 Task: testing Records creation on Orders
Action: Mouse moved to (33, 115)
Screenshot: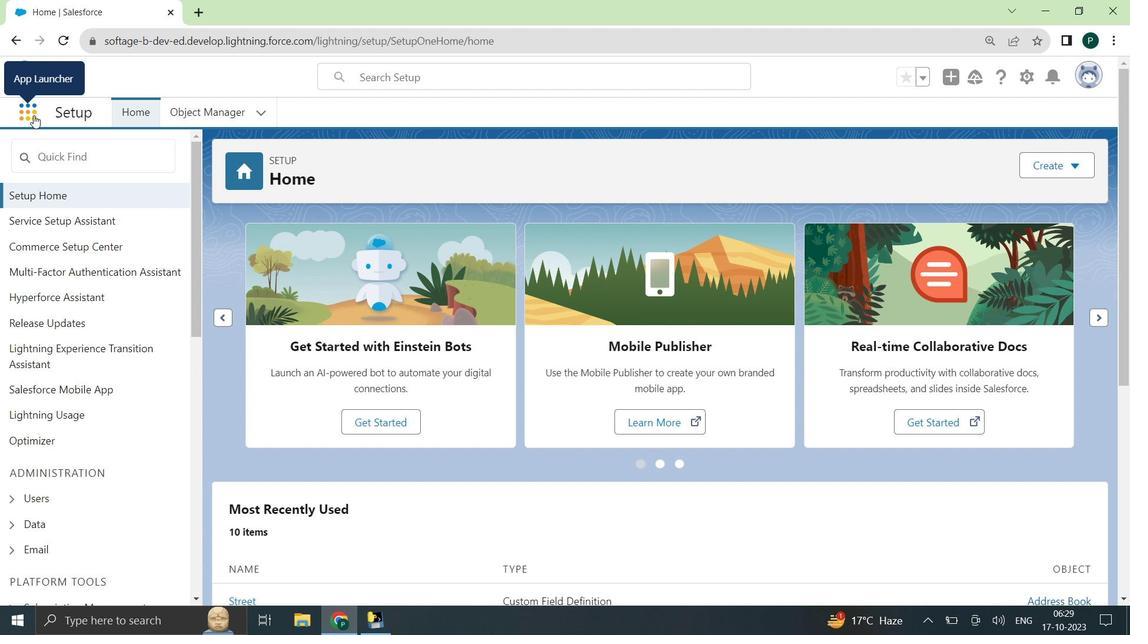 
Action: Mouse pressed left at (33, 115)
Screenshot: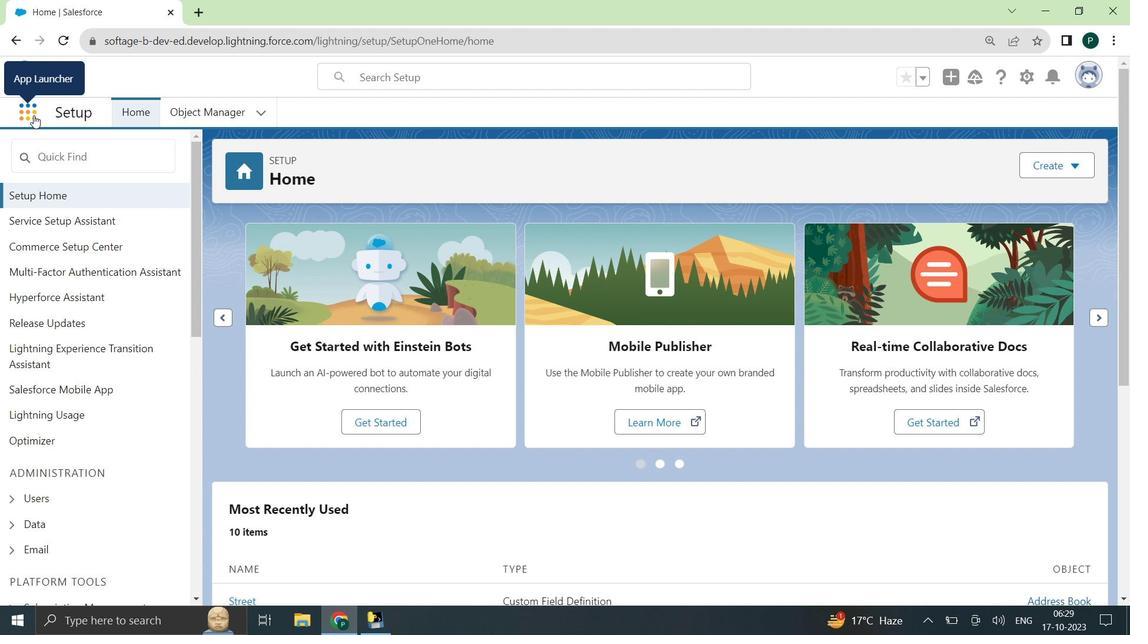
Action: Mouse moved to (48, 393)
Screenshot: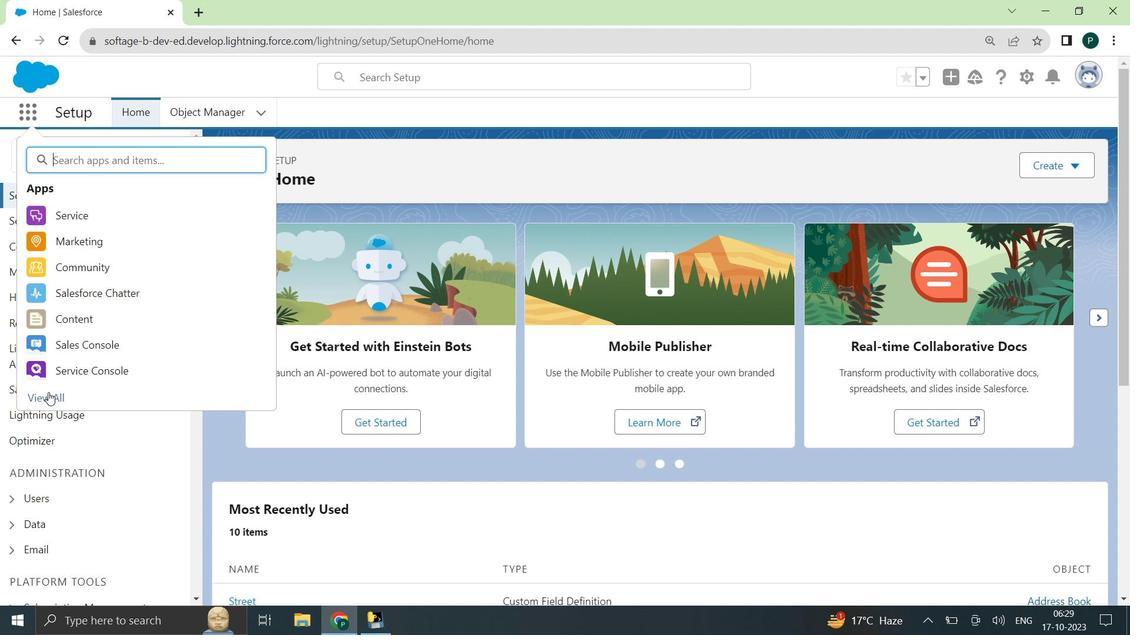 
Action: Mouse pressed left at (48, 393)
Screenshot: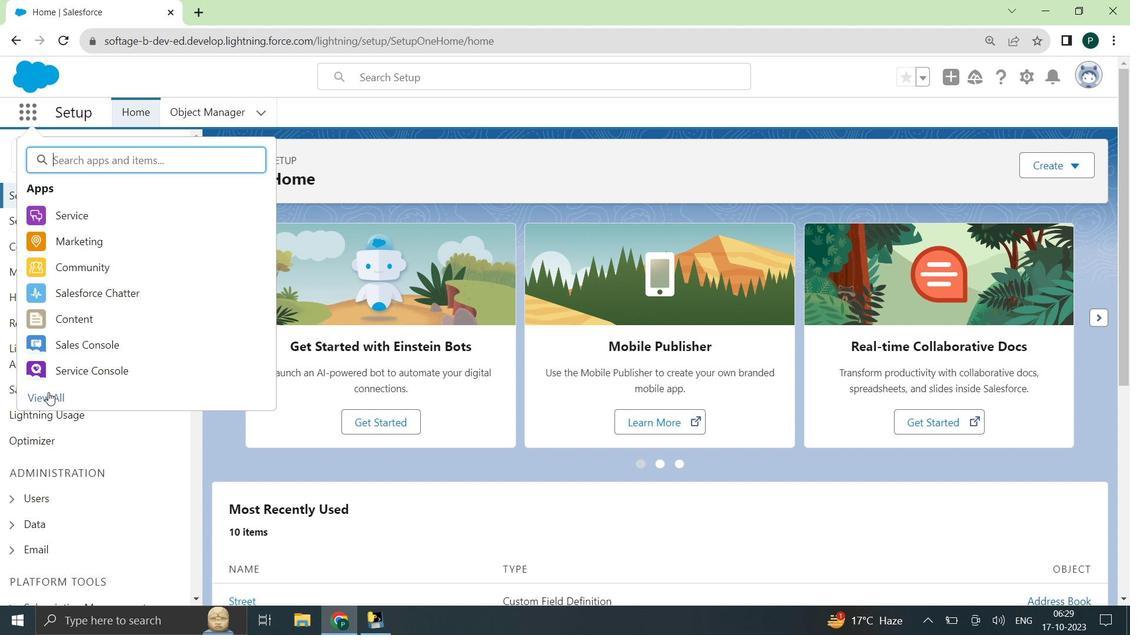 
Action: Mouse moved to (152, 396)
Screenshot: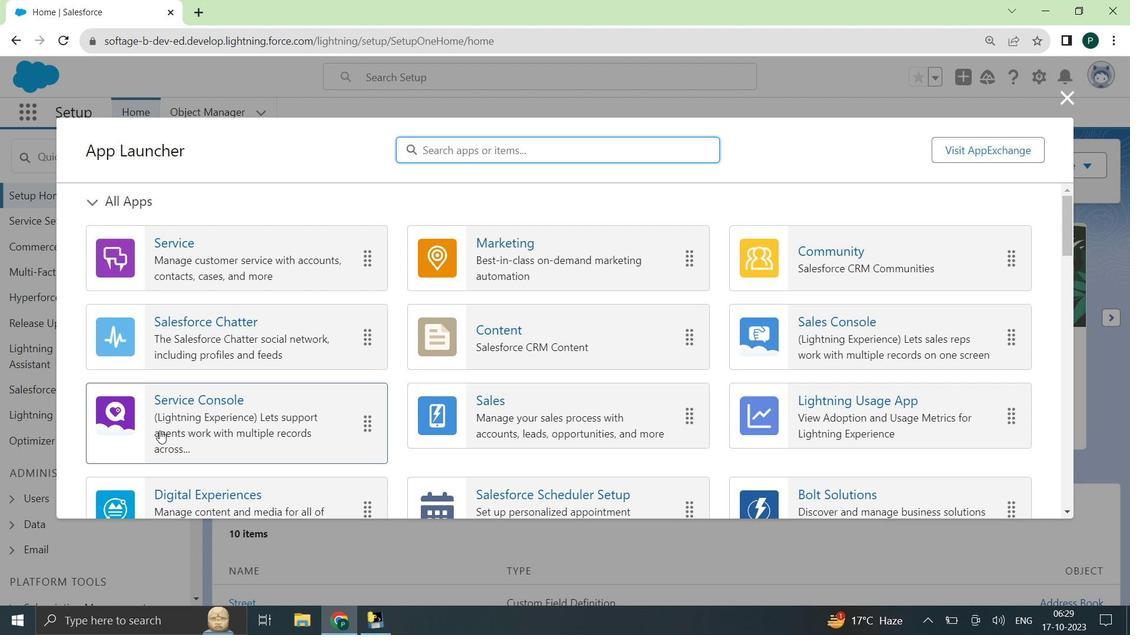 
Action: Mouse scrolled (152, 396) with delta (0, 0)
Screenshot: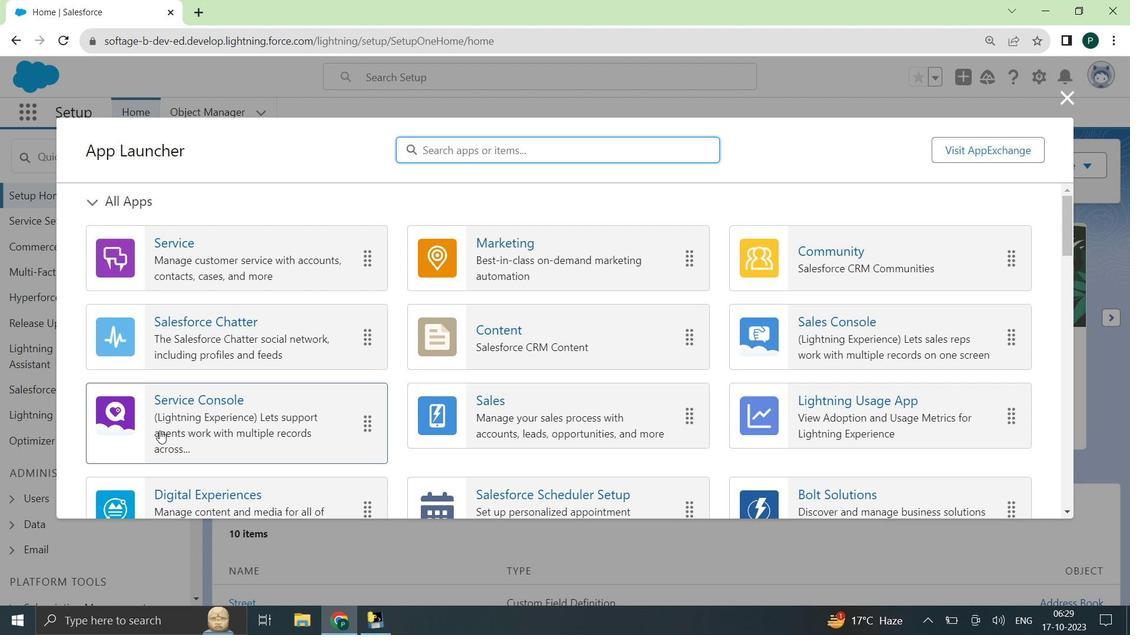 
Action: Mouse moved to (161, 438)
Screenshot: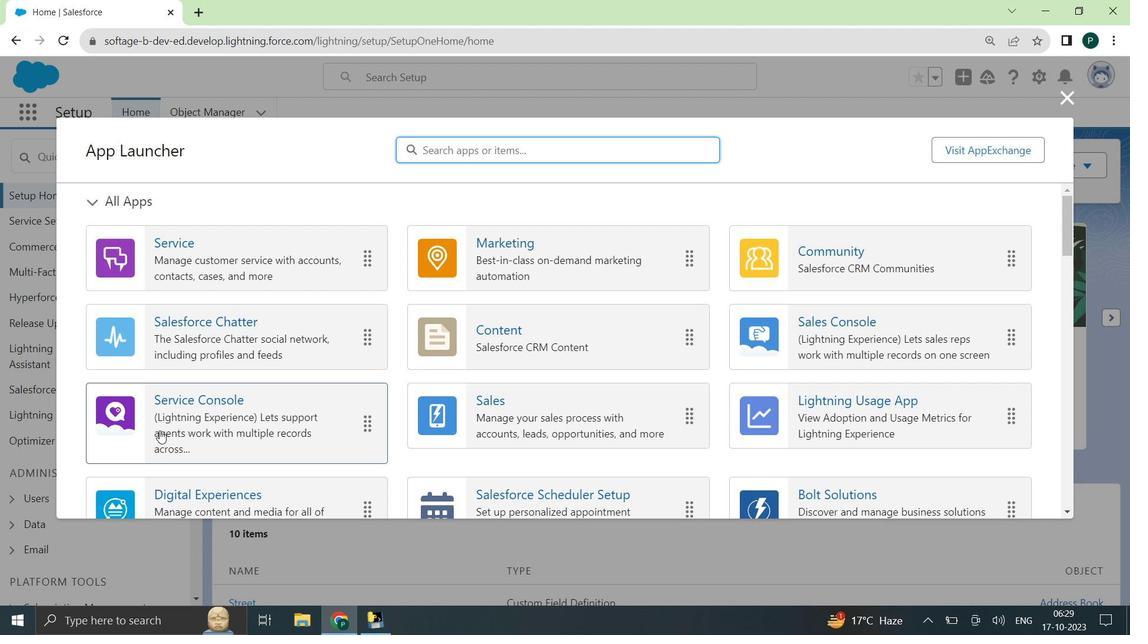 
Action: Mouse scrolled (161, 437) with delta (0, 0)
Screenshot: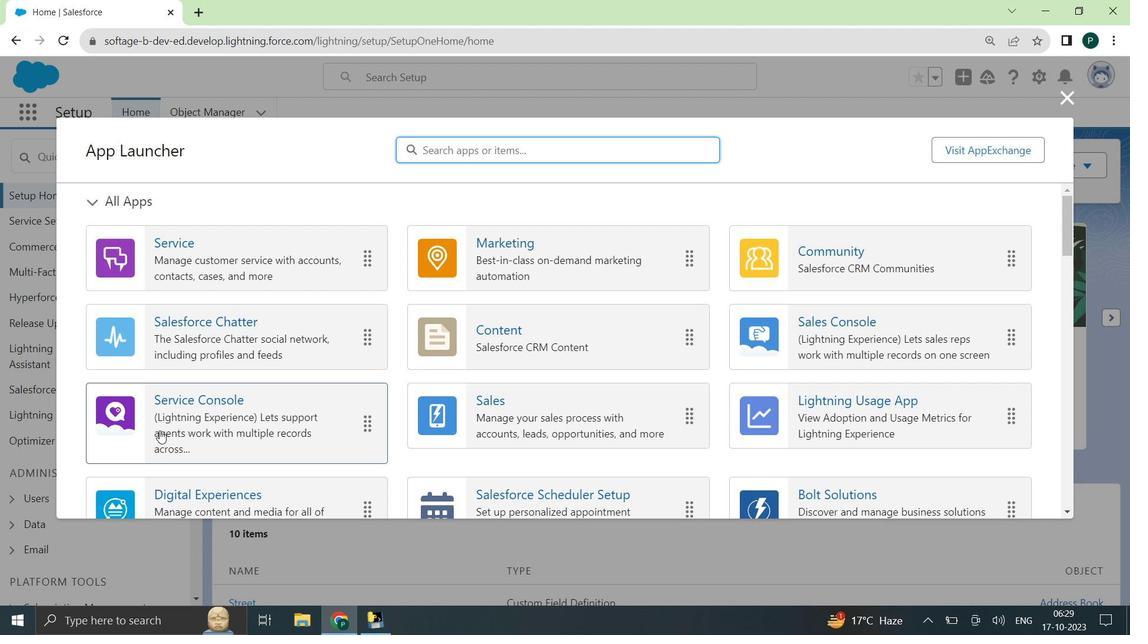 
Action: Mouse moved to (214, 475)
Screenshot: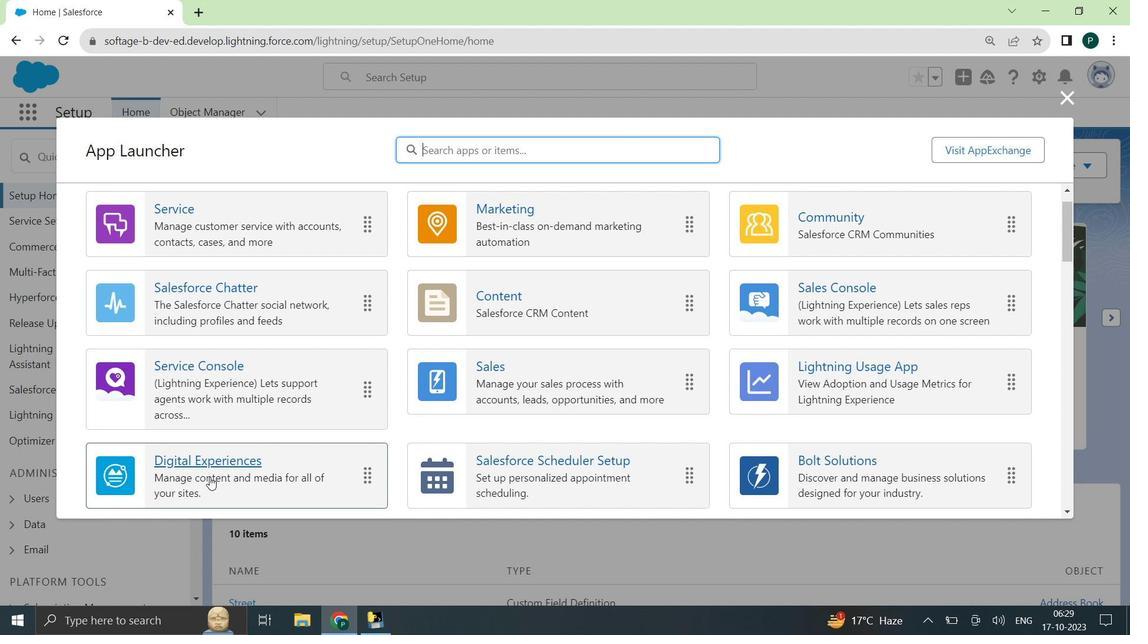
Action: Mouse scrolled (214, 474) with delta (0, 0)
Screenshot: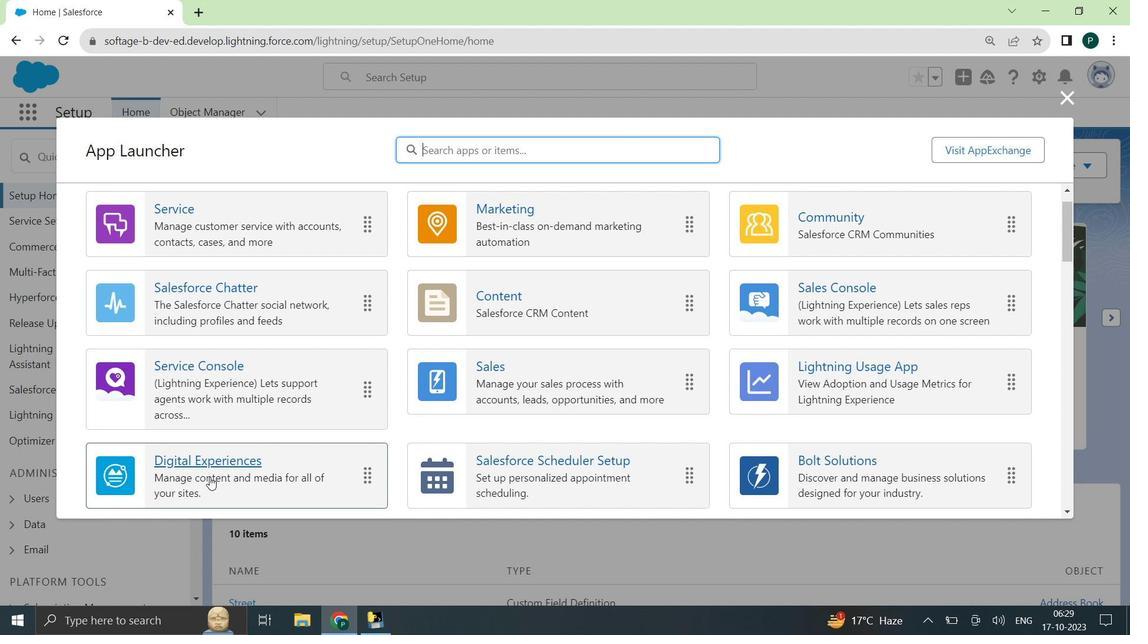 
Action: Mouse moved to (217, 474)
Screenshot: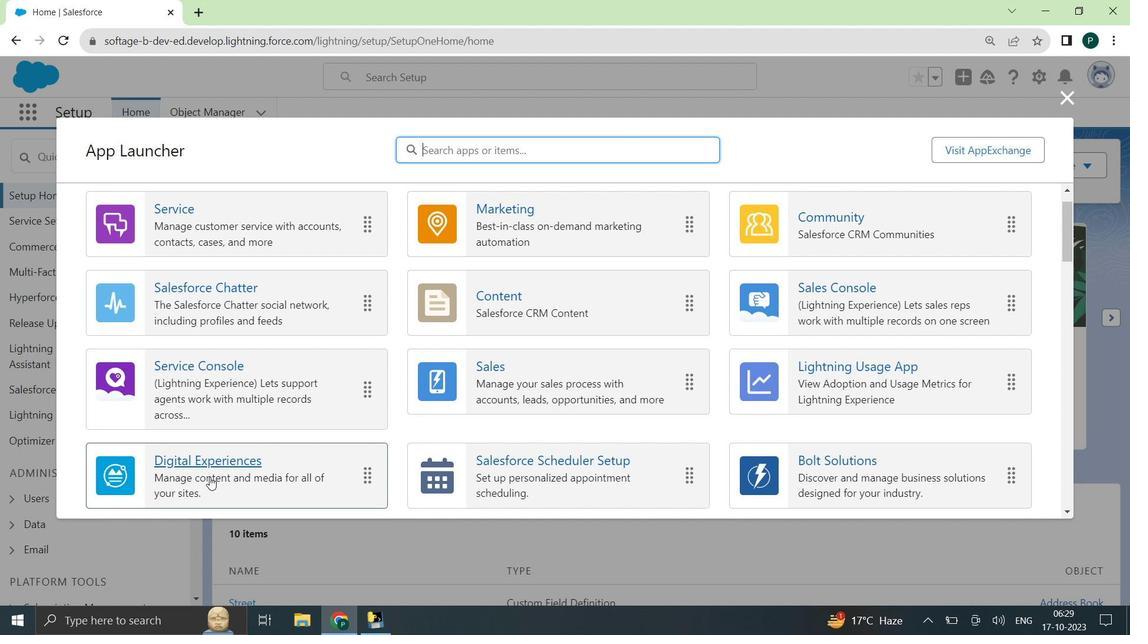 
Action: Mouse scrolled (217, 473) with delta (0, 0)
Screenshot: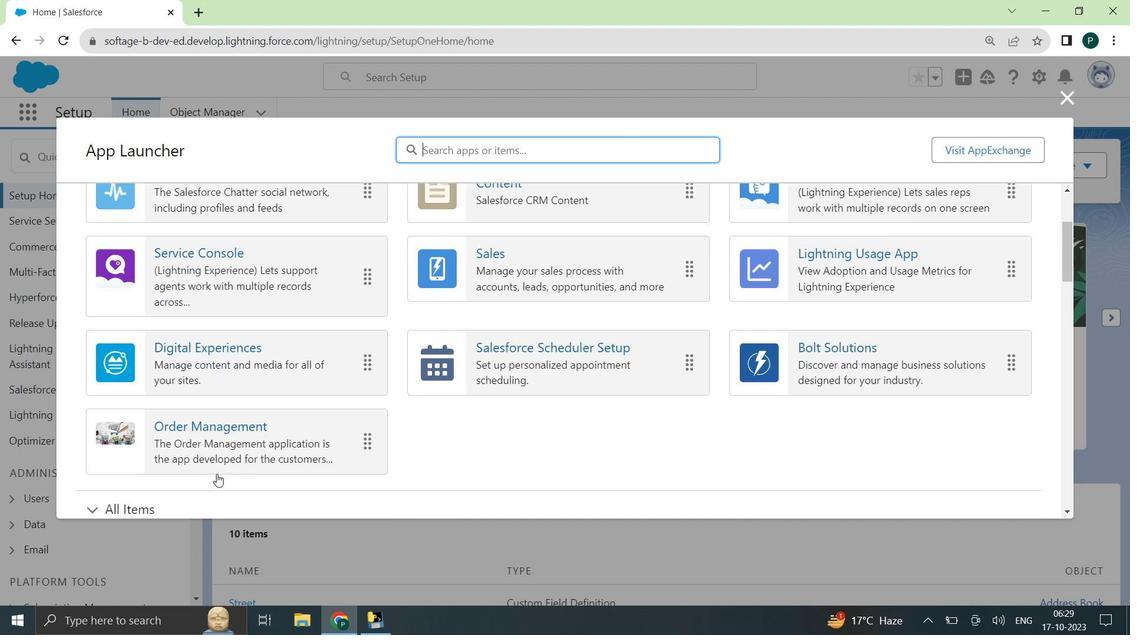 
Action: Mouse moved to (213, 275)
Screenshot: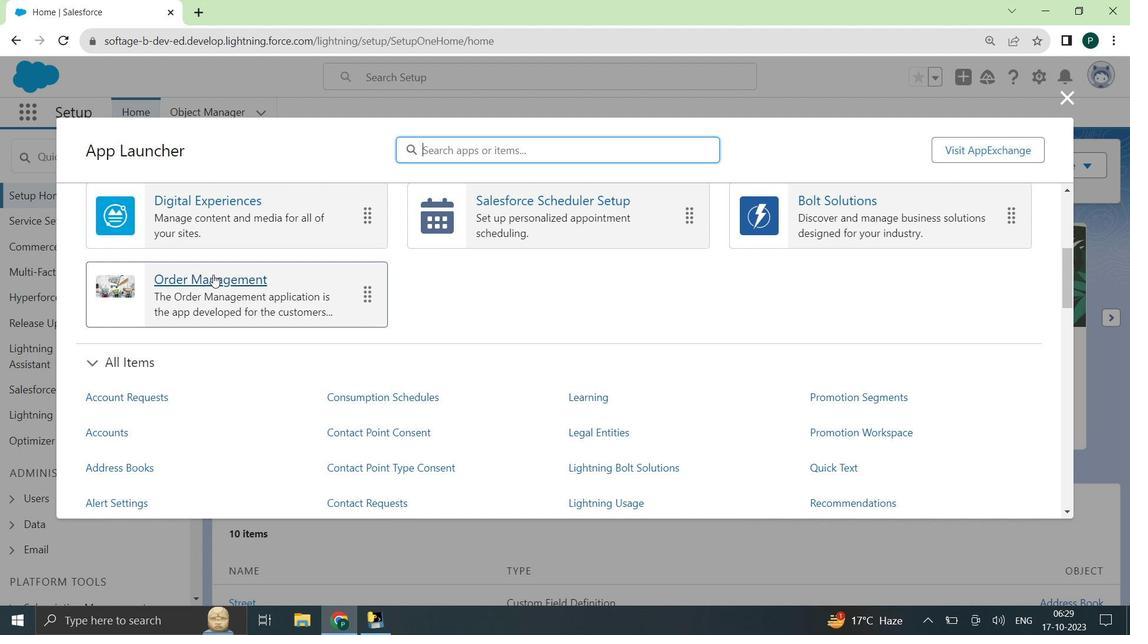 
Action: Mouse pressed left at (213, 275)
Screenshot: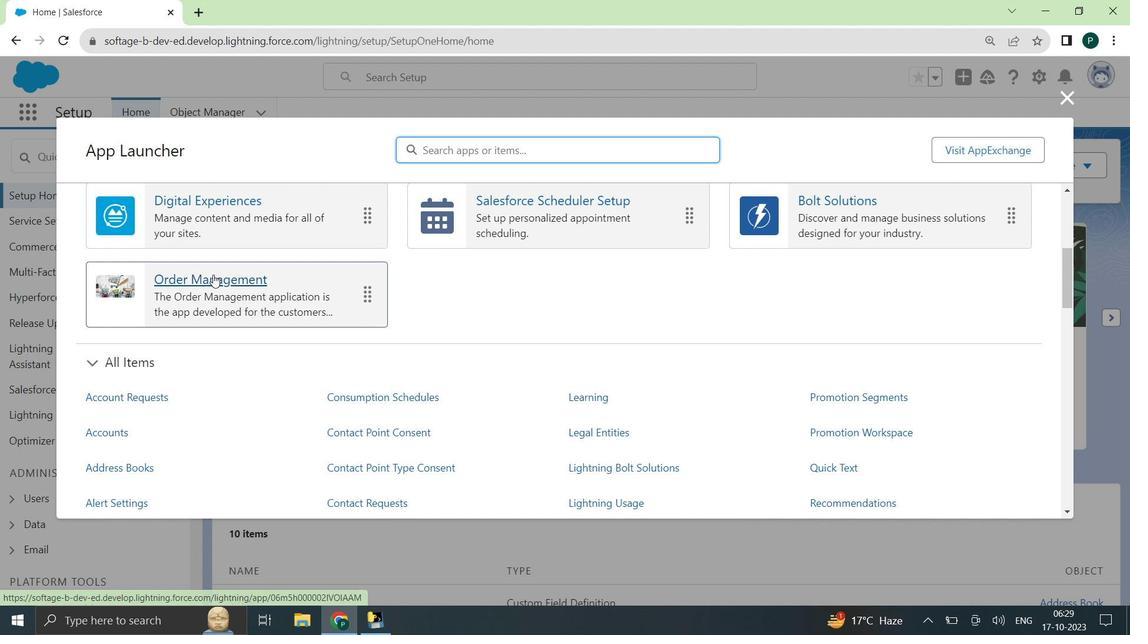 
Action: Mouse moved to (517, 108)
Screenshot: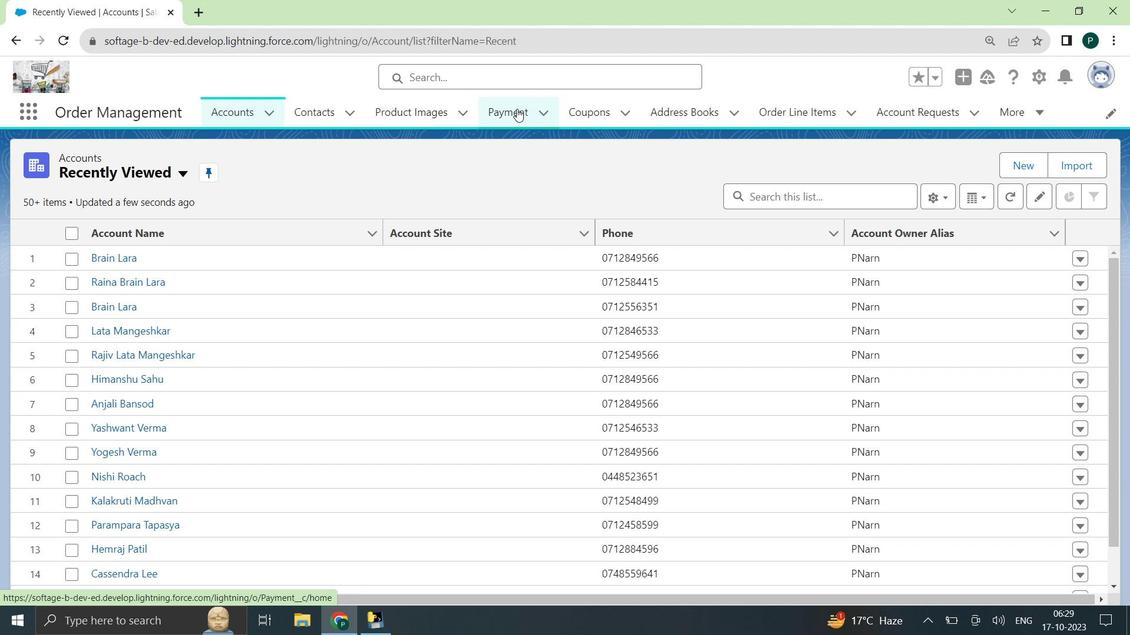 
Action: Mouse pressed left at (517, 108)
Screenshot: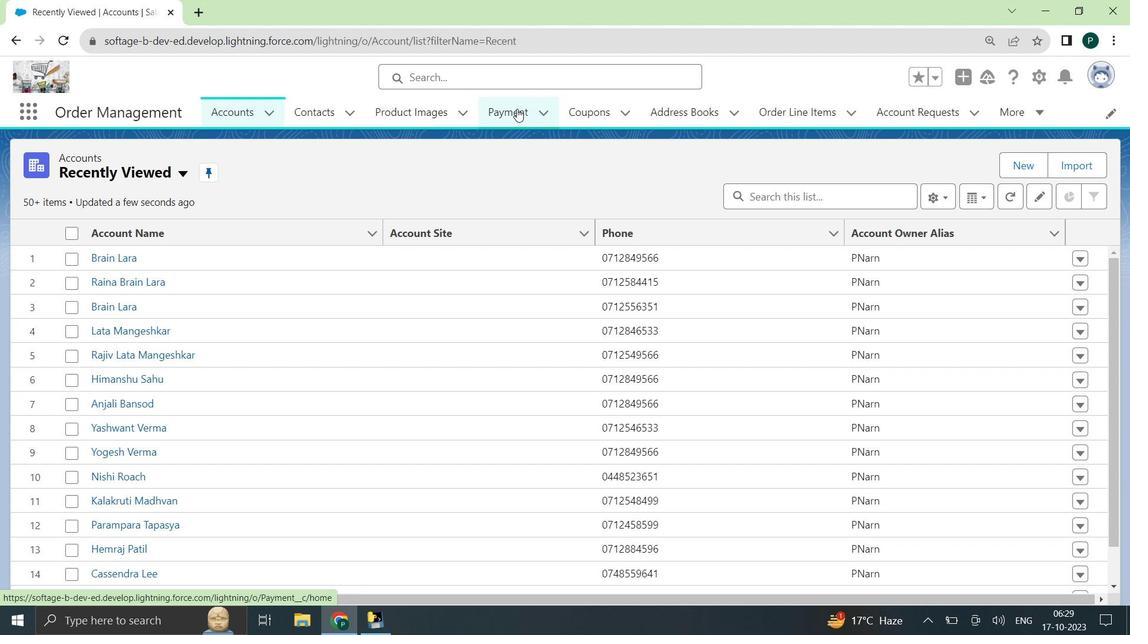 
Action: Mouse moved to (1003, 164)
Screenshot: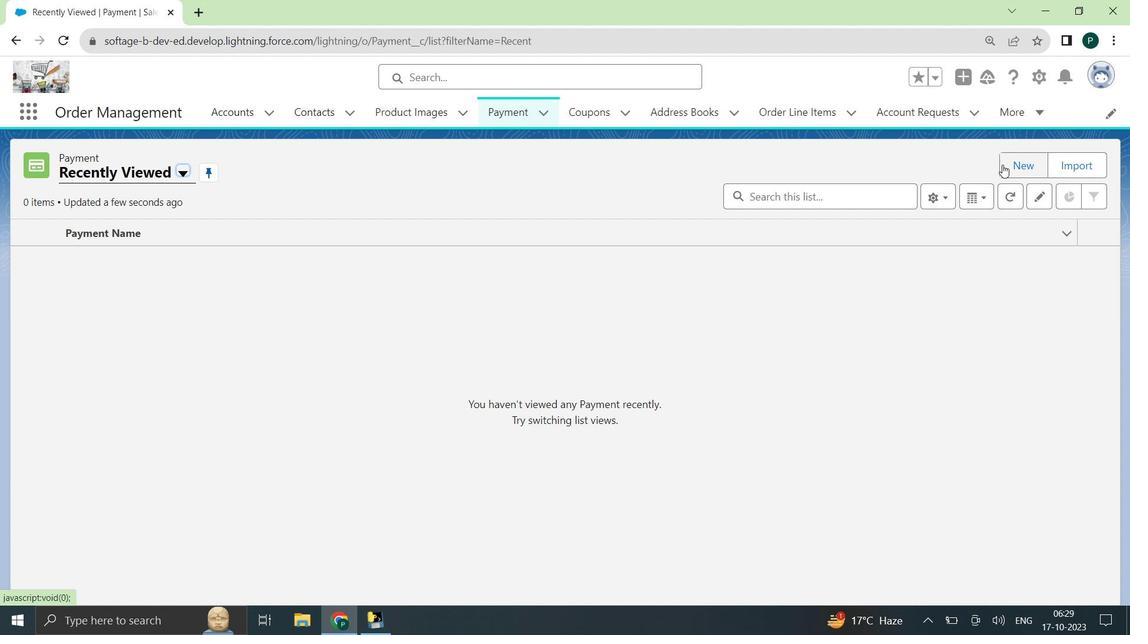 
Action: Mouse pressed left at (1003, 164)
Screenshot: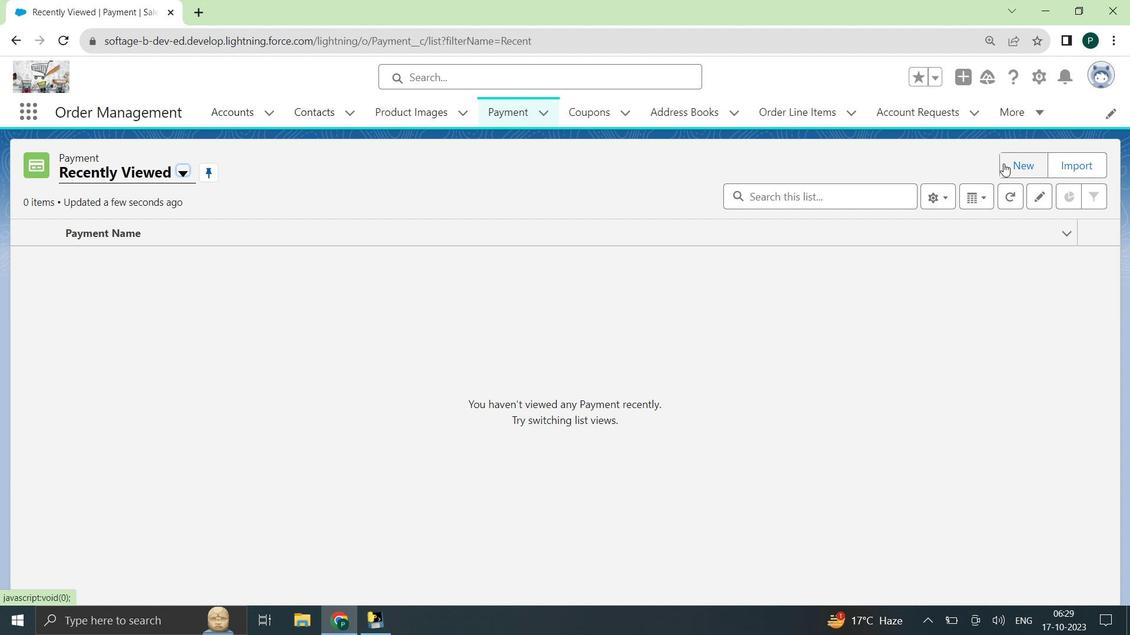 
Action: Mouse moved to (701, 483)
Screenshot: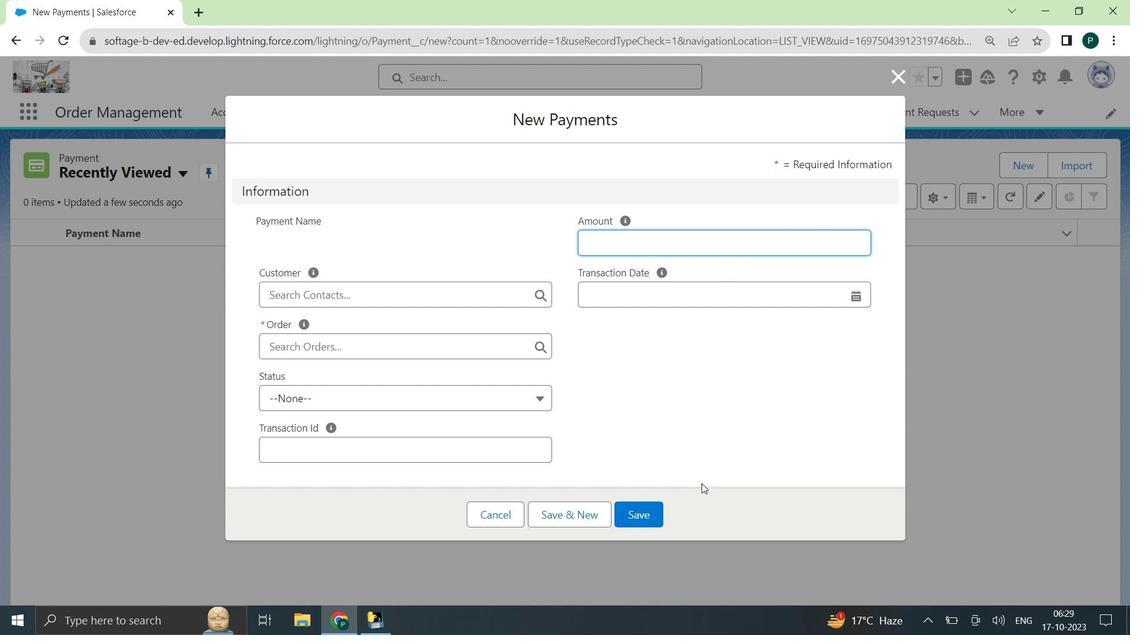 
Action: Mouse scrolled (701, 483) with delta (0, 0)
Screenshot: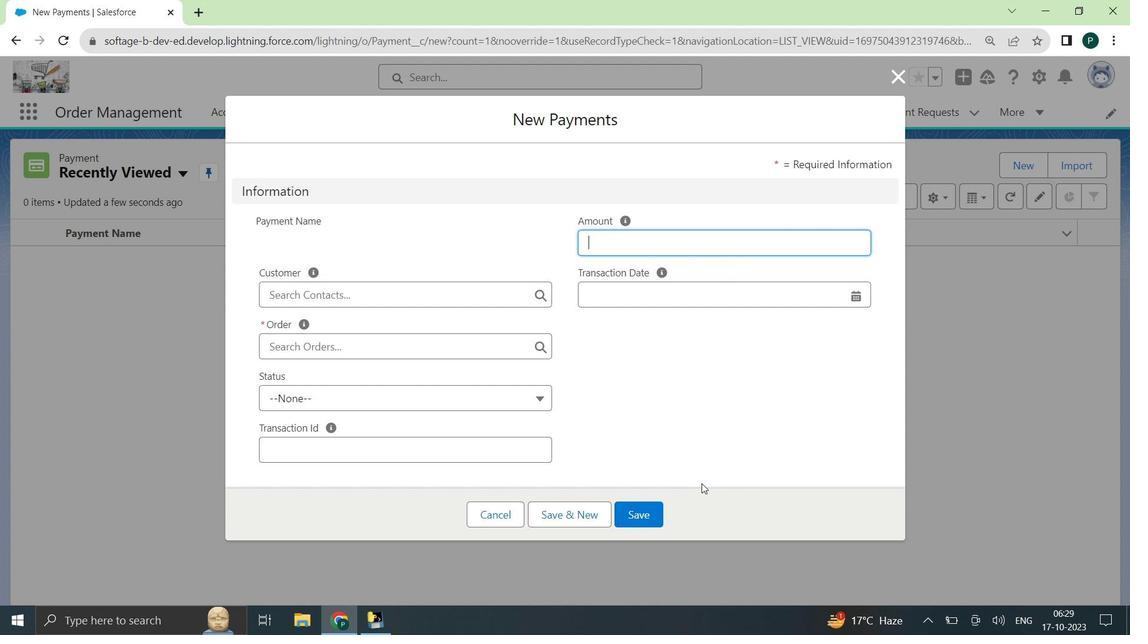 
Action: Mouse scrolled (701, 483) with delta (0, 0)
Screenshot: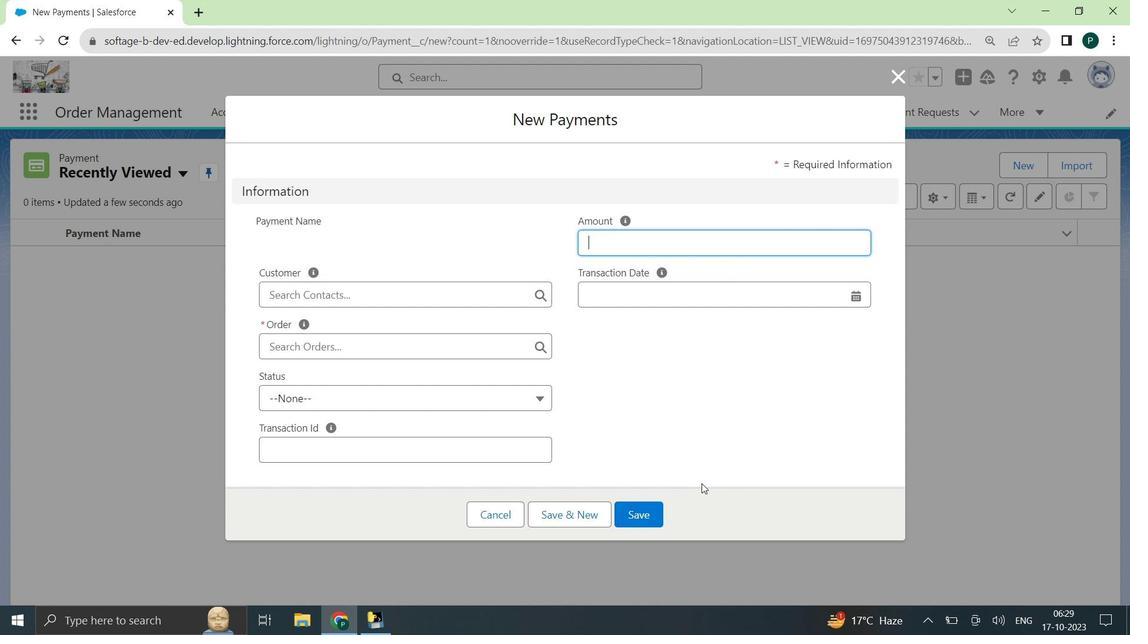 
Action: Mouse moved to (699, 474)
Screenshot: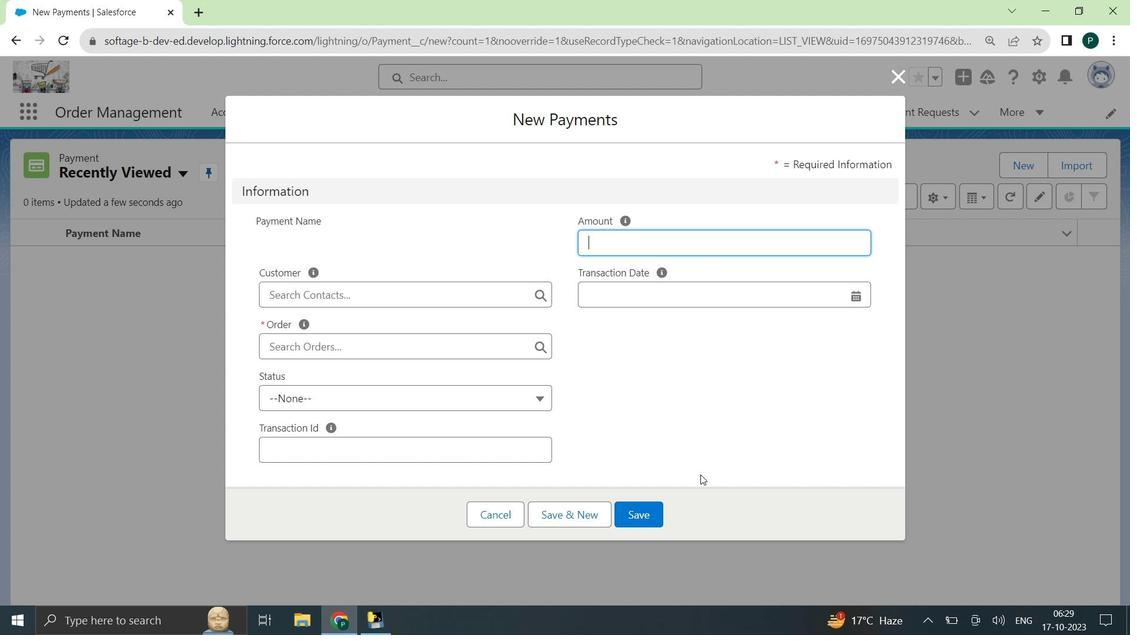 
Action: Mouse scrolled (699, 474) with delta (0, 0)
Screenshot: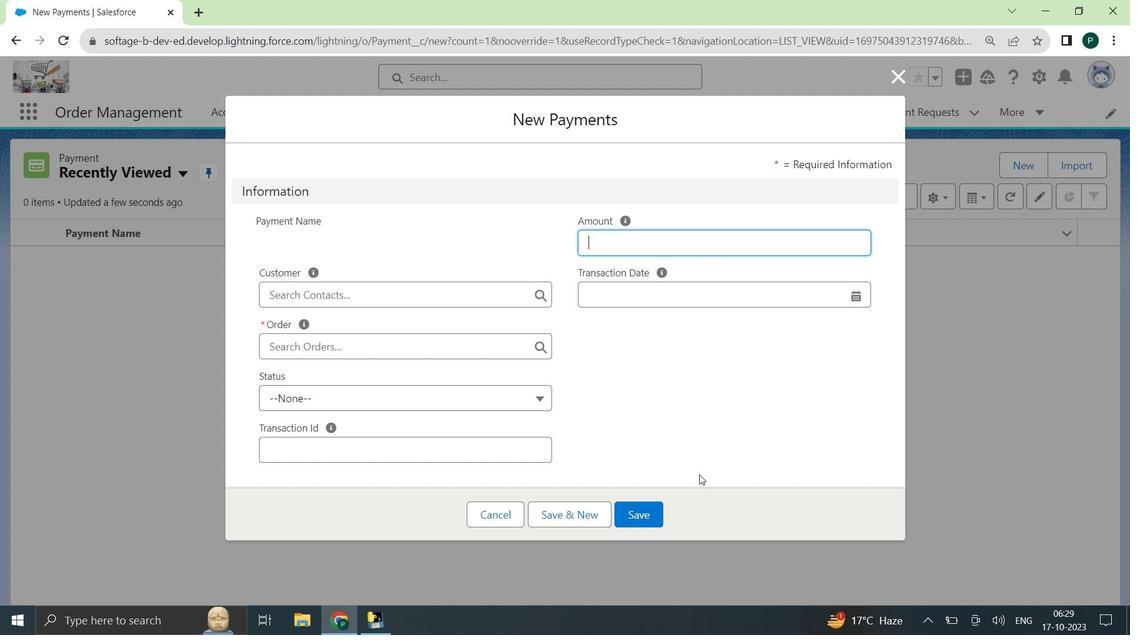 
Action: Mouse scrolled (699, 474) with delta (0, 0)
Screenshot: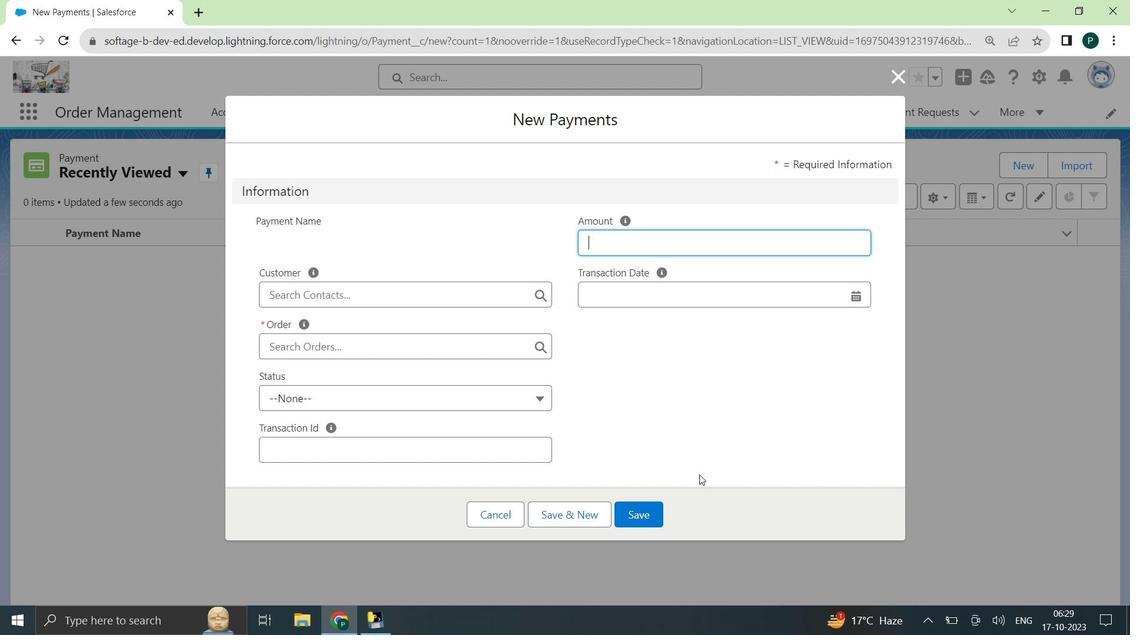 
Action: Mouse scrolled (699, 474) with delta (0, 0)
Screenshot: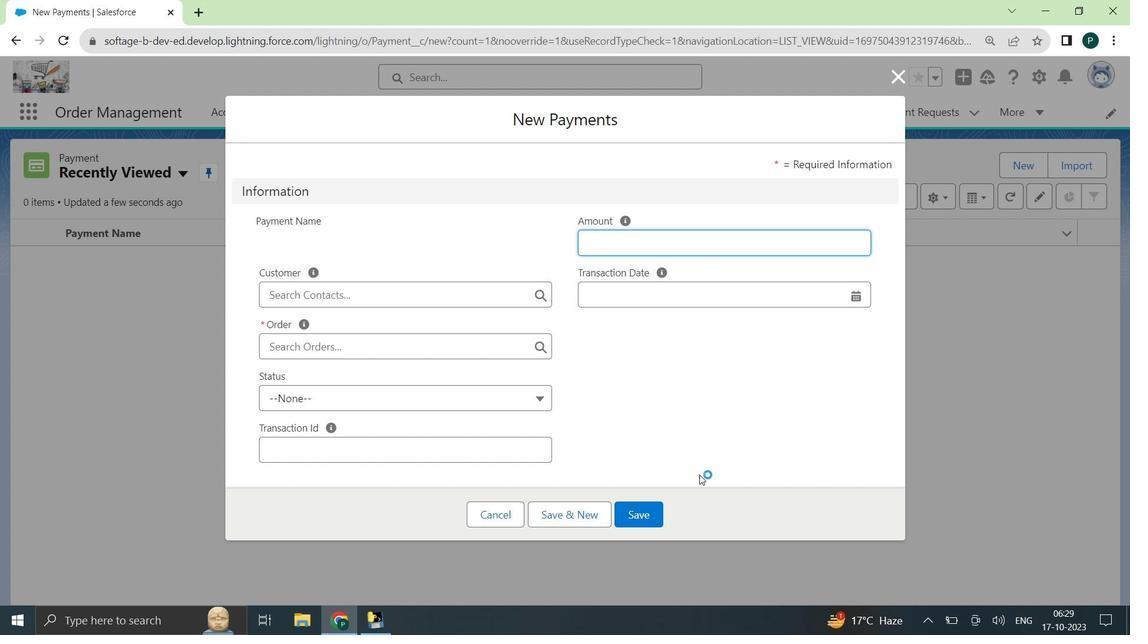 
Action: Mouse scrolled (699, 474) with delta (0, 0)
Screenshot: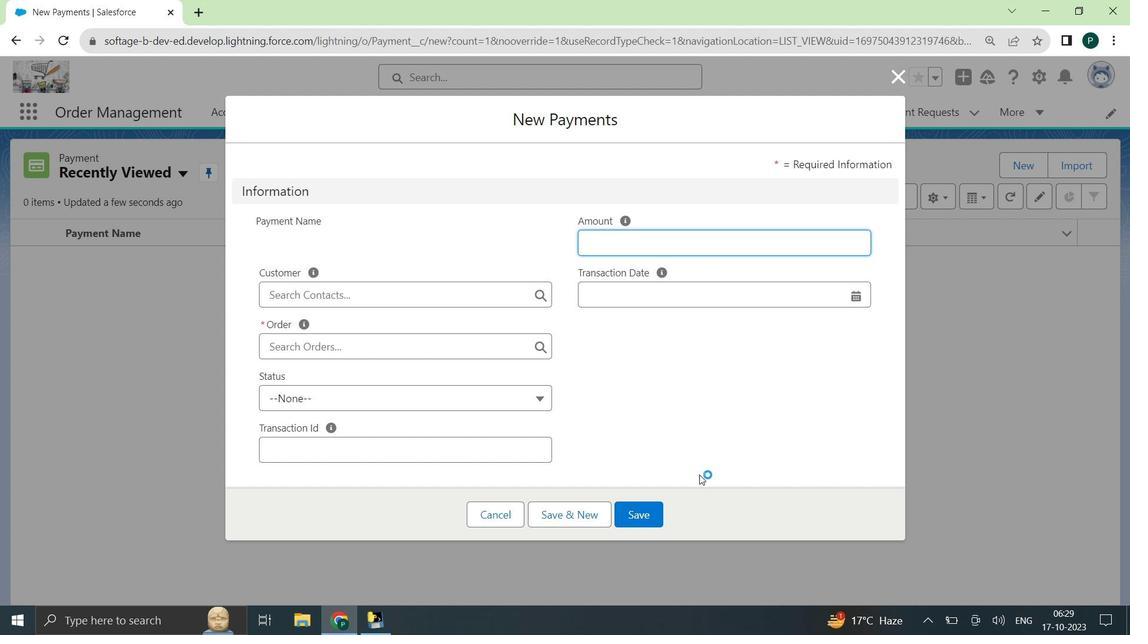 
Action: Mouse scrolled (699, 474) with delta (0, 0)
Screenshot: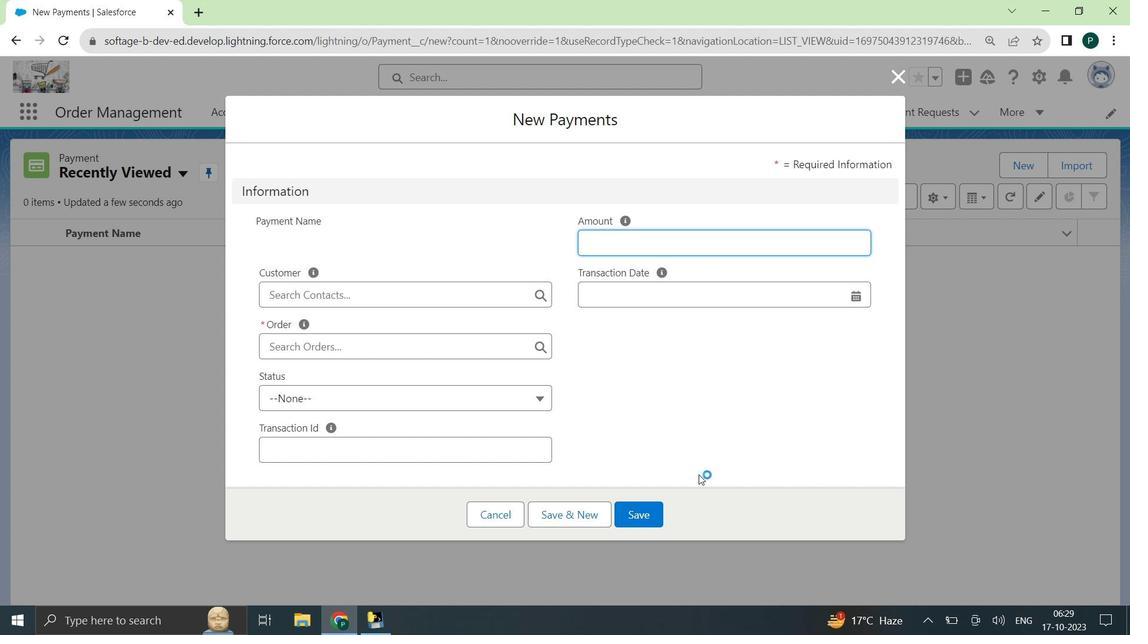 
Action: Mouse moved to (638, 525)
Screenshot: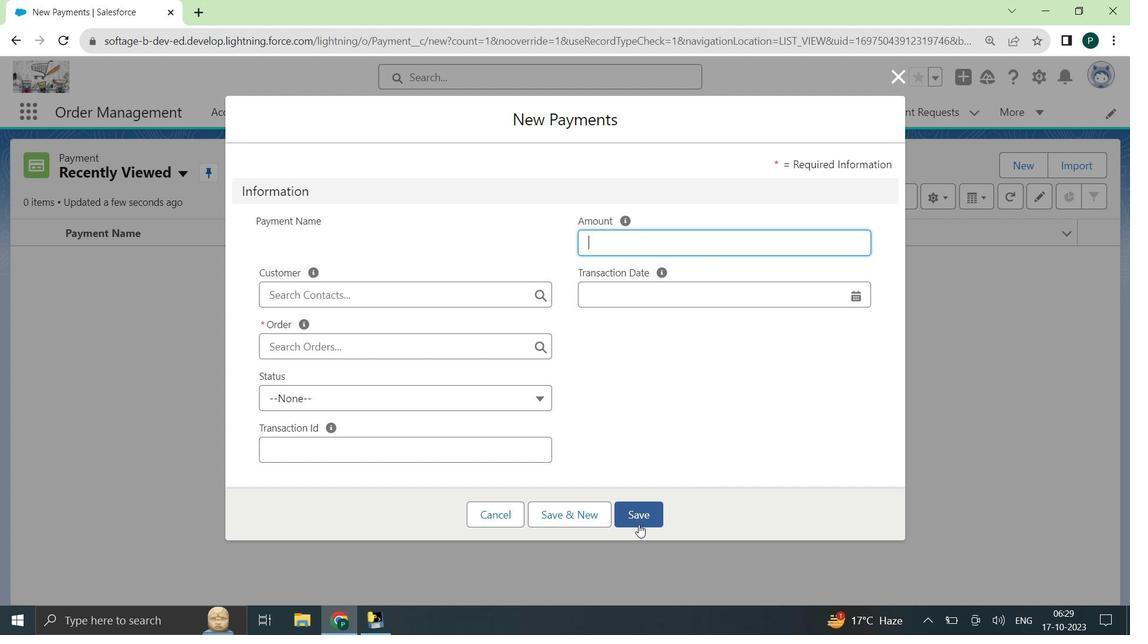 
Action: Mouse pressed left at (638, 525)
Screenshot: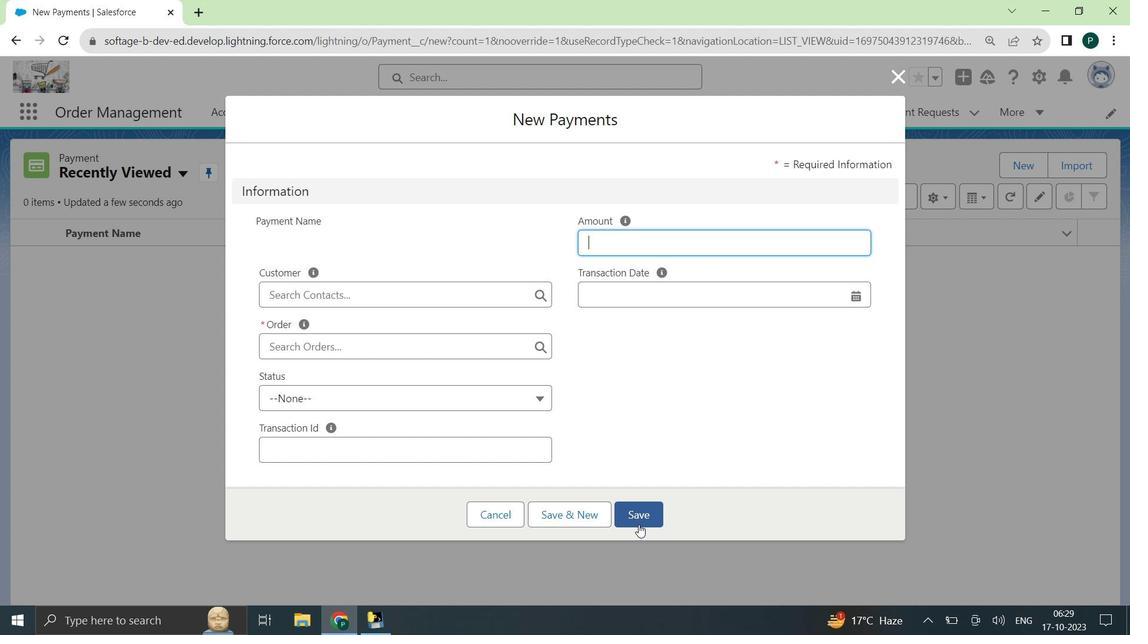 
Action: Mouse moved to (580, 426)
Screenshot: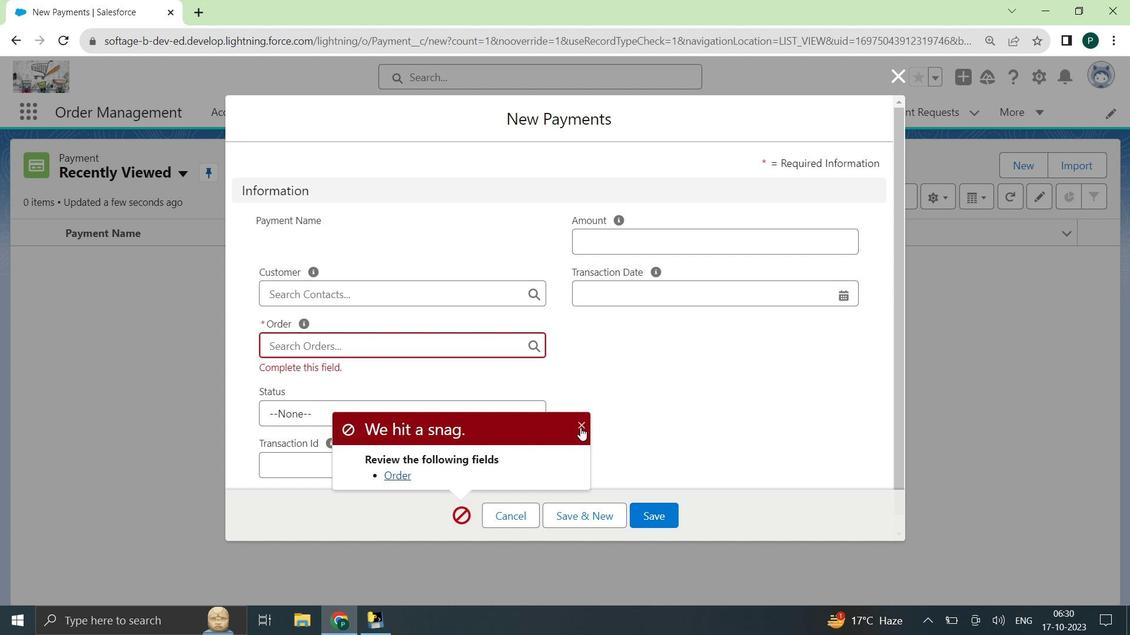 
Action: Mouse pressed left at (580, 426)
Screenshot: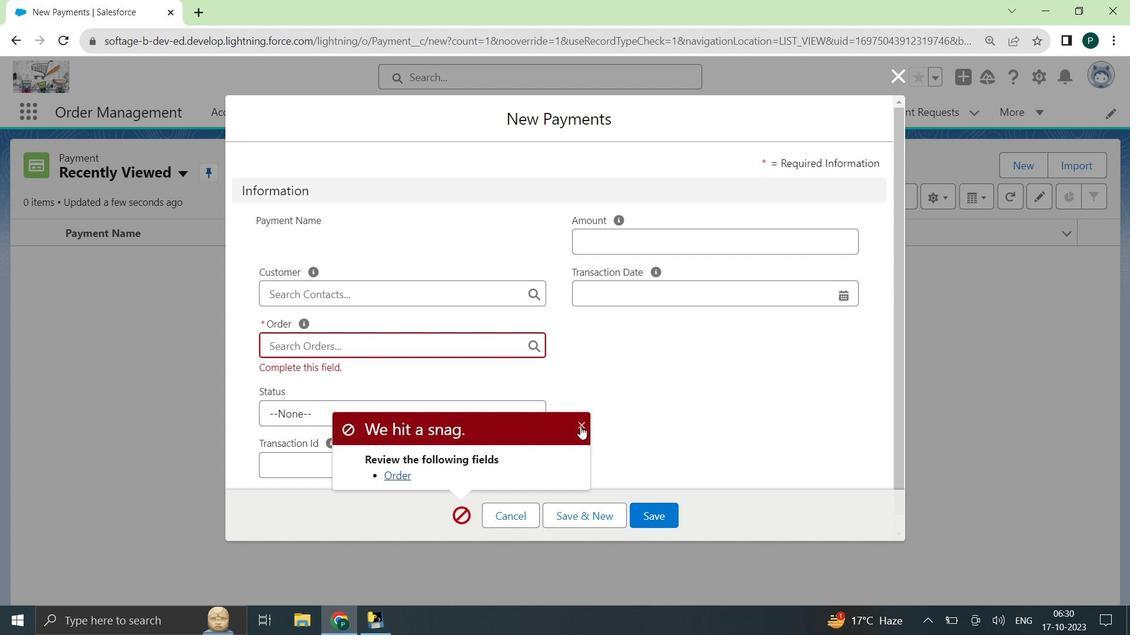 
Action: Mouse moved to (417, 288)
Screenshot: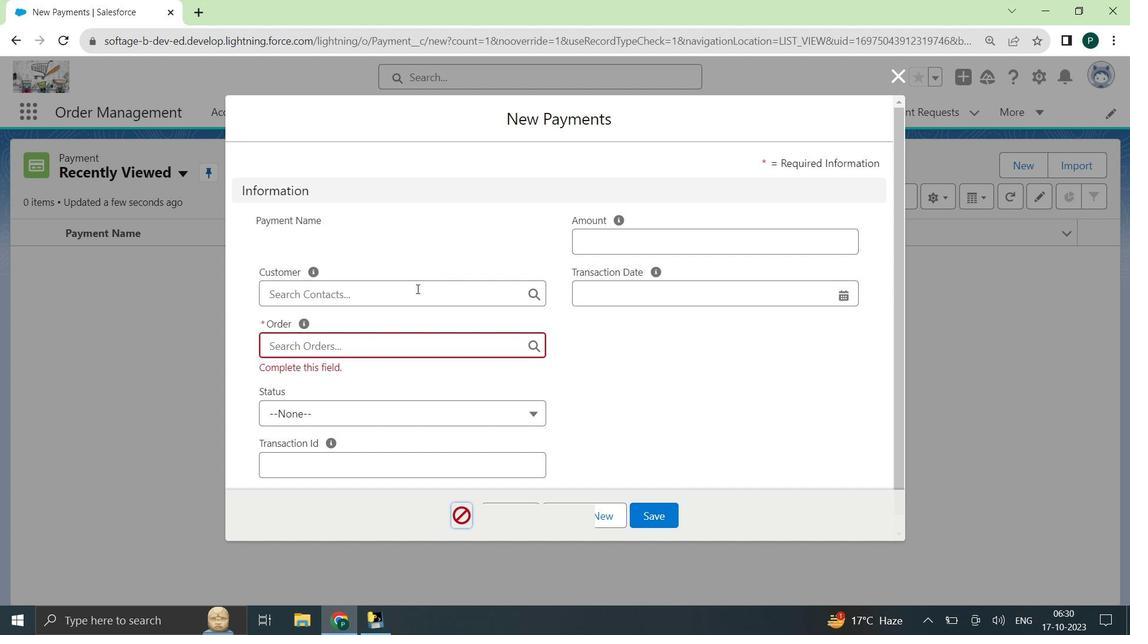 
Action: Mouse pressed left at (417, 288)
Screenshot: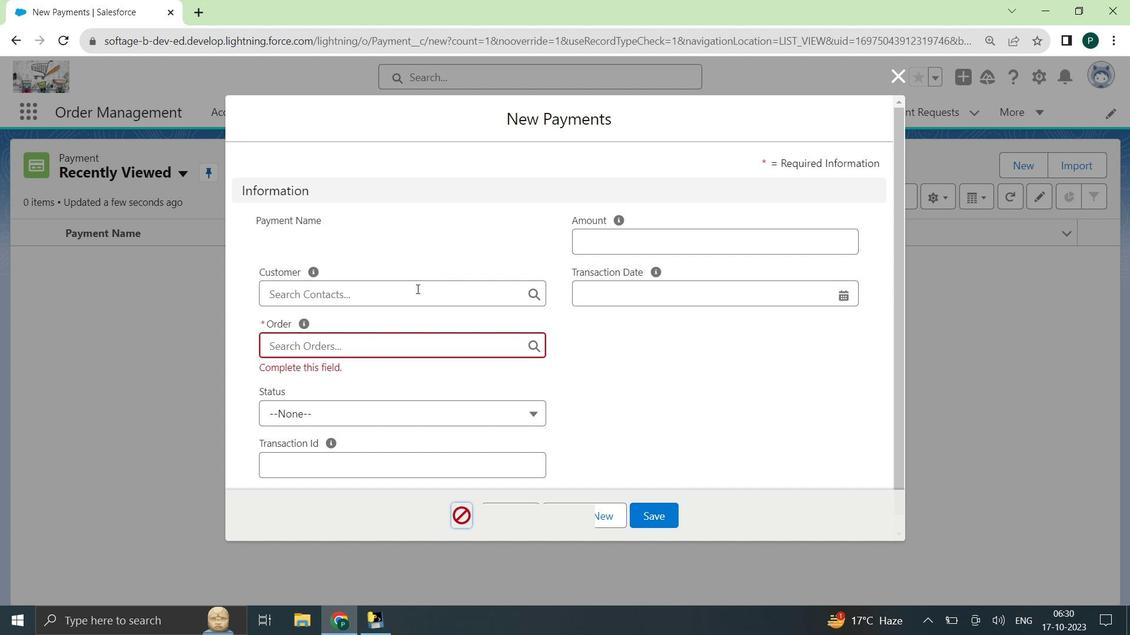 
Action: Mouse moved to (377, 352)
Screenshot: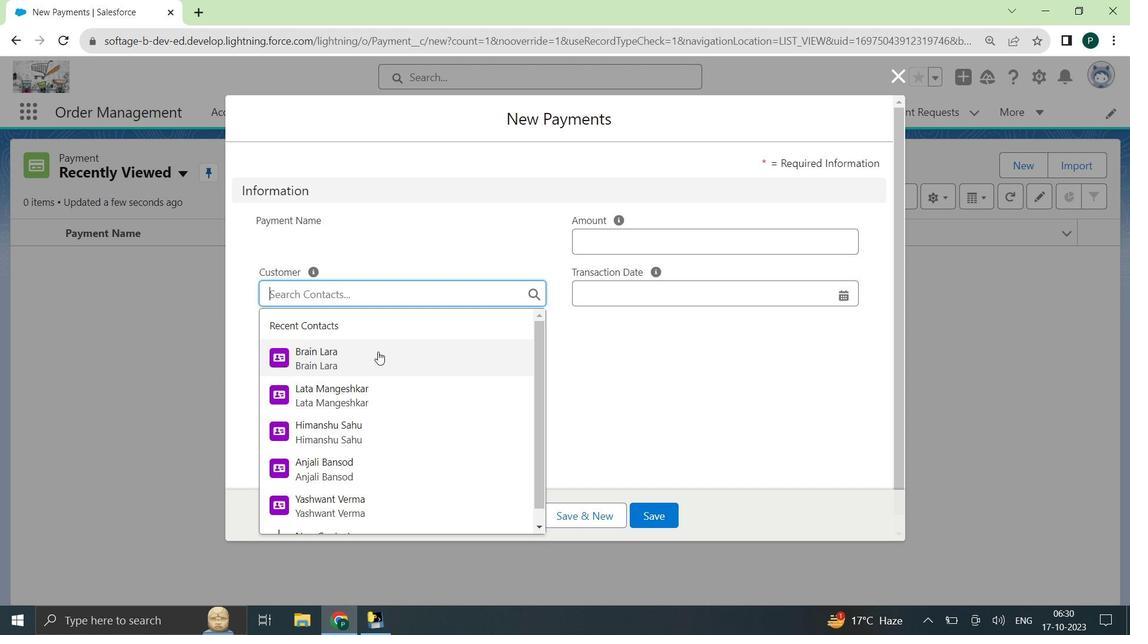 
Action: Mouse scrolled (377, 351) with delta (0, 0)
Screenshot: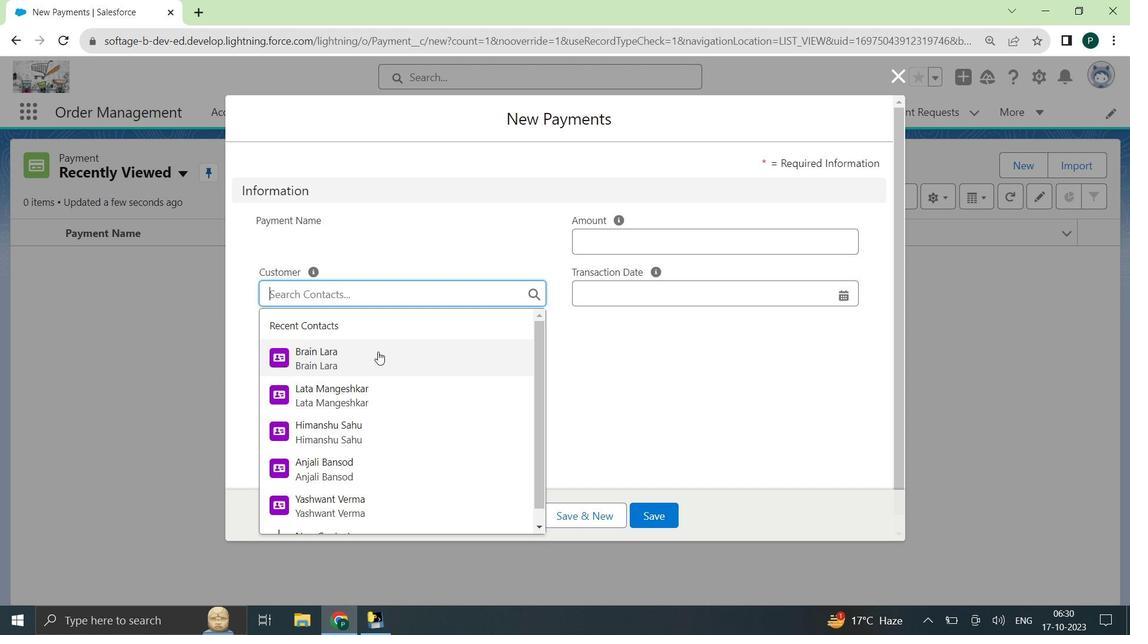 
Action: Mouse moved to (377, 357)
Screenshot: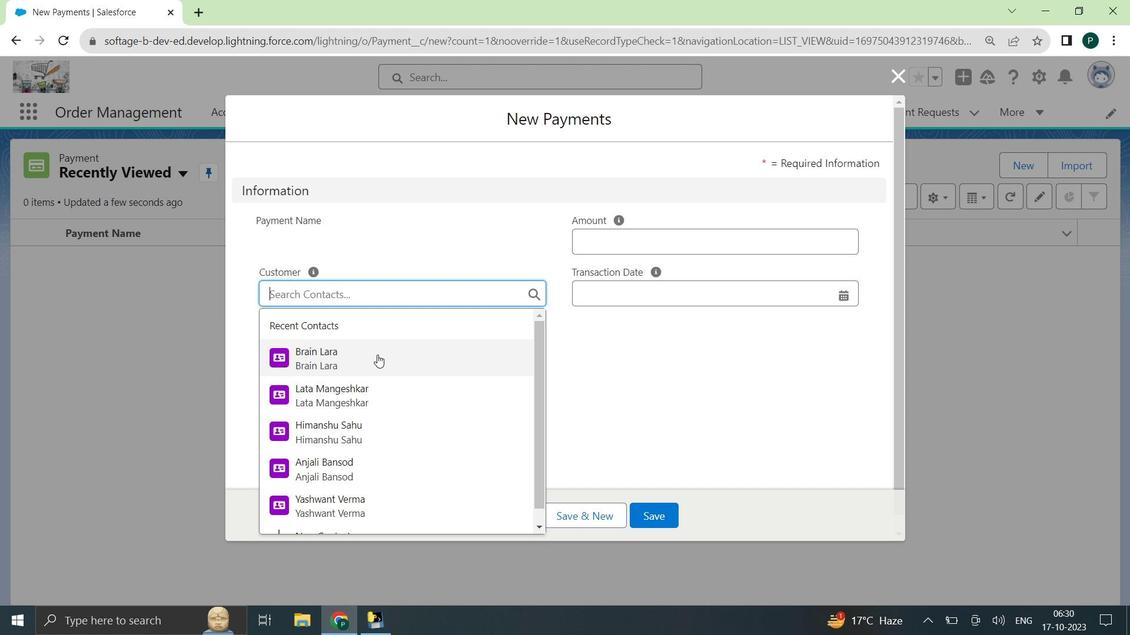 
Action: Mouse scrolled (377, 356) with delta (0, 0)
Screenshot: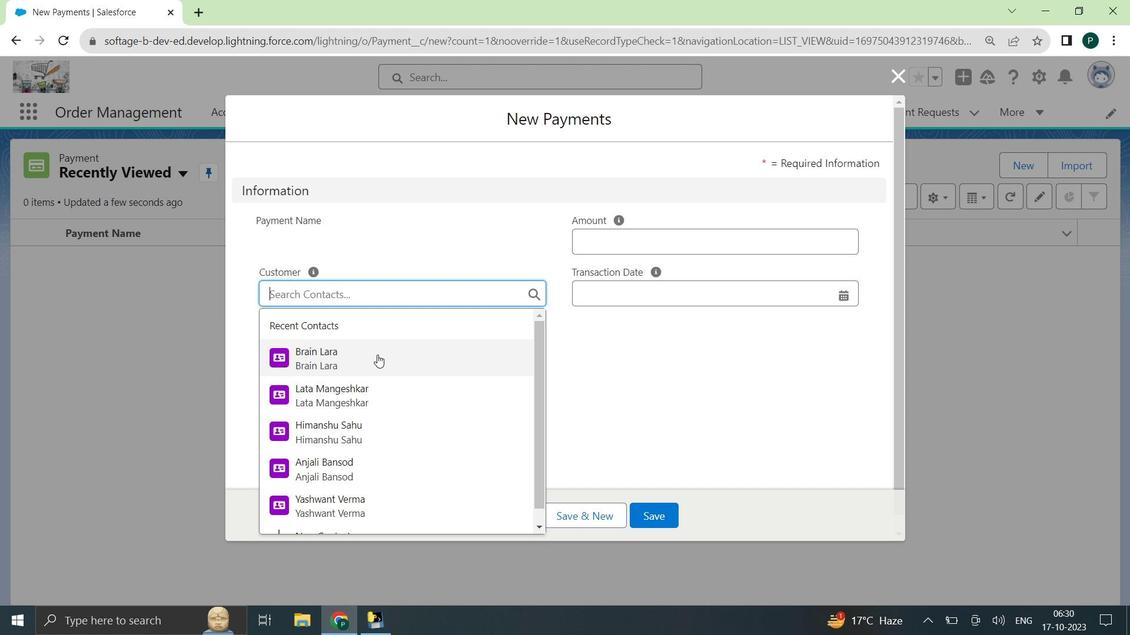 
Action: Mouse moved to (376, 360)
Screenshot: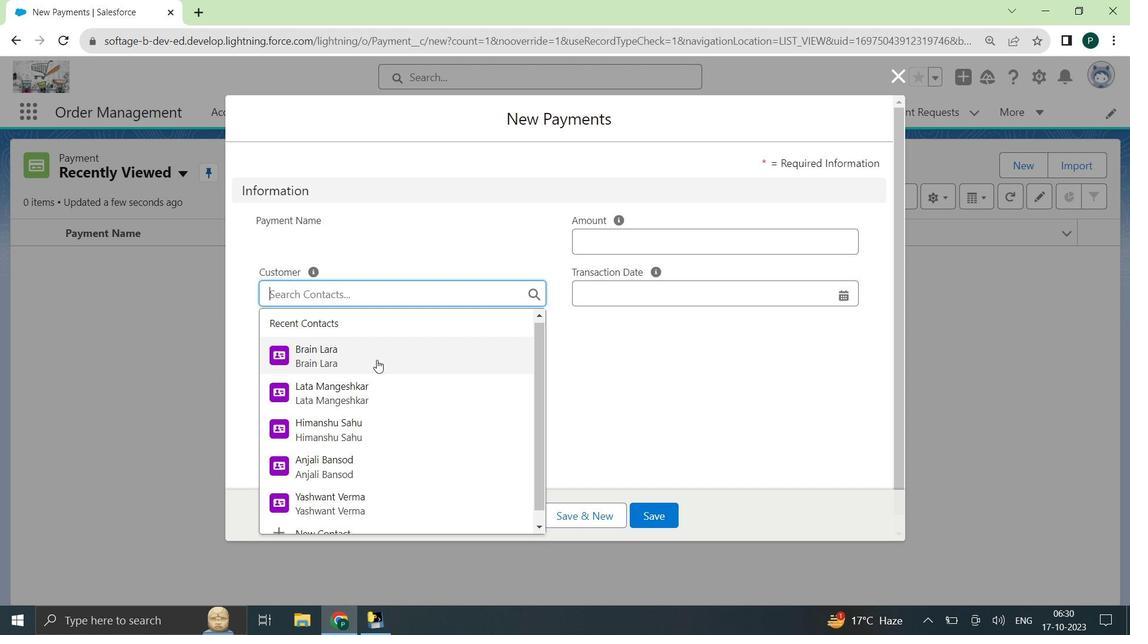 
Action: Mouse scrolled (376, 360) with delta (0, 0)
Screenshot: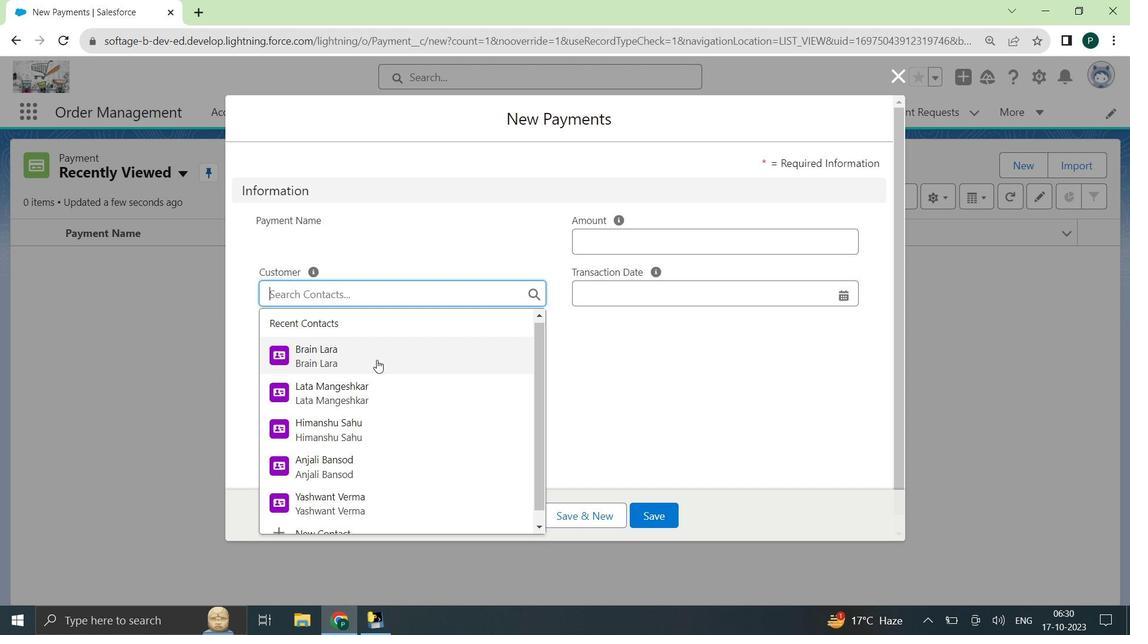 
Action: Mouse moved to (376, 361)
Screenshot: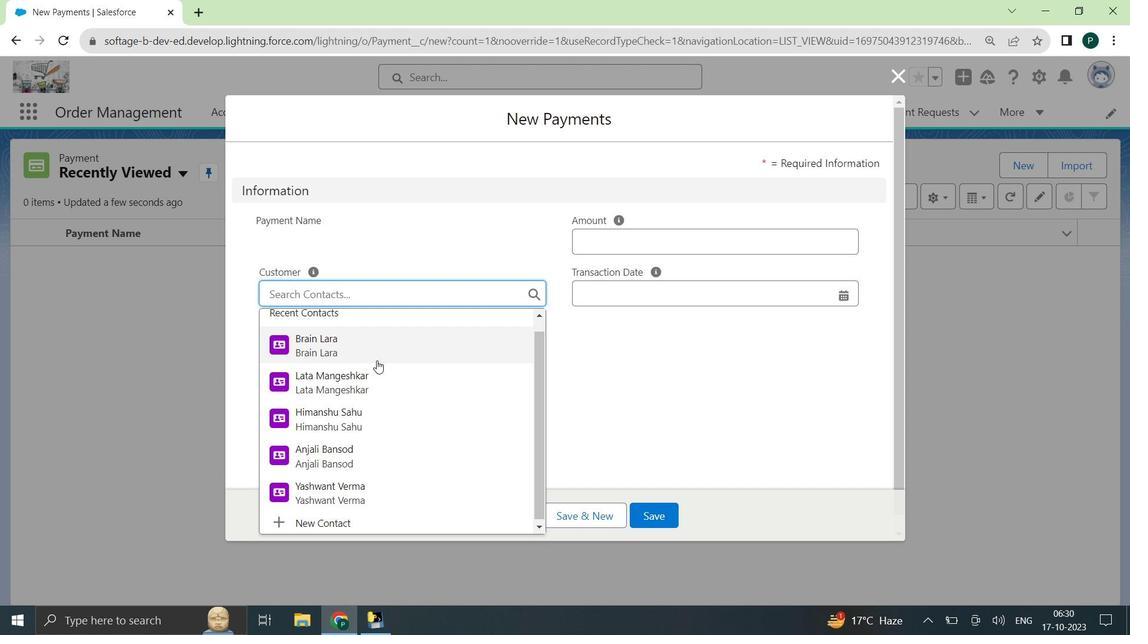 
Action: Mouse scrolled (376, 361) with delta (0, 0)
Screenshot: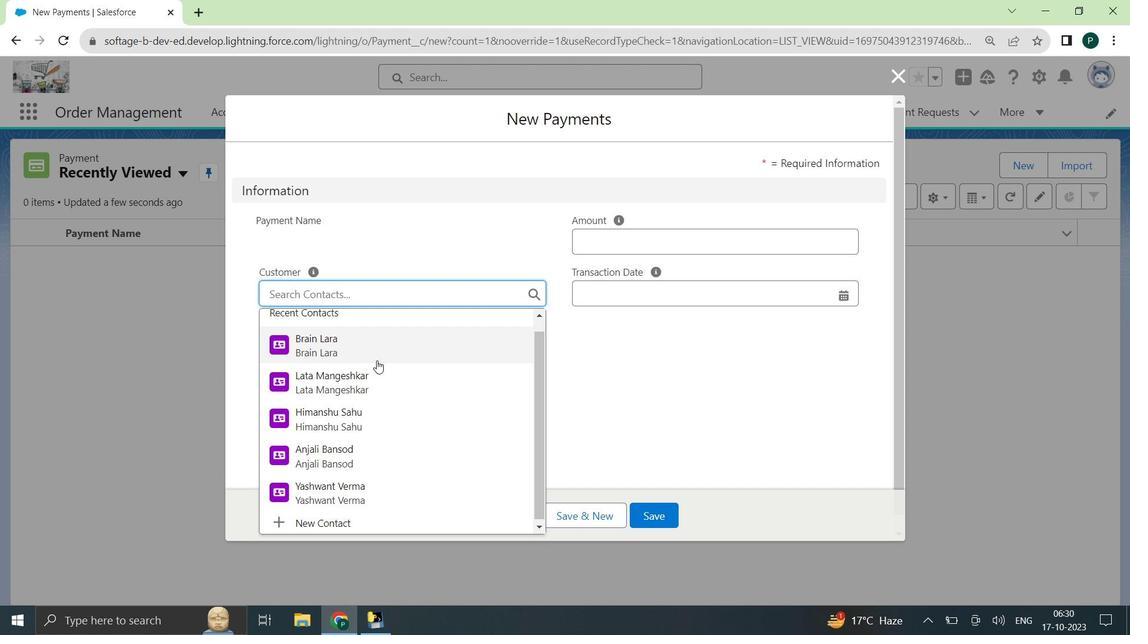 
Action: Mouse moved to (330, 514)
Screenshot: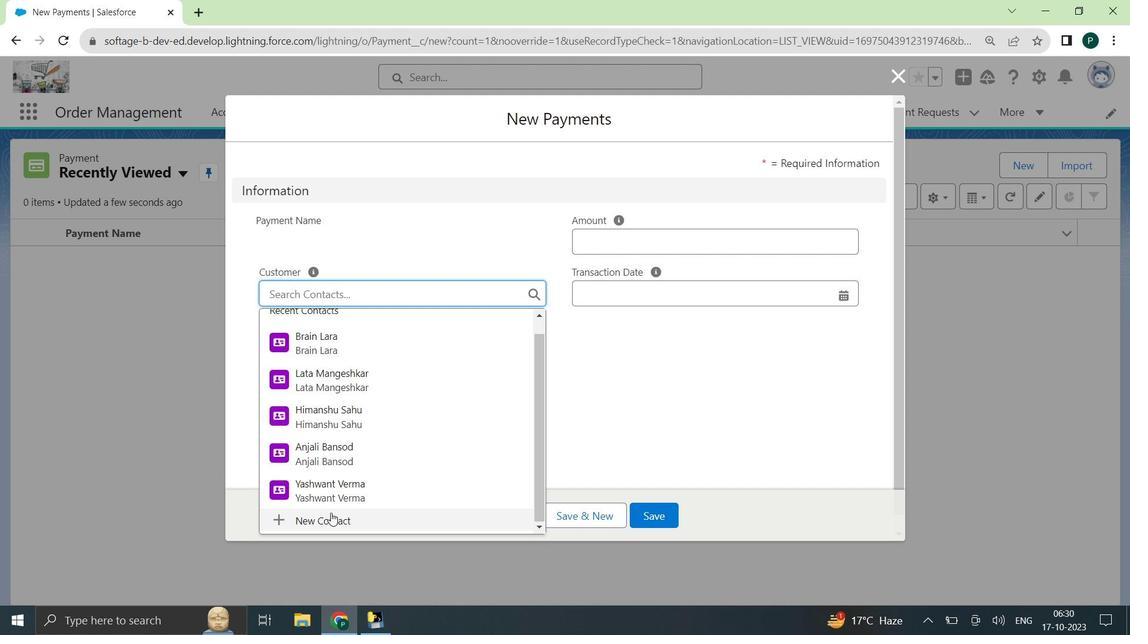 
Action: Mouse pressed left at (330, 514)
Screenshot: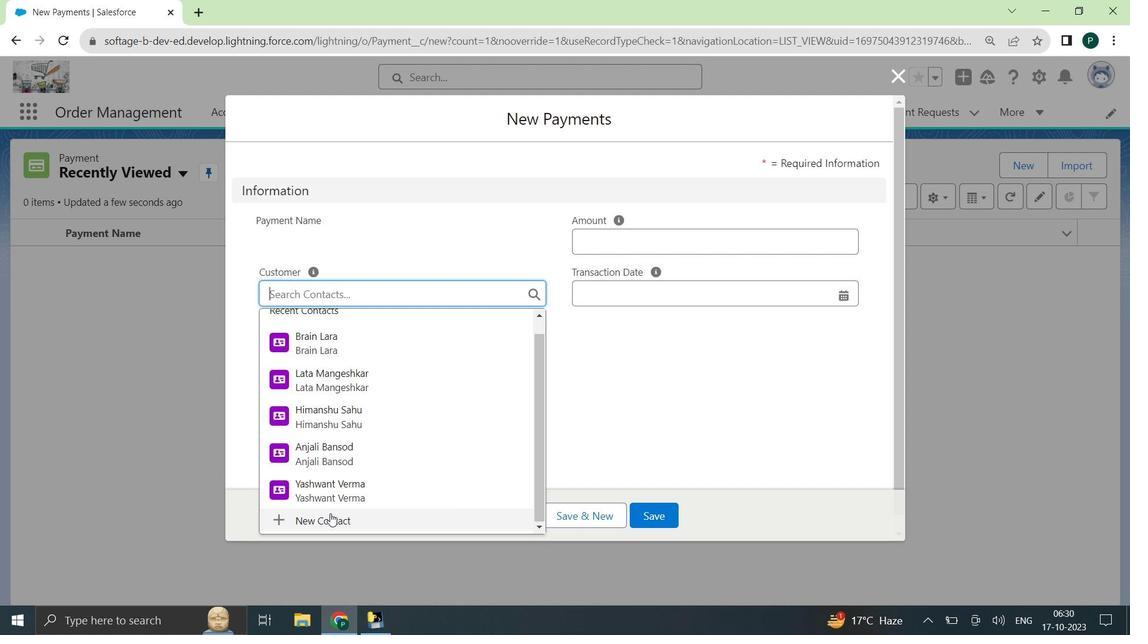 
Action: Mouse moved to (769, 227)
Screenshot: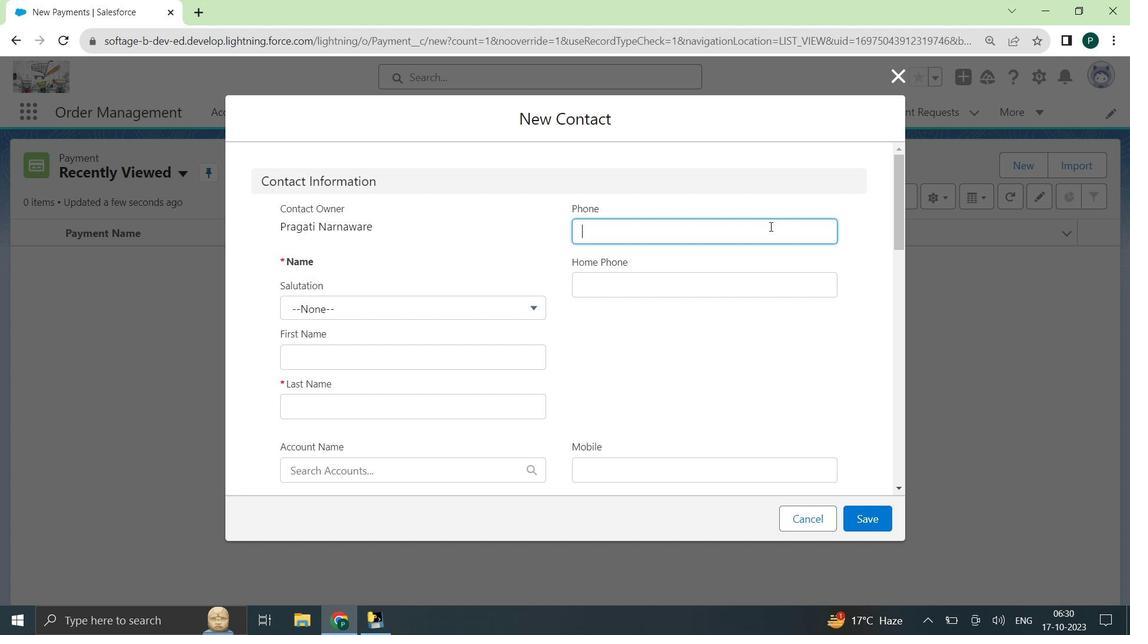 
Action: Mouse pressed left at (769, 227)
Screenshot: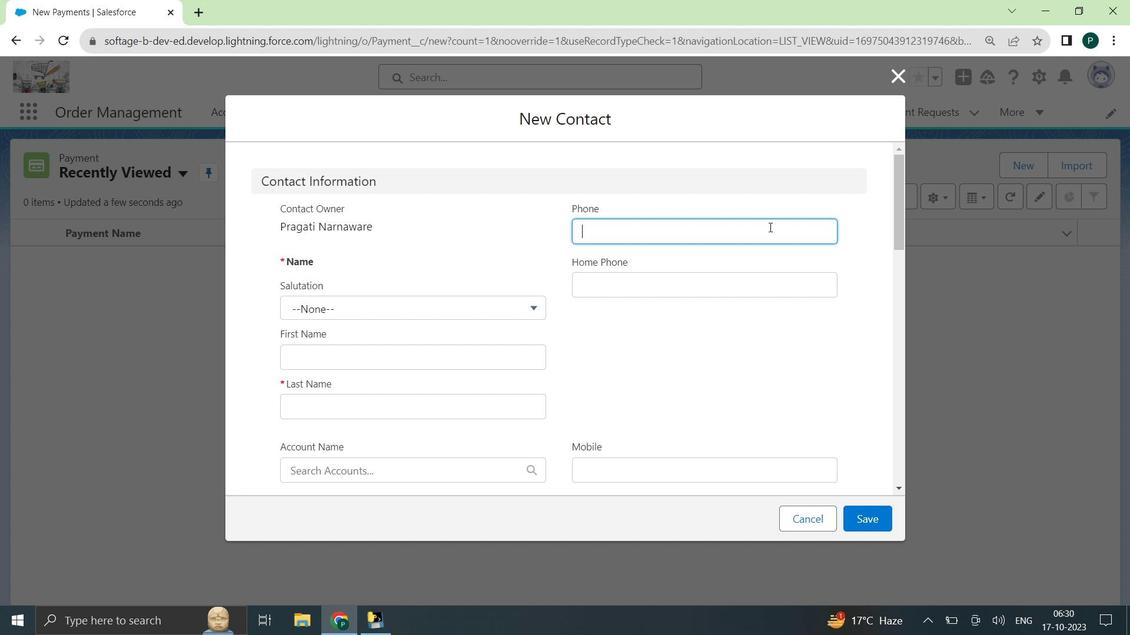 
Action: Key pressed 0712748511
Screenshot: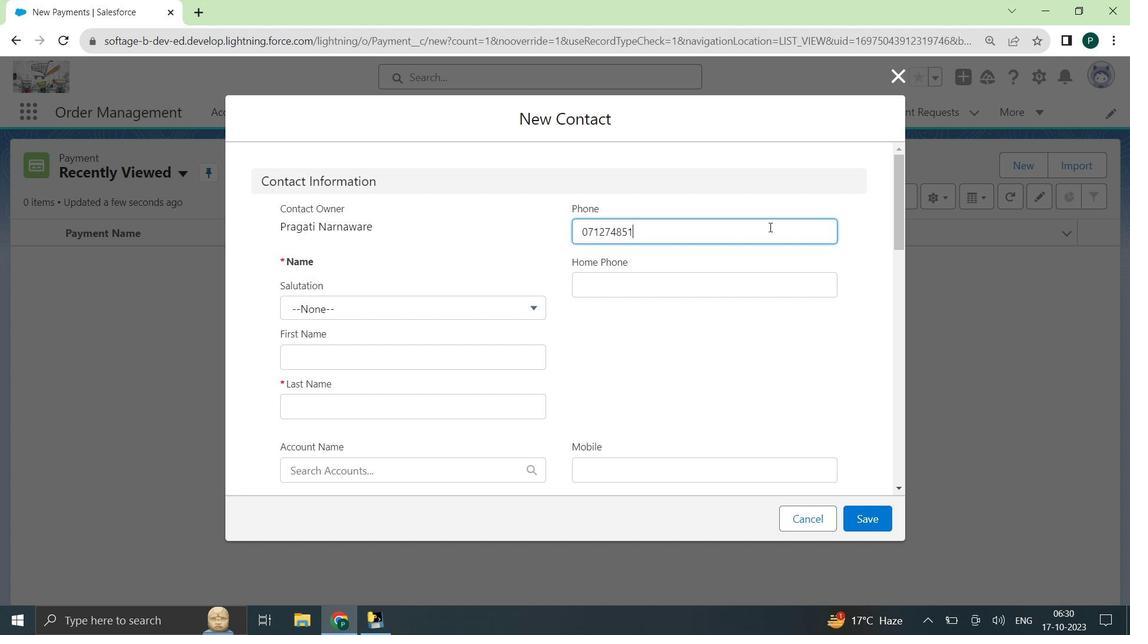 
Action: Mouse moved to (422, 309)
Screenshot: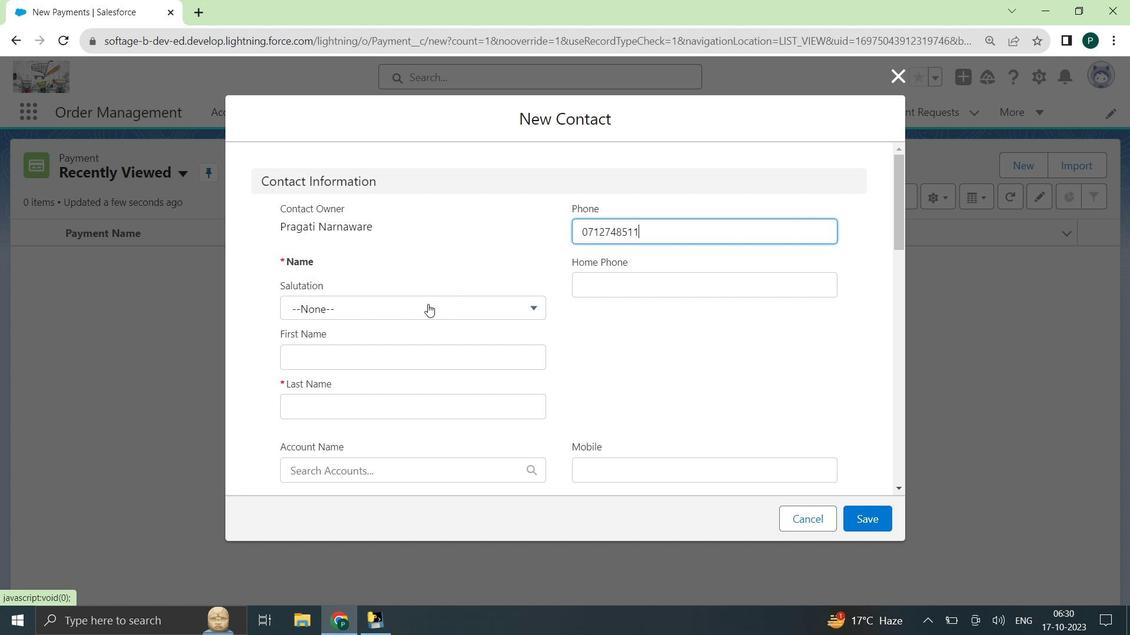 
Action: Mouse pressed left at (422, 309)
Screenshot: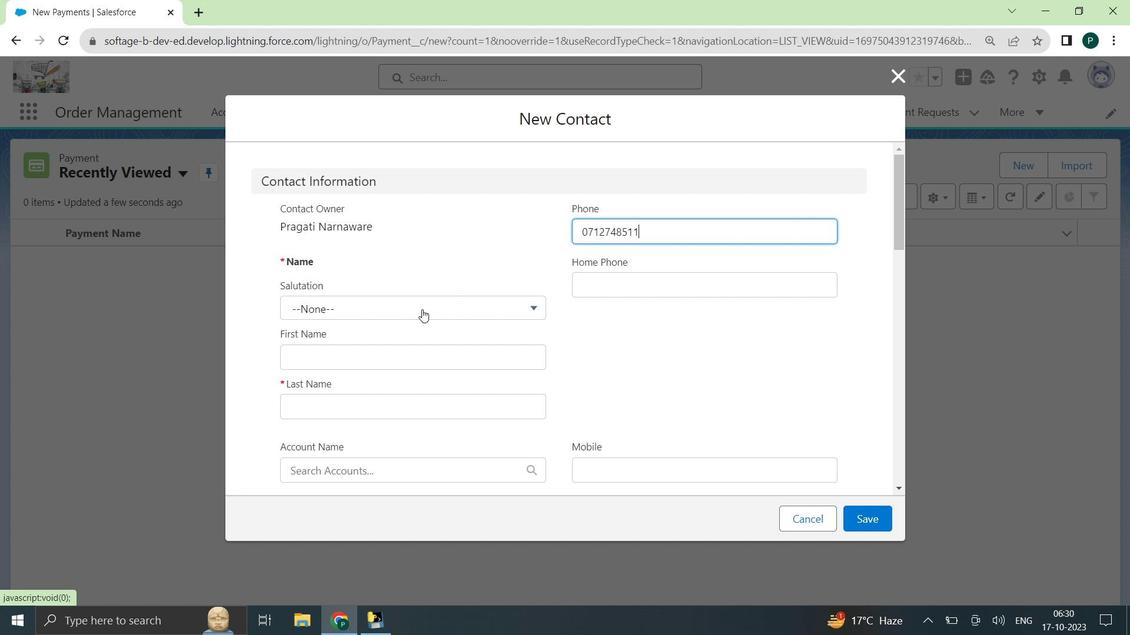 
Action: Mouse moved to (396, 341)
Screenshot: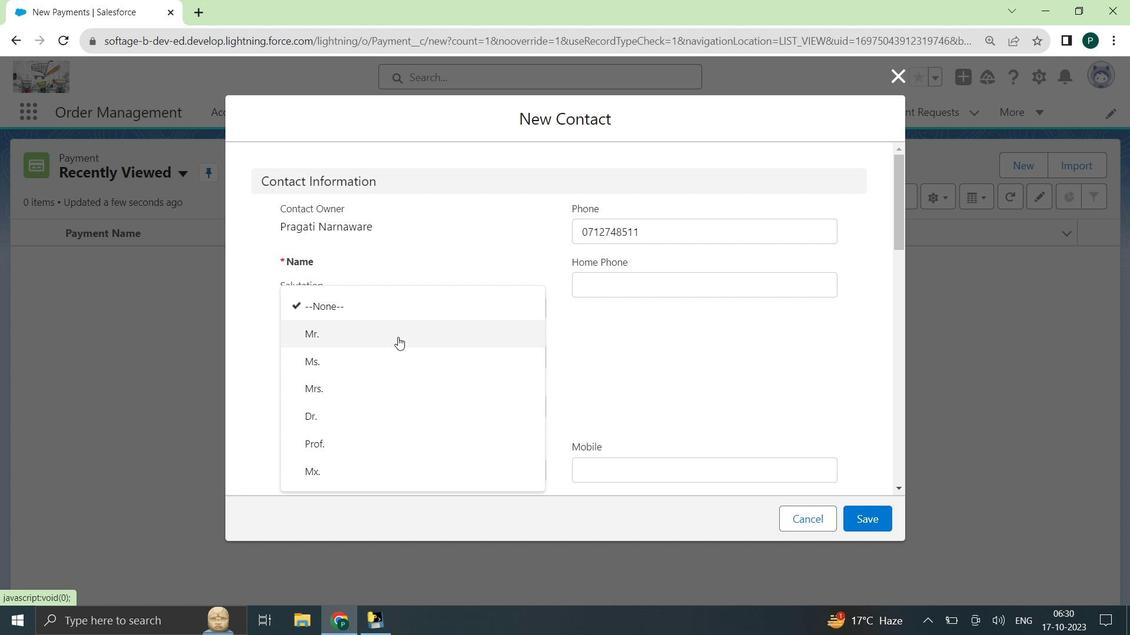 
Action: Mouse pressed left at (396, 341)
Screenshot: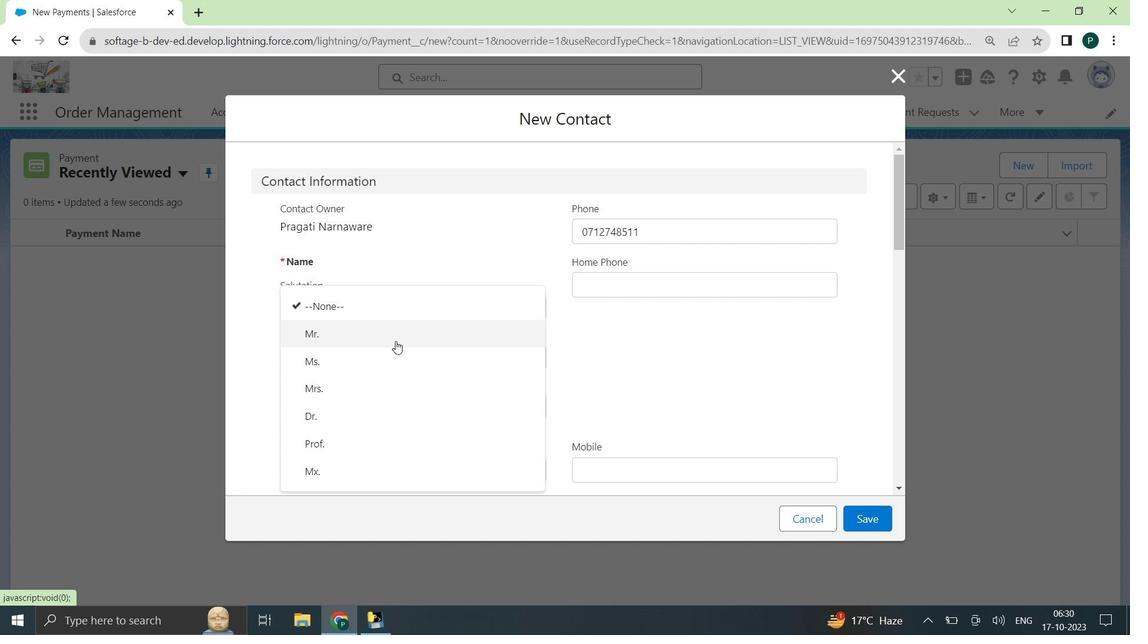 
Action: Mouse moved to (392, 356)
Screenshot: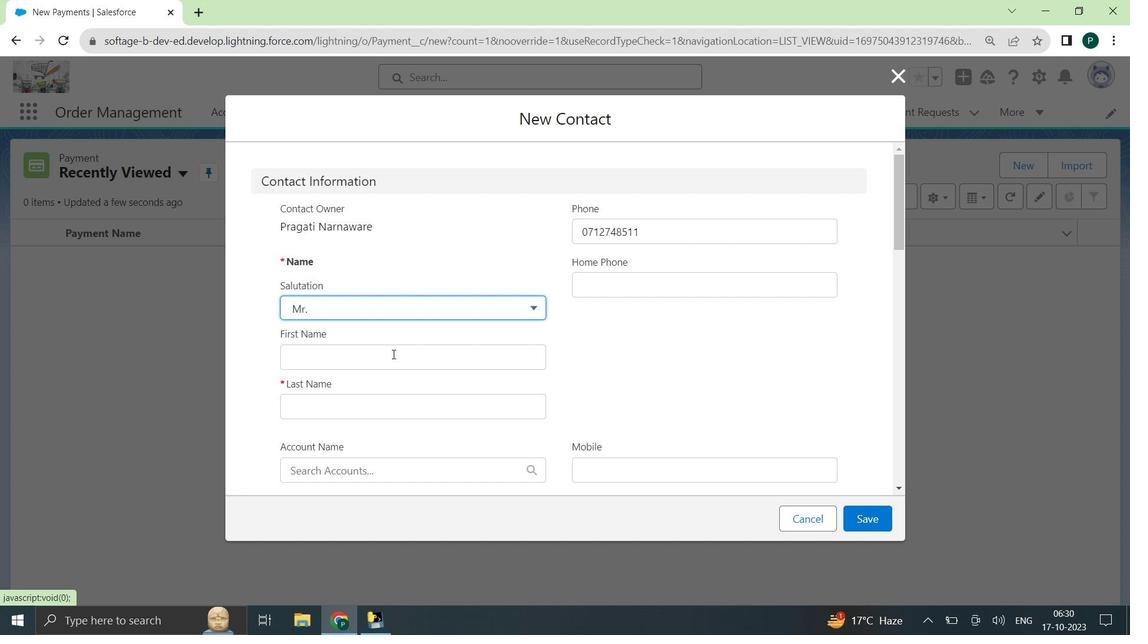 
Action: Mouse pressed left at (392, 356)
Screenshot: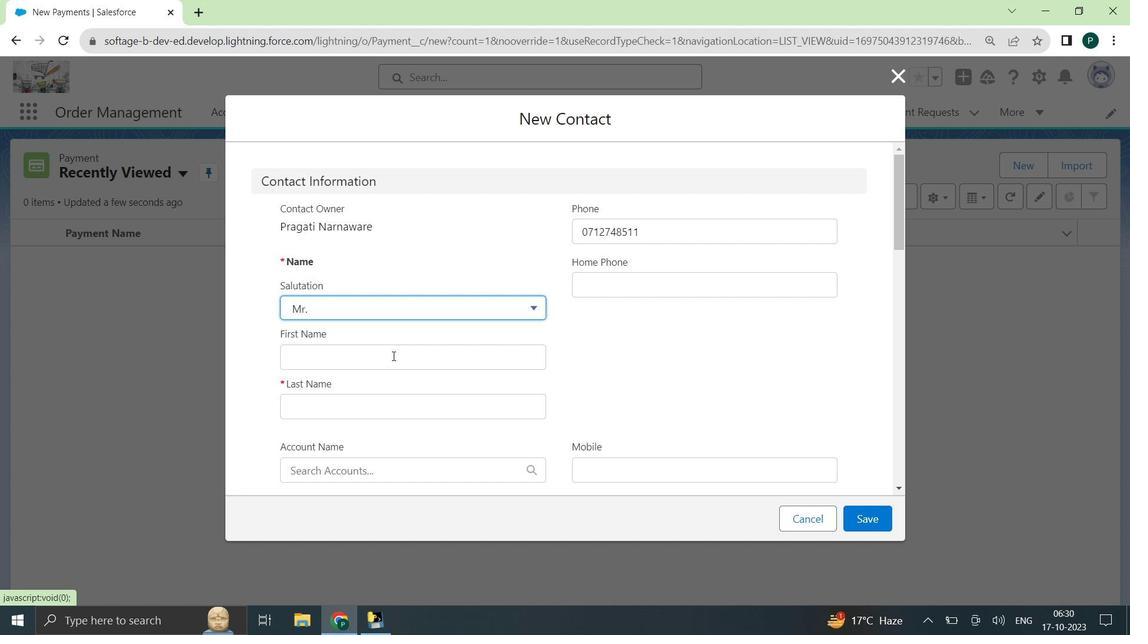 
Action: Mouse moved to (400, 350)
Screenshot: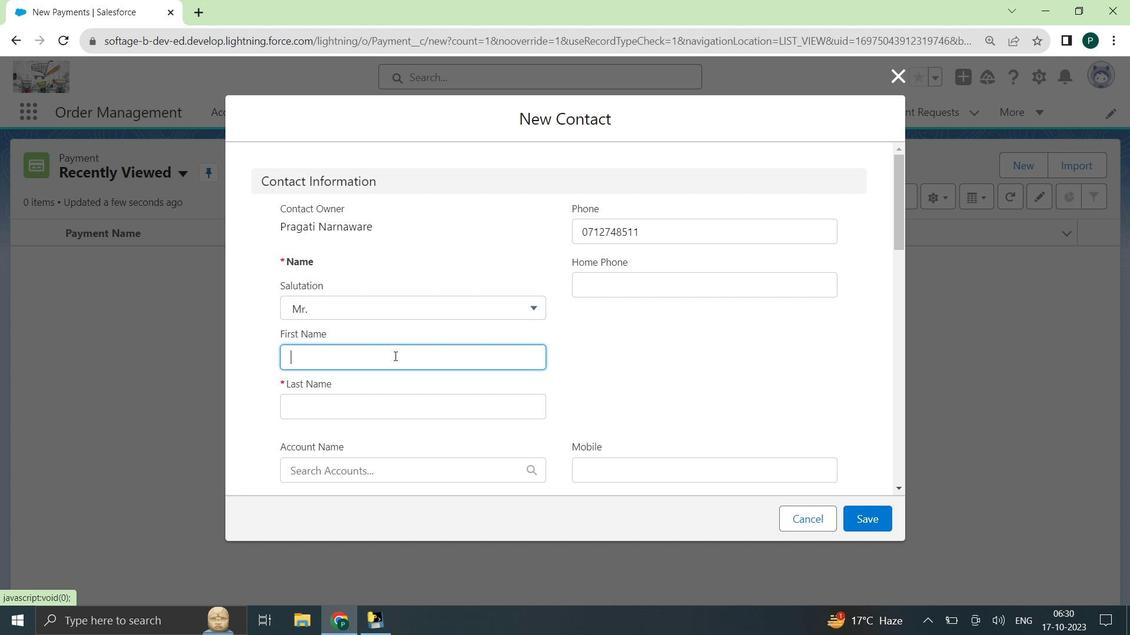 
Action: Key pressed <Key.shift>sa<Key.backspace><Key.backspace><Key.backspace><Key.shift>Sanmay
Screenshot: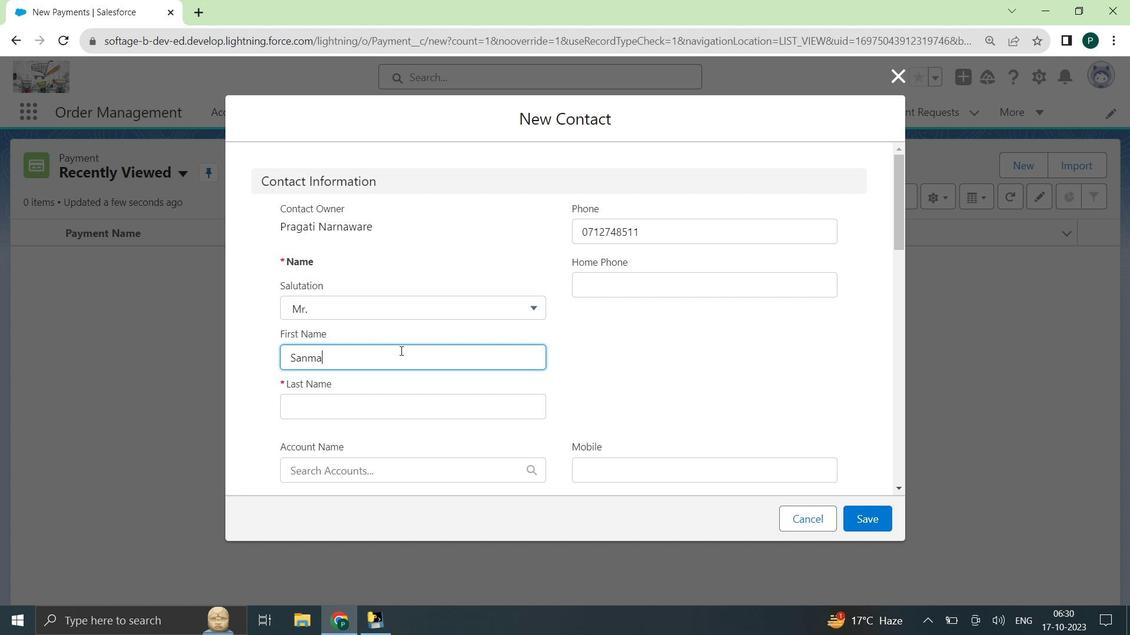 
Action: Mouse moved to (482, 266)
Screenshot: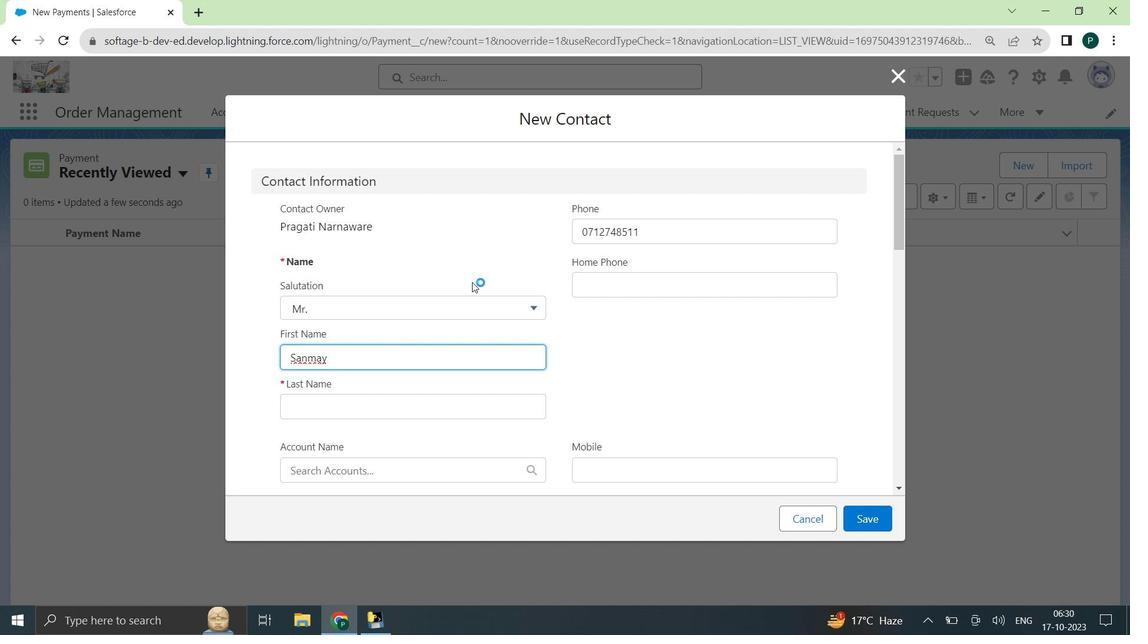 
Action: Mouse scrolled (482, 265) with delta (0, 0)
Screenshot: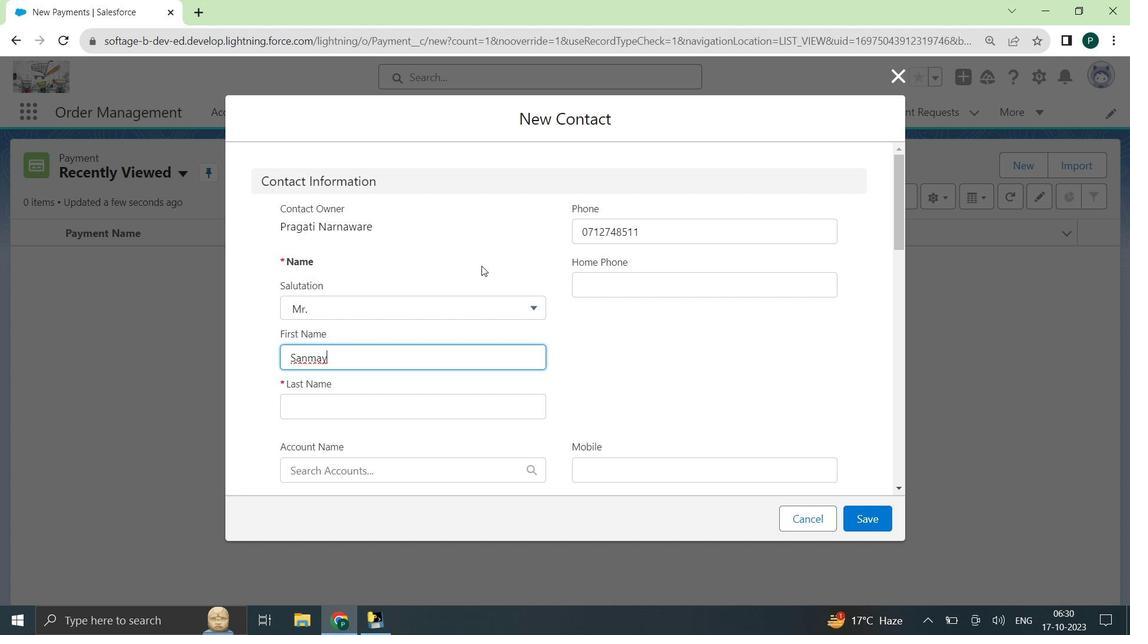 
Action: Mouse moved to (412, 339)
Screenshot: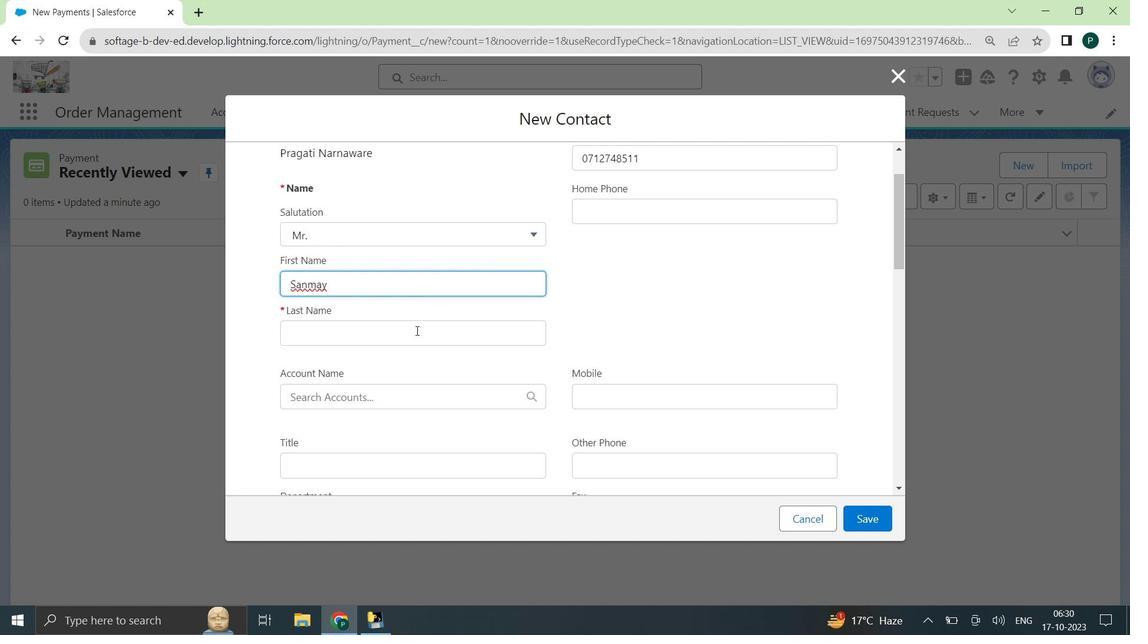 
Action: Mouse pressed left at (412, 339)
Screenshot: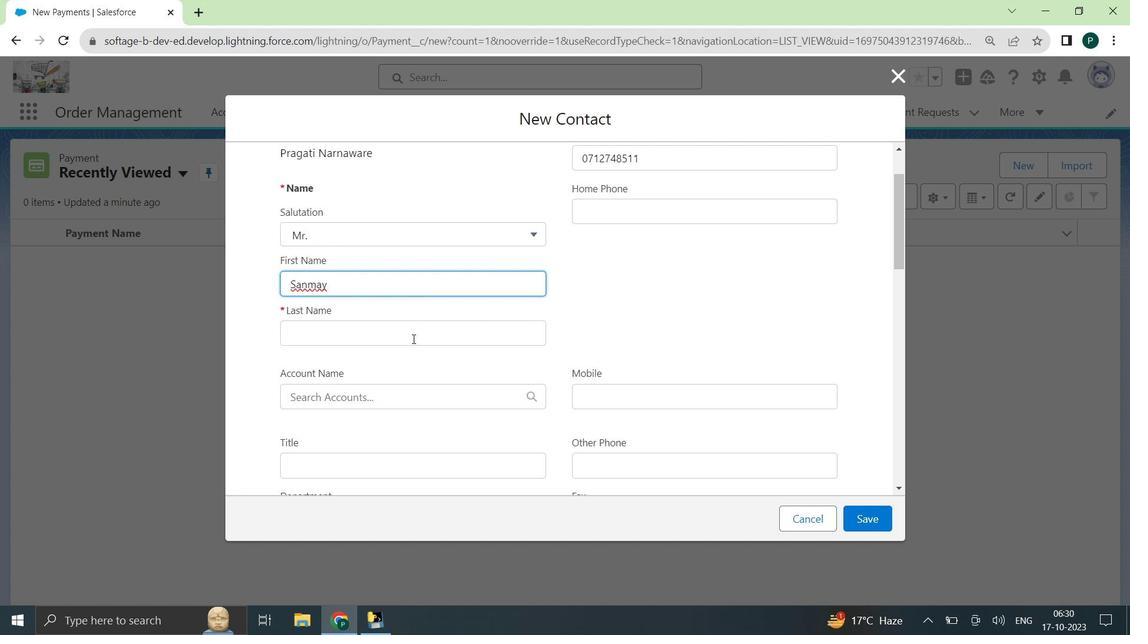 
Action: Key pressed <Key.shift>Khobragade
Screenshot: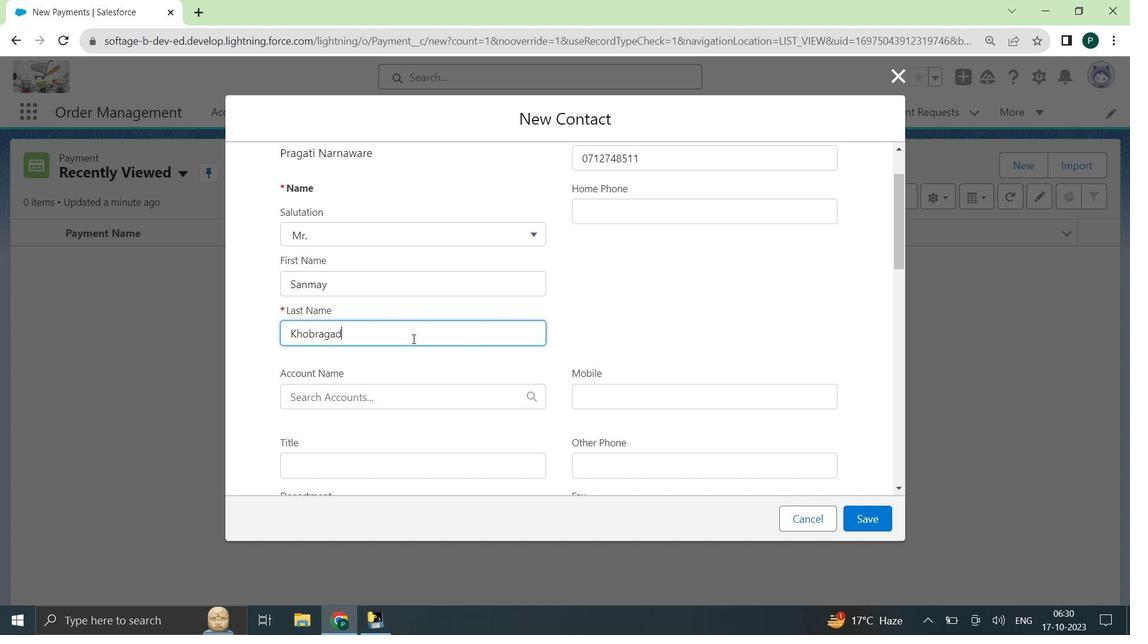 
Action: Mouse moved to (492, 270)
Screenshot: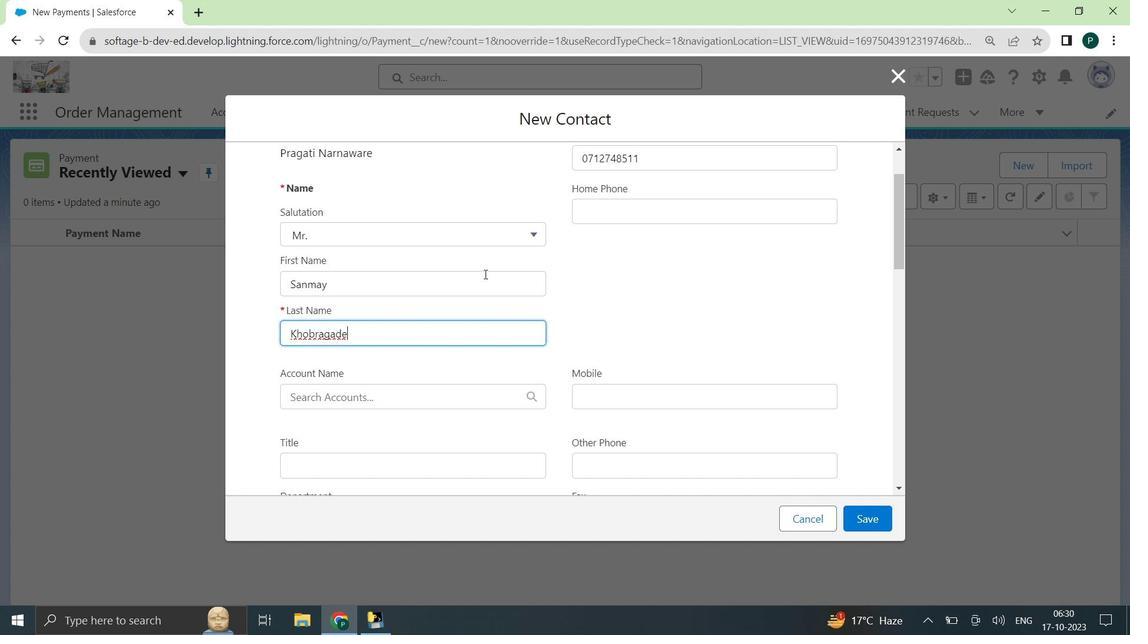 
Action: Mouse scrolled (492, 269) with delta (0, 0)
Screenshot: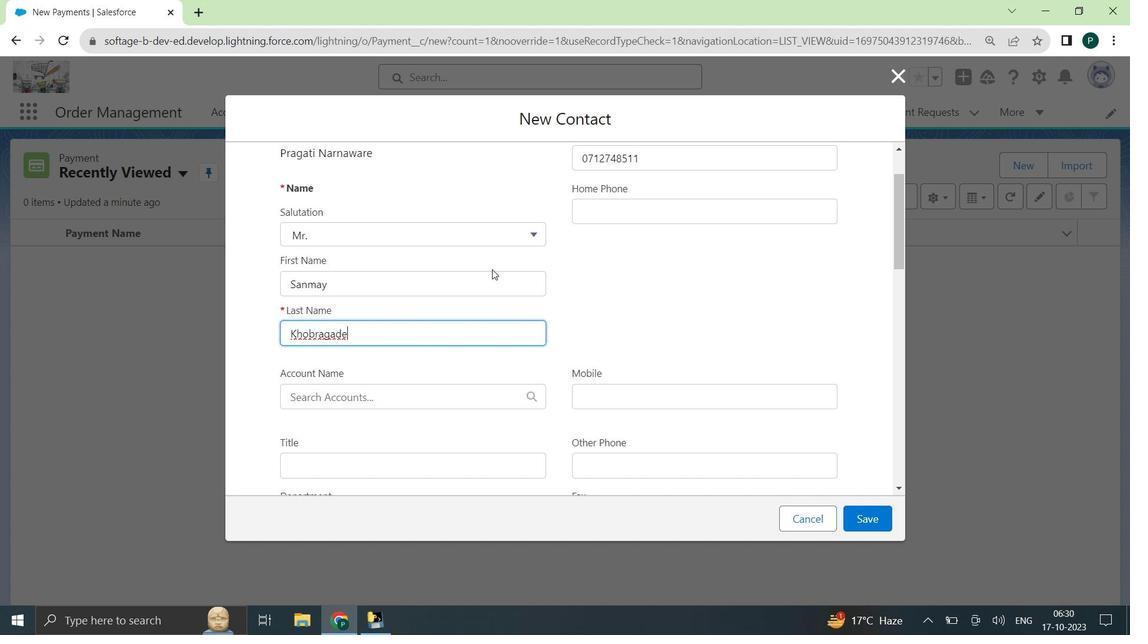 
Action: Mouse scrolled (492, 269) with delta (0, 0)
Screenshot: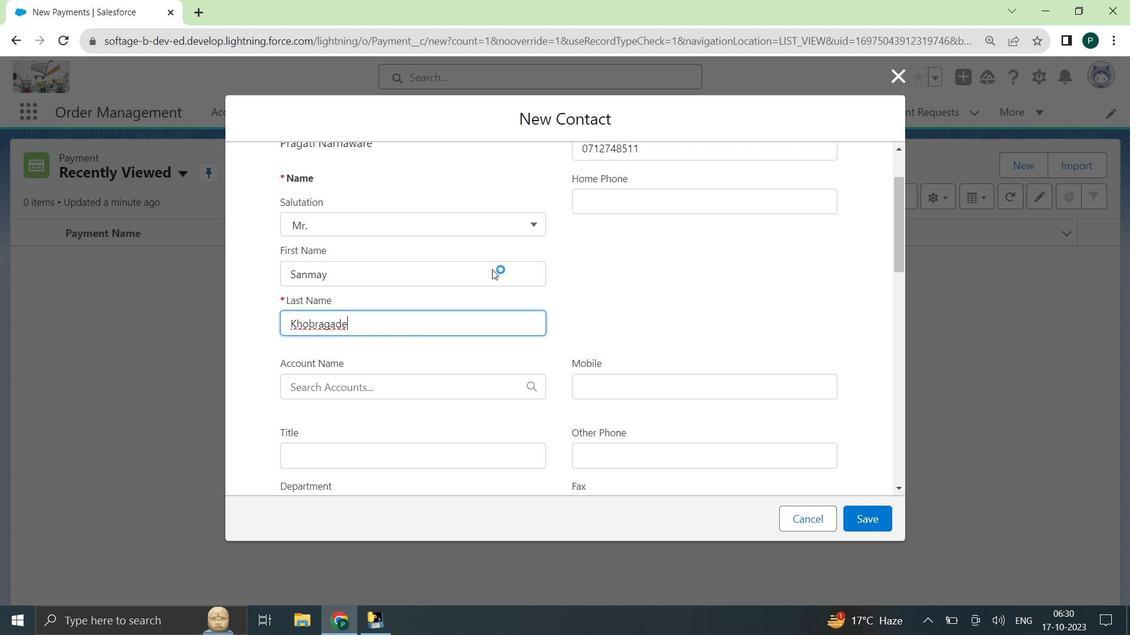 
Action: Mouse moved to (459, 249)
Screenshot: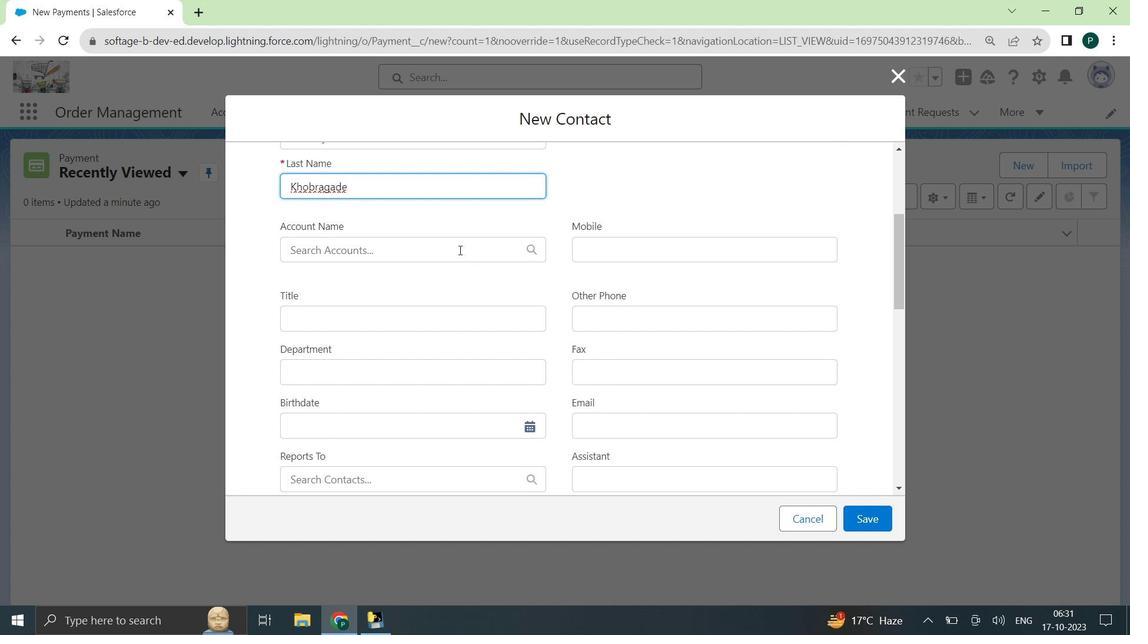 
Action: Mouse pressed left at (459, 249)
Screenshot: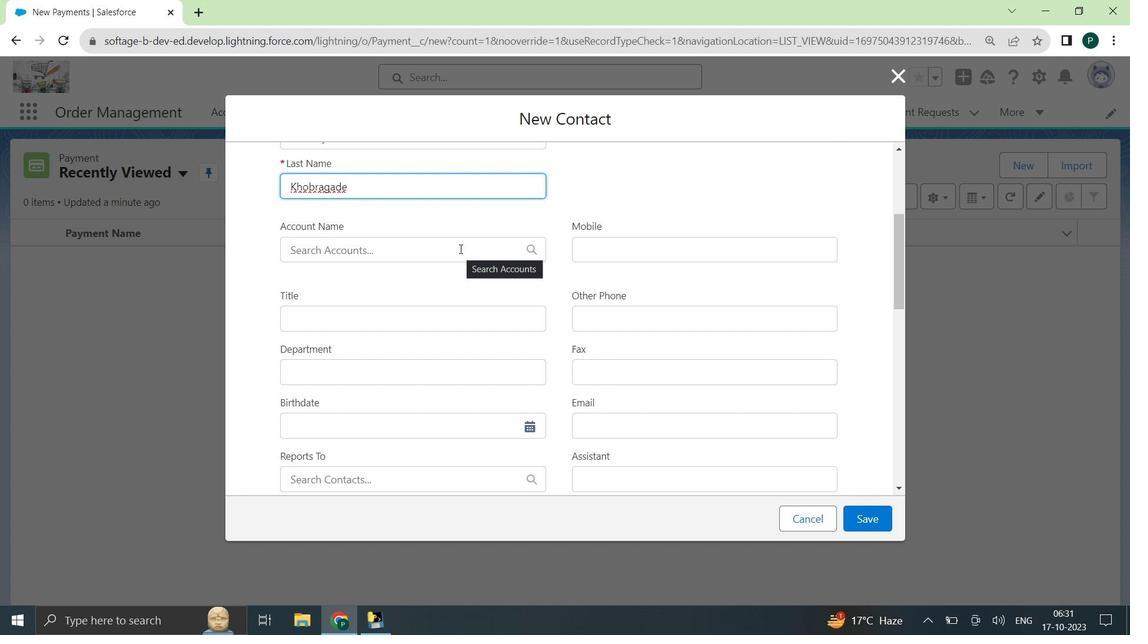 
Action: Mouse moved to (361, 436)
Screenshot: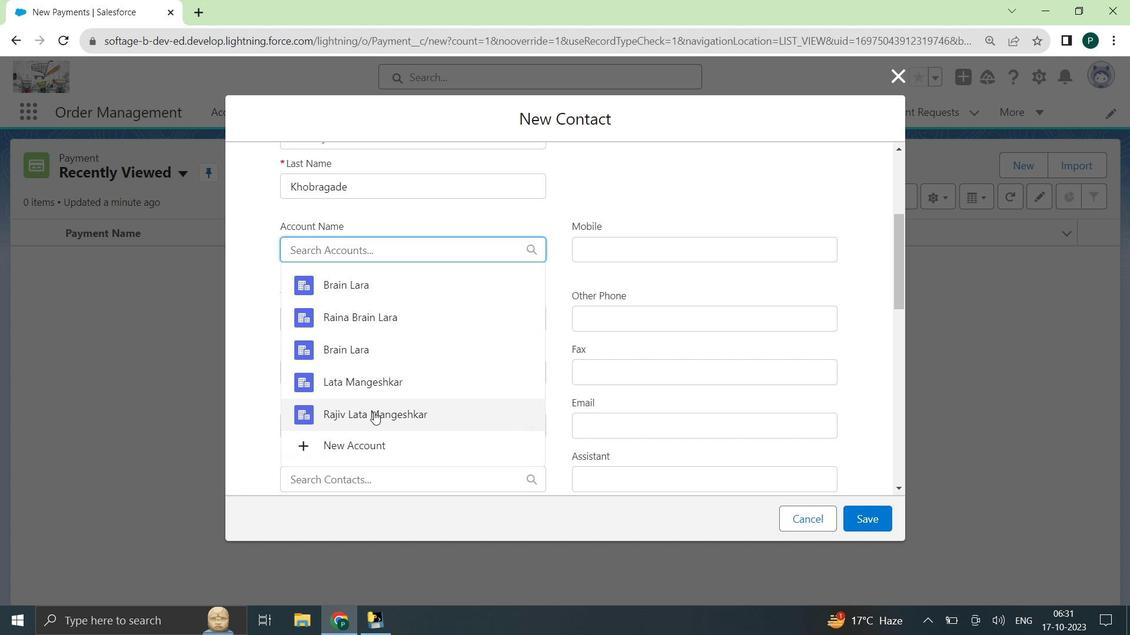 
Action: Mouse pressed left at (361, 436)
Screenshot: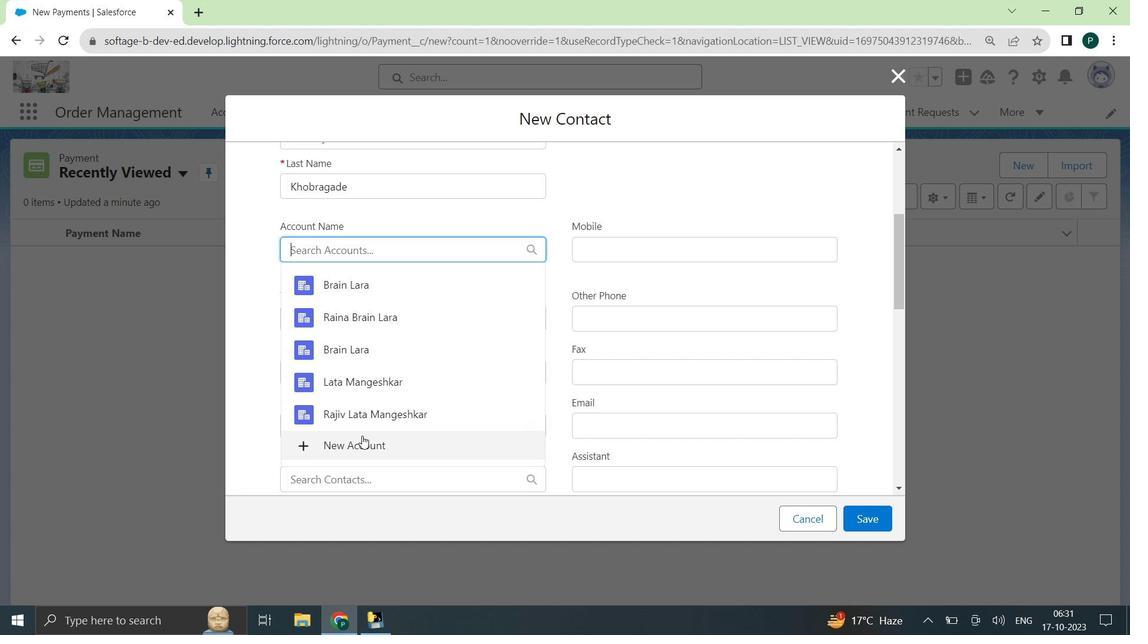 
Action: Mouse moved to (718, 221)
Screenshot: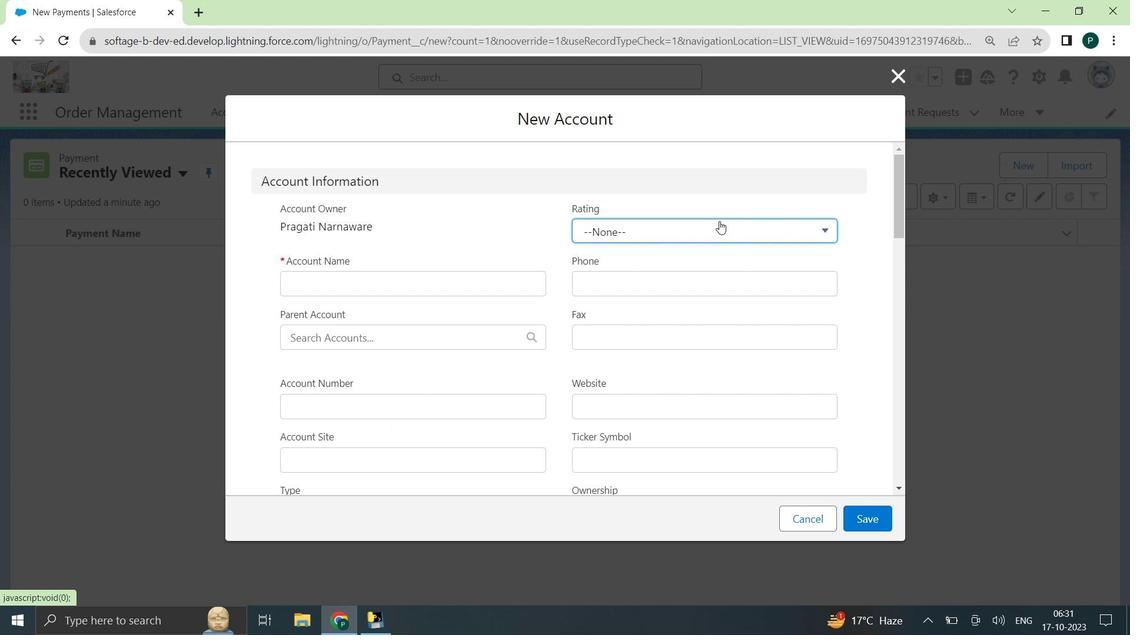 
Action: Mouse pressed left at (718, 221)
Screenshot: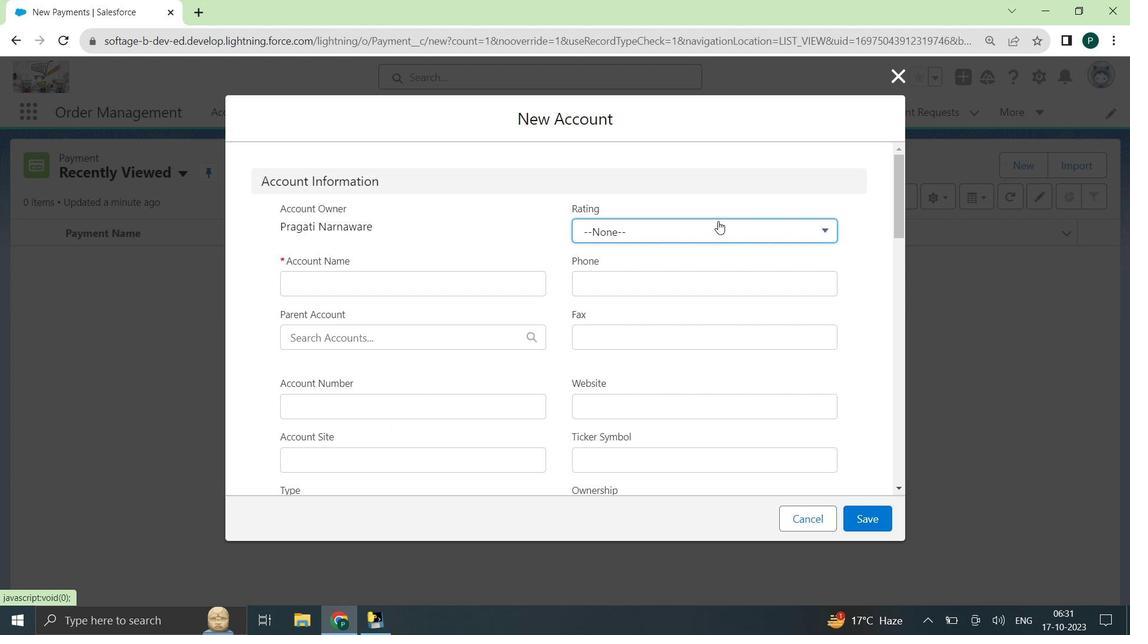 
Action: Mouse moved to (690, 297)
Screenshot: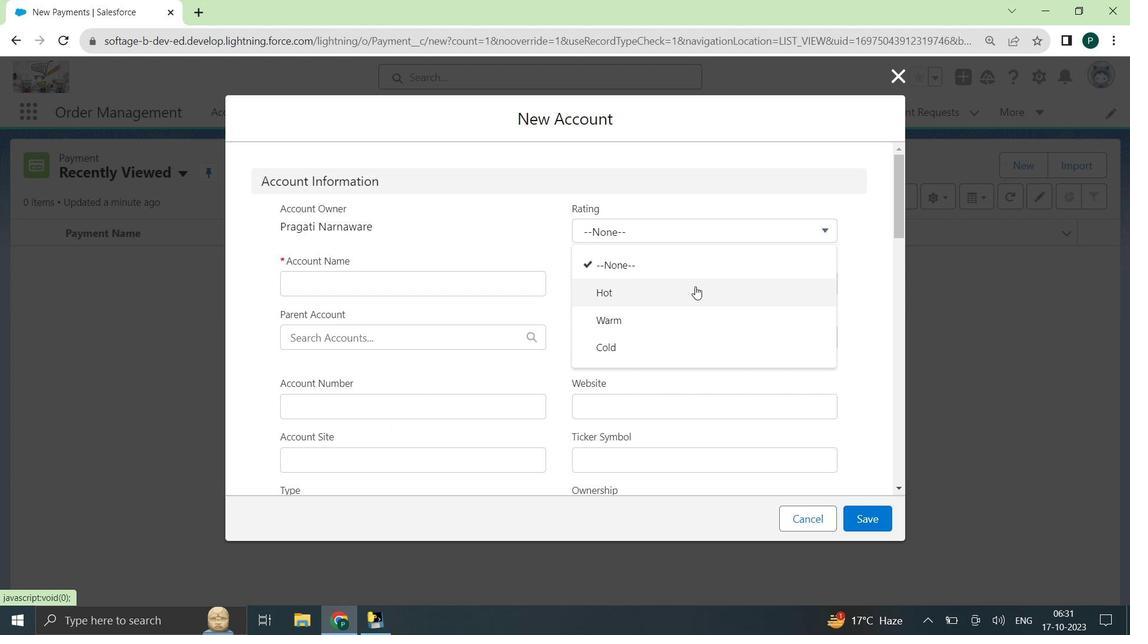 
Action: Mouse pressed left at (690, 297)
Screenshot: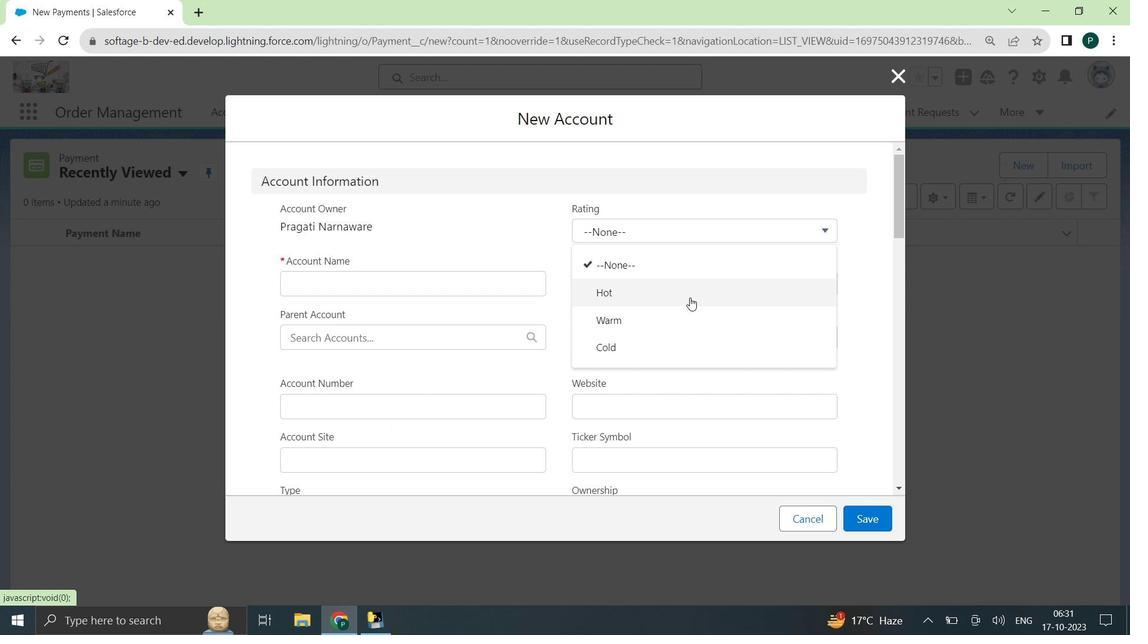 
Action: Mouse moved to (423, 293)
Screenshot: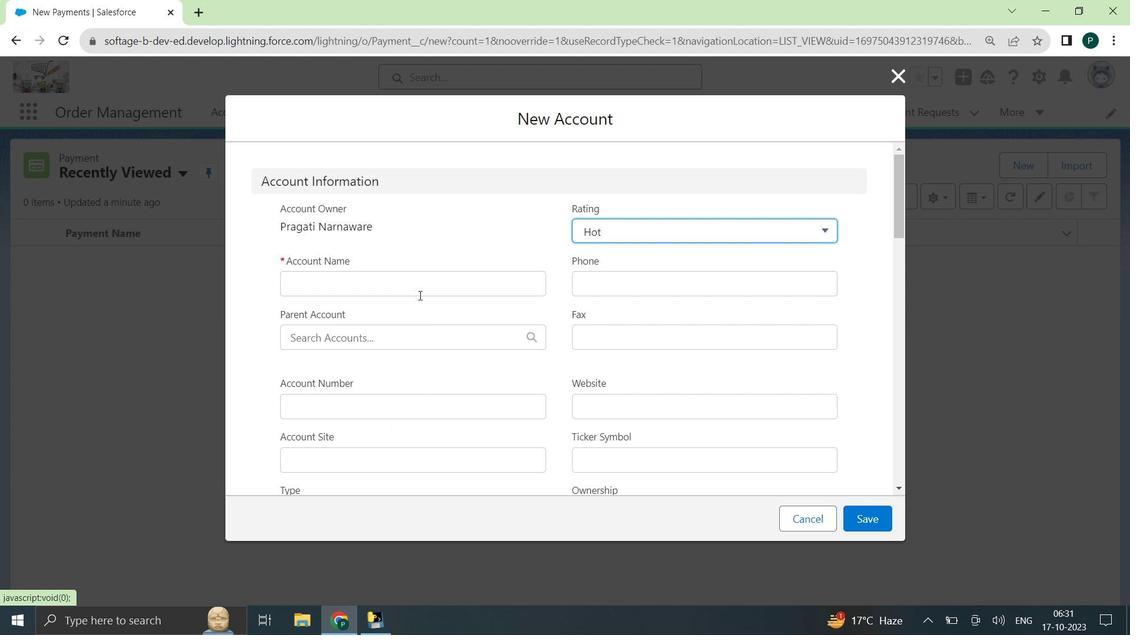 
Action: Mouse pressed left at (423, 293)
Screenshot: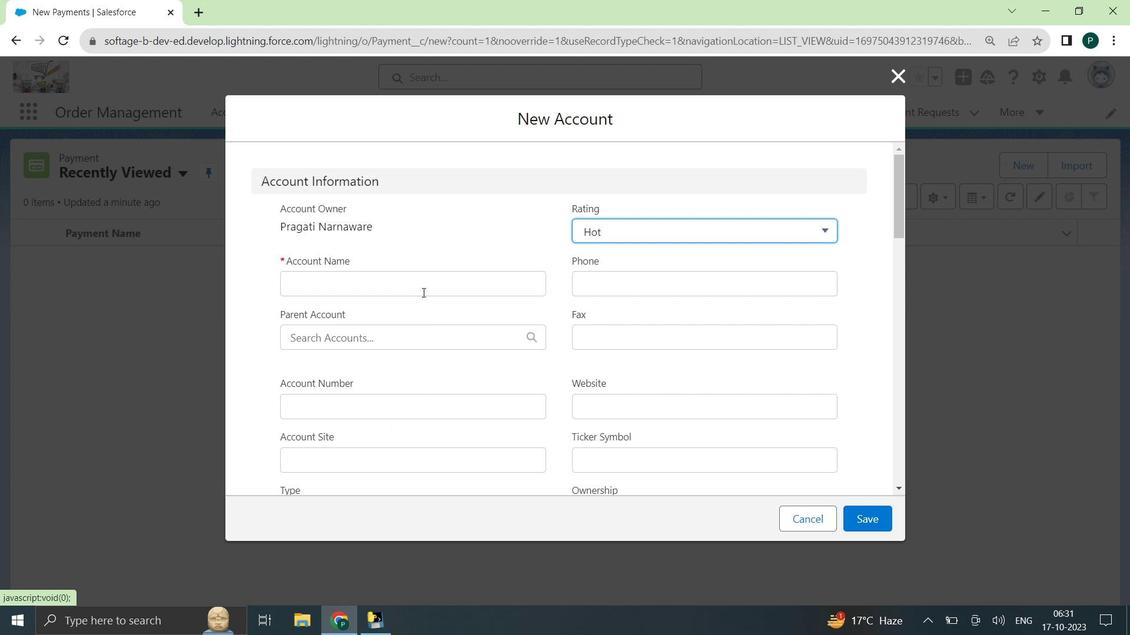 
Action: Key pressed <Key.shift>Sanmay<Key.space><Key.shift>Khobragade
Screenshot: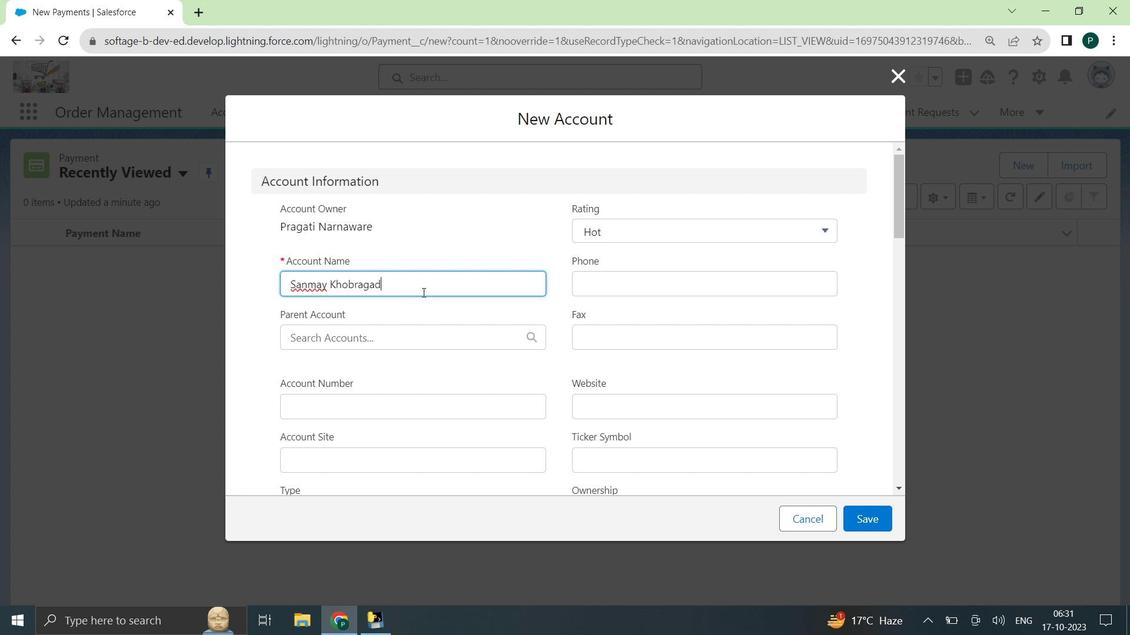 
Action: Mouse moved to (652, 284)
Screenshot: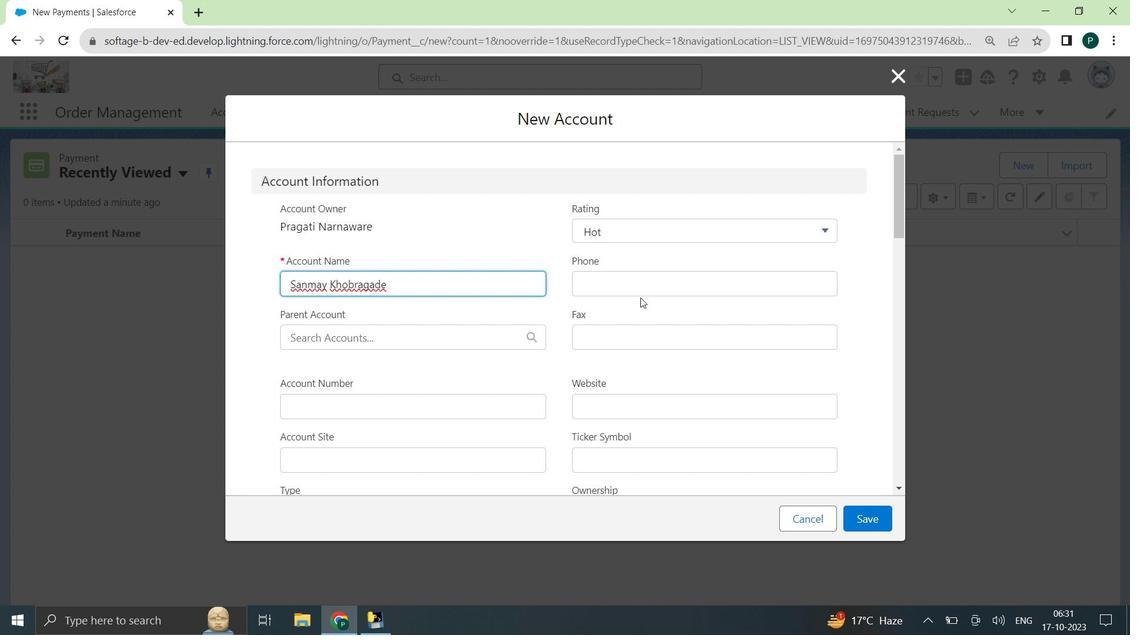 
Action: Mouse pressed left at (652, 284)
Screenshot: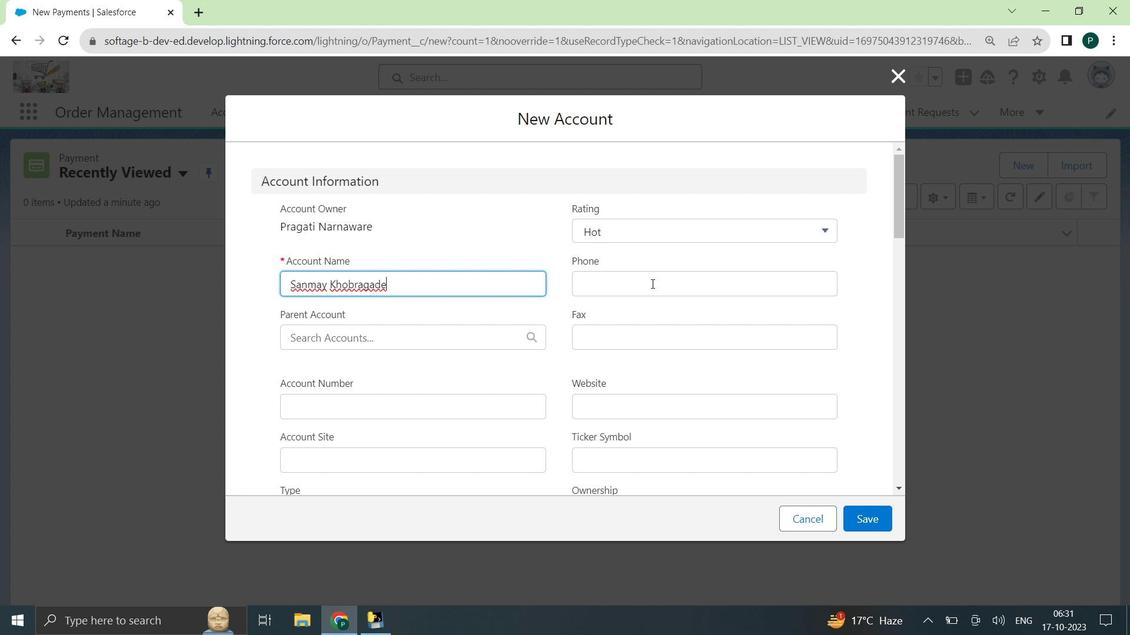 
Action: Mouse moved to (648, 283)
Screenshot: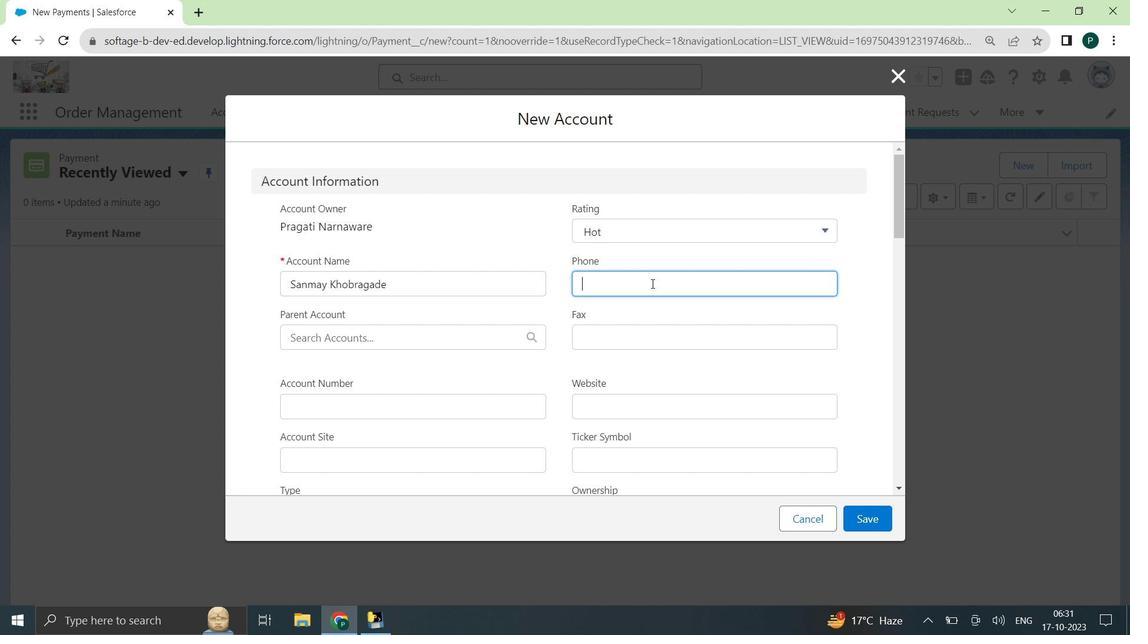 
Action: Key pressed 0712849566
Screenshot: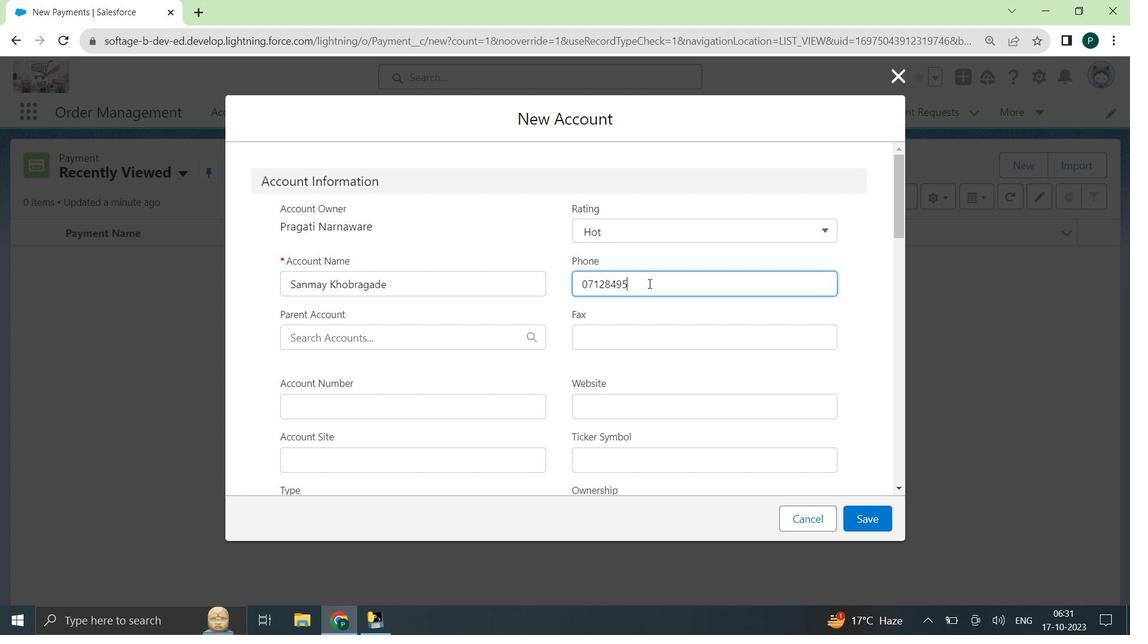
Action: Mouse moved to (590, 300)
Screenshot: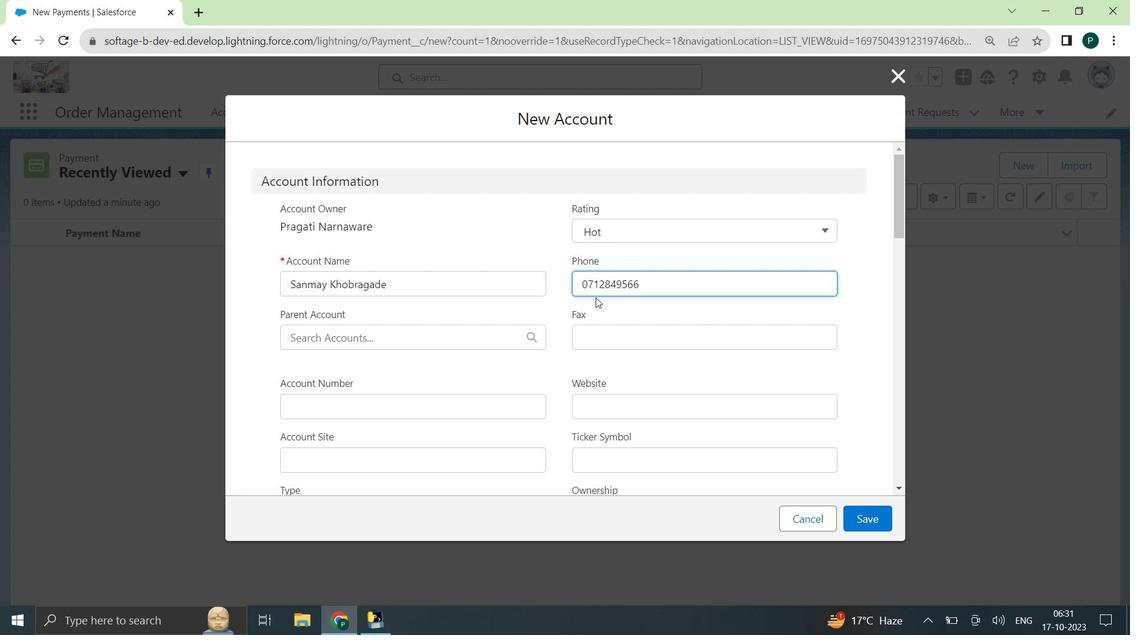 
Action: Mouse scrolled (590, 299) with delta (0, 0)
Screenshot: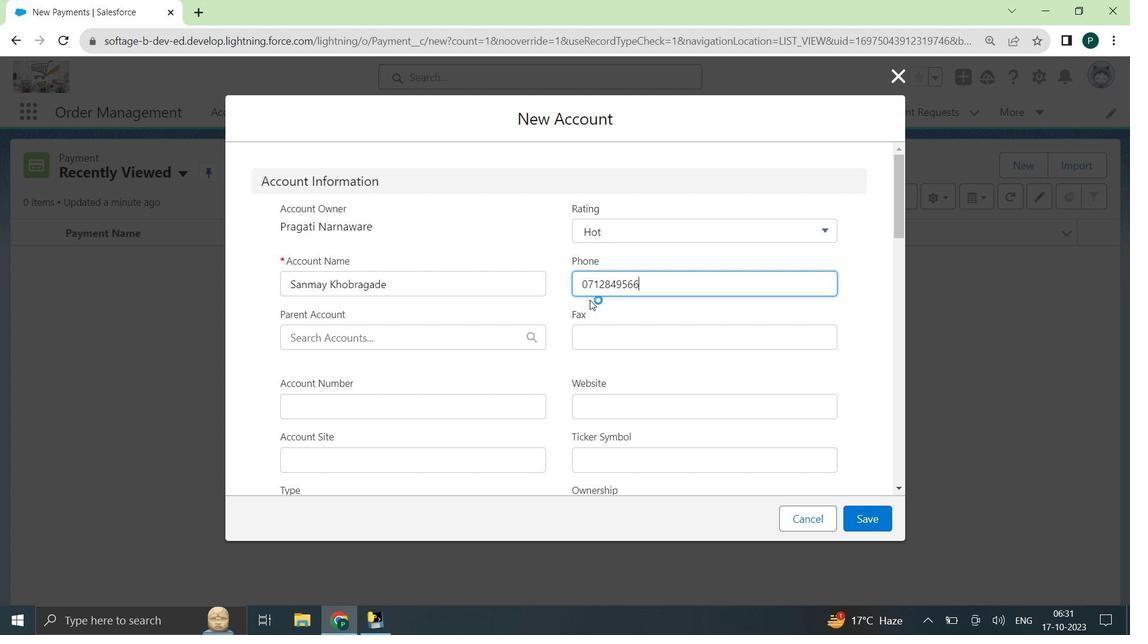 
Action: Mouse moved to (435, 334)
Screenshot: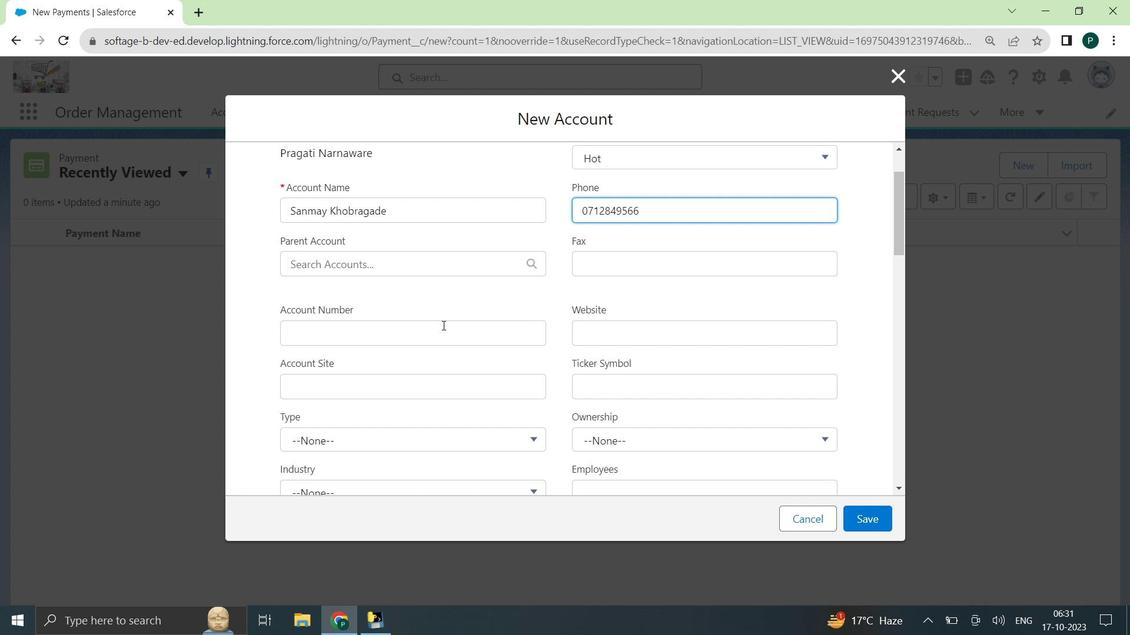 
Action: Mouse pressed left at (435, 334)
Screenshot: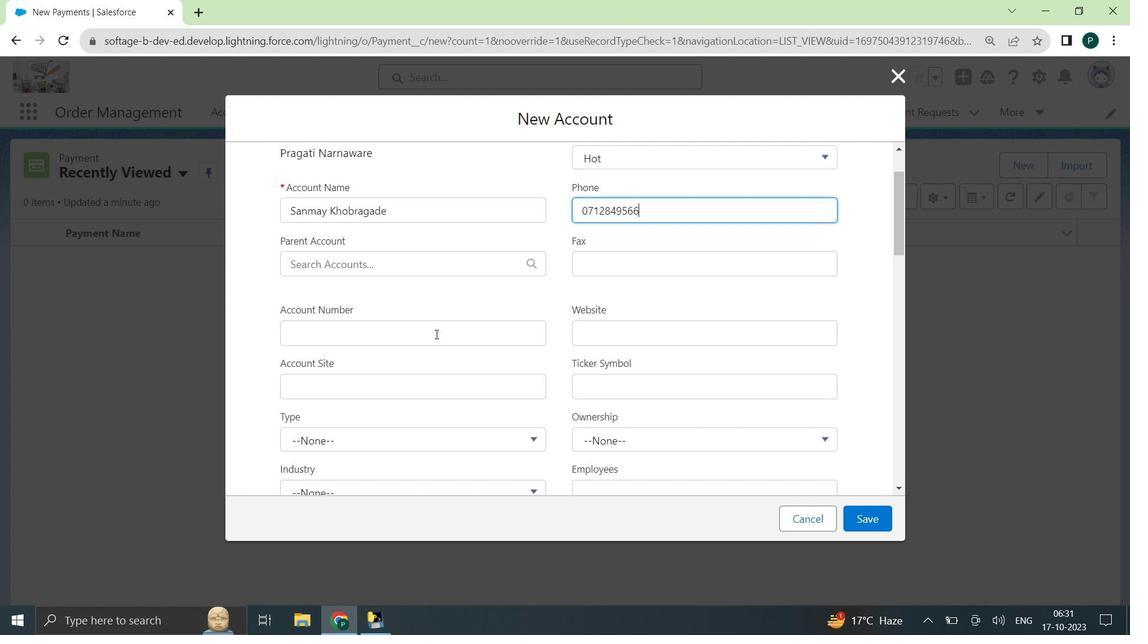 
Action: Mouse moved to (434, 335)
Screenshot: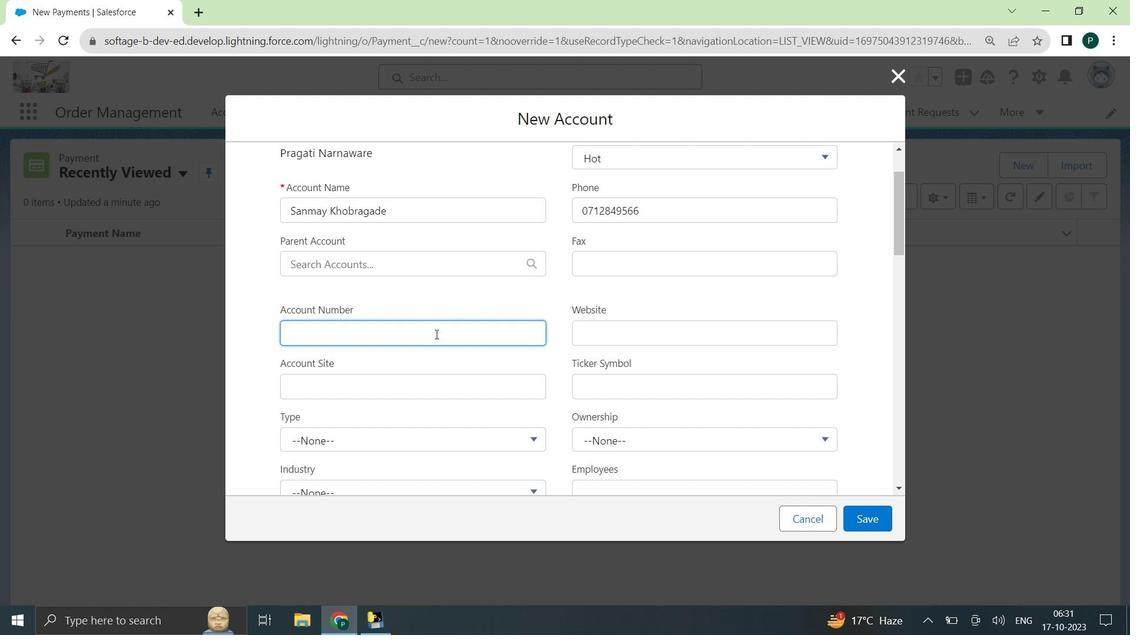 
Action: Key pressed 3761006433741
Screenshot: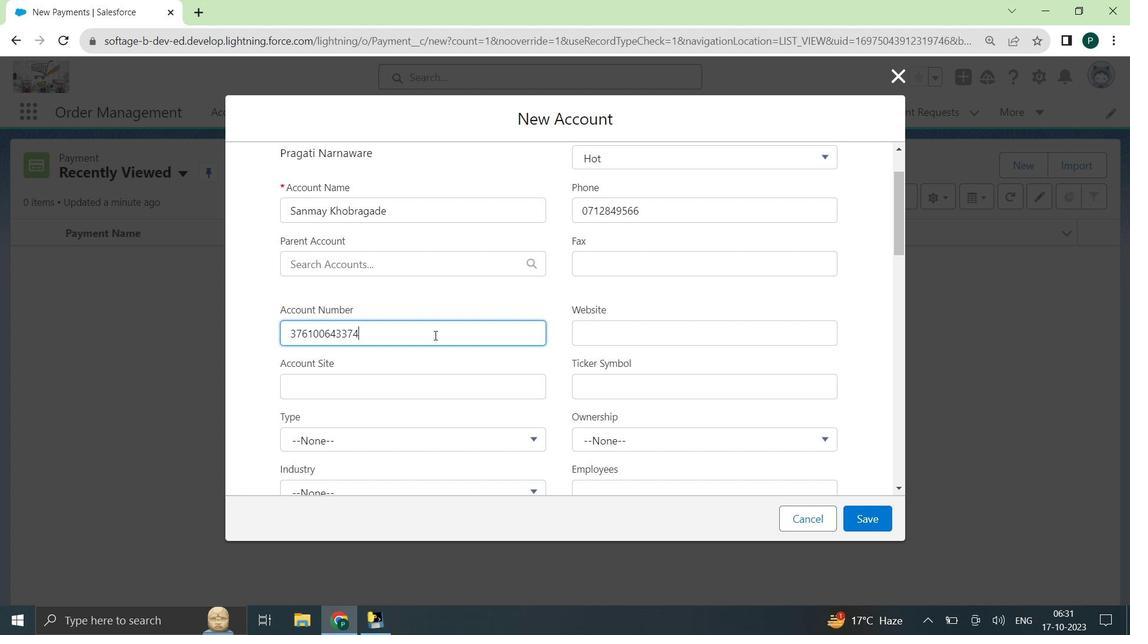 
Action: Mouse moved to (376, 316)
Screenshot: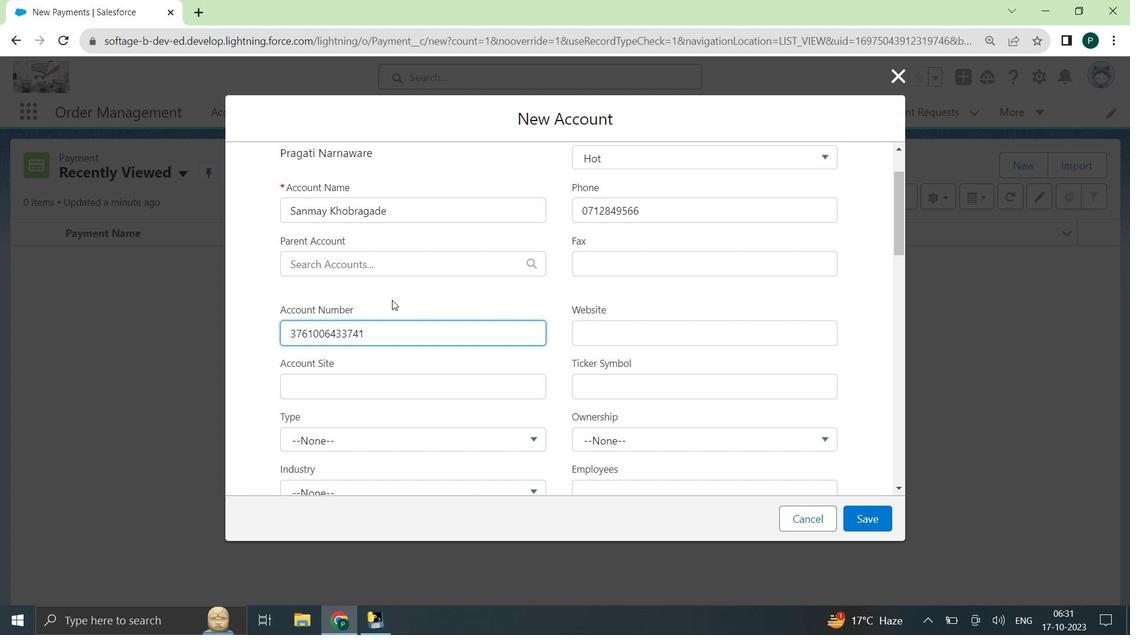 
Action: Mouse scrolled (376, 315) with delta (0, 0)
Screenshot: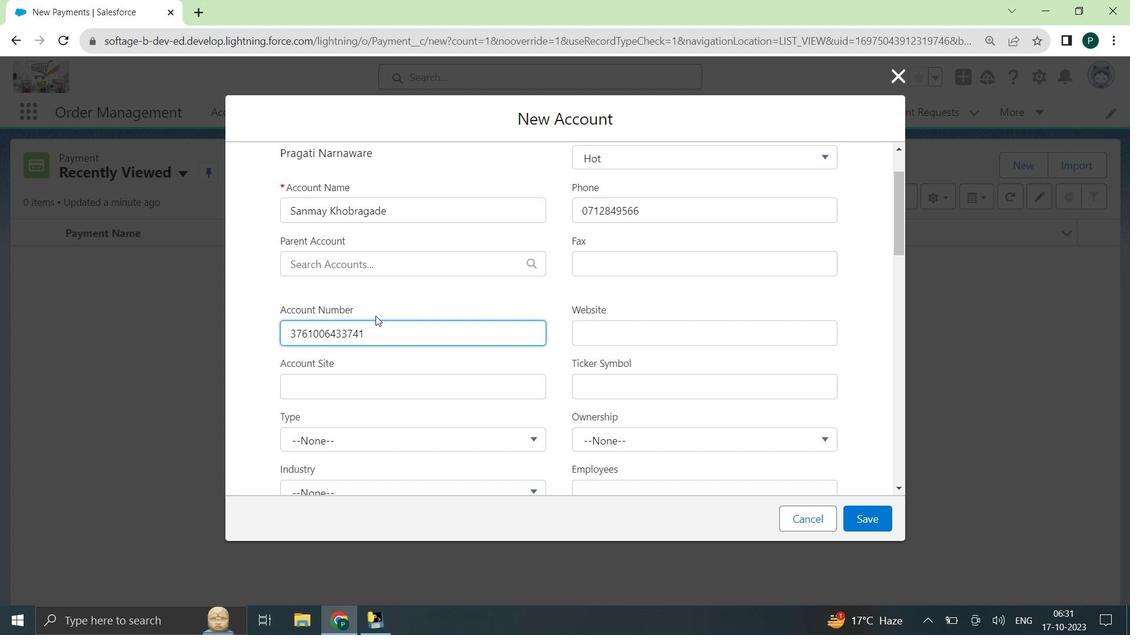 
Action: Mouse moved to (657, 257)
Screenshot: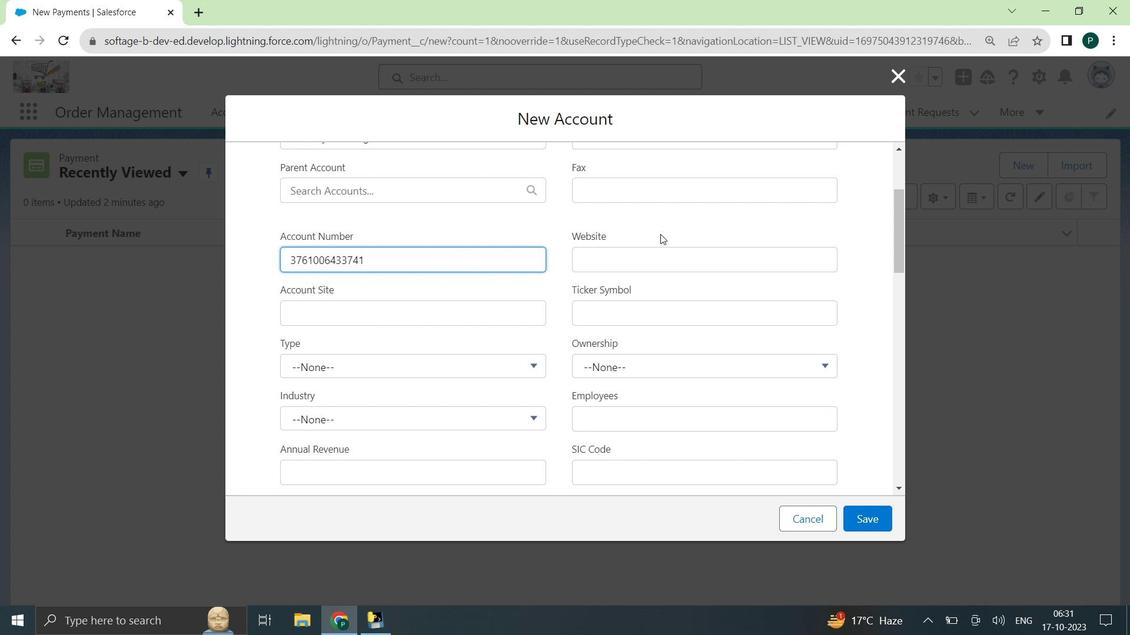 
Action: Mouse pressed left at (657, 257)
Screenshot: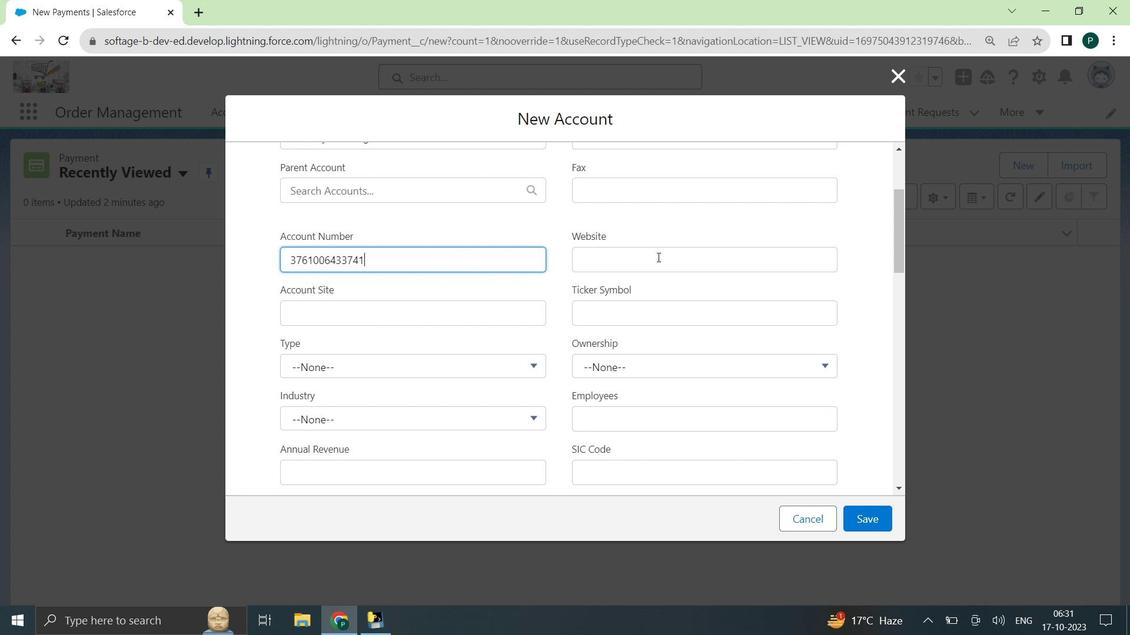 
Action: Key pressed www.sanmay.khobragade.co.in
Screenshot: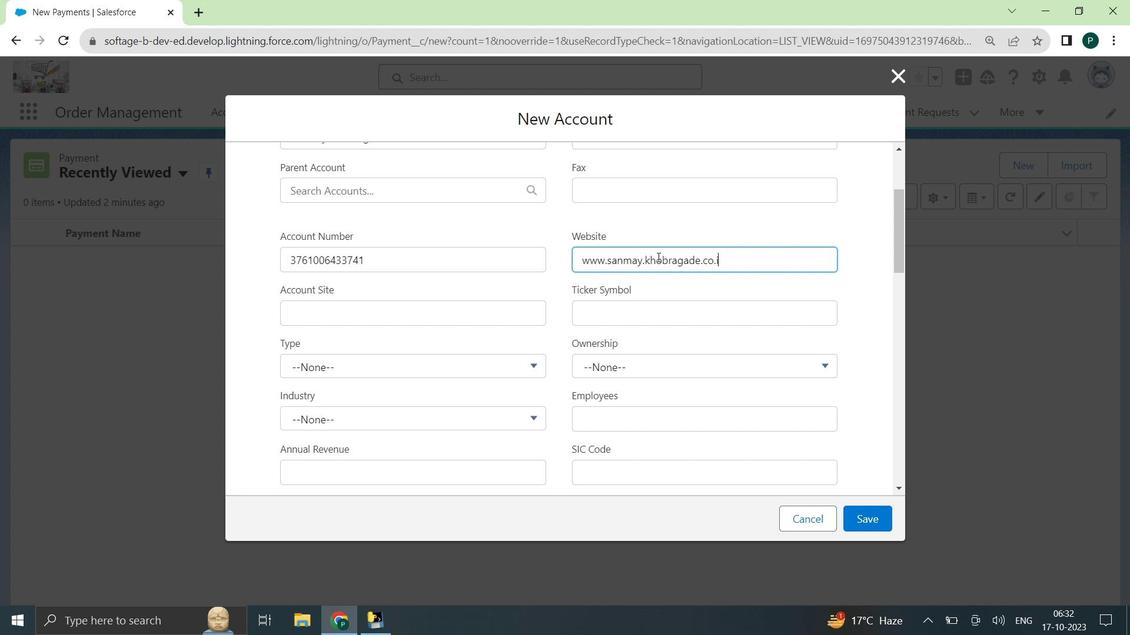 
Action: Mouse moved to (660, 257)
Screenshot: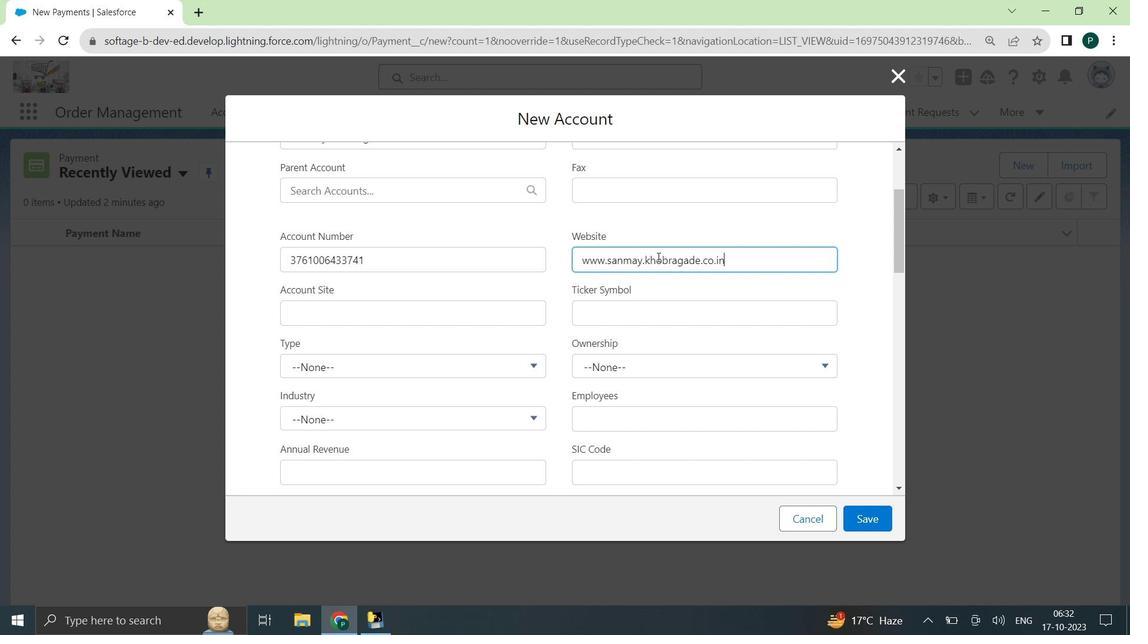
Action: Mouse scrolled (660, 257) with delta (0, 0)
Screenshot: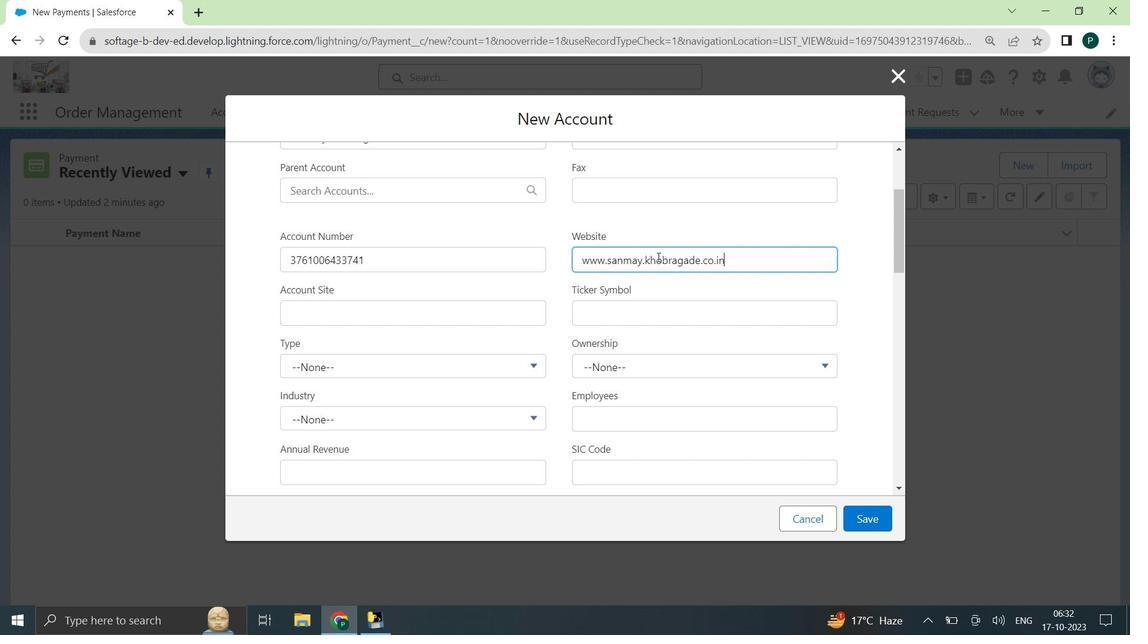 
Action: Mouse moved to (417, 294)
Screenshot: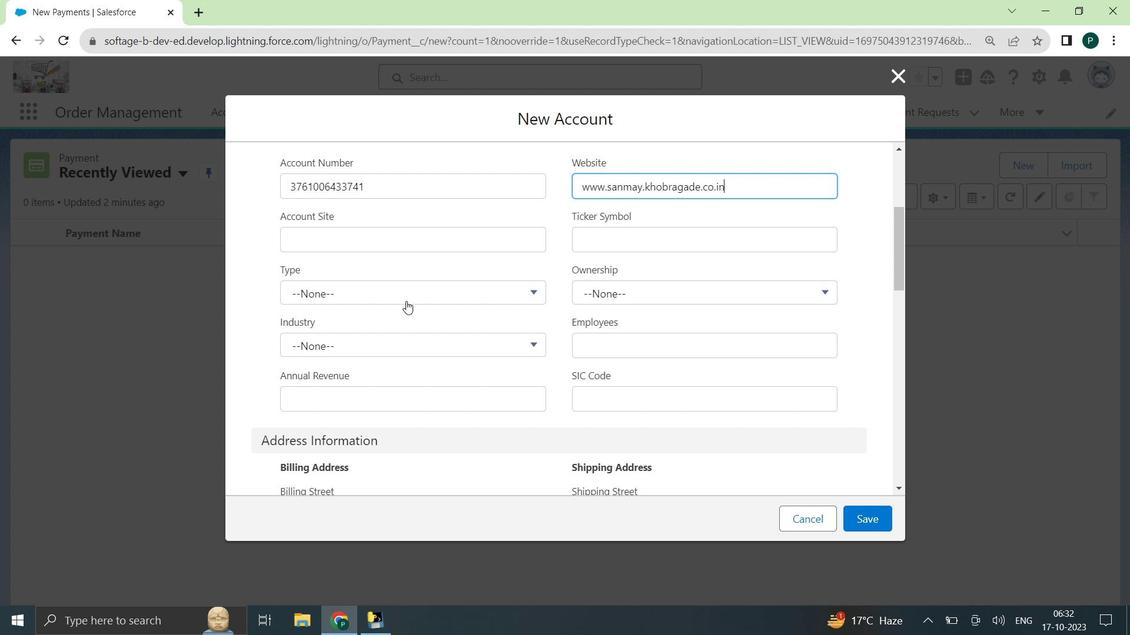 
Action: Mouse pressed left at (417, 294)
Screenshot: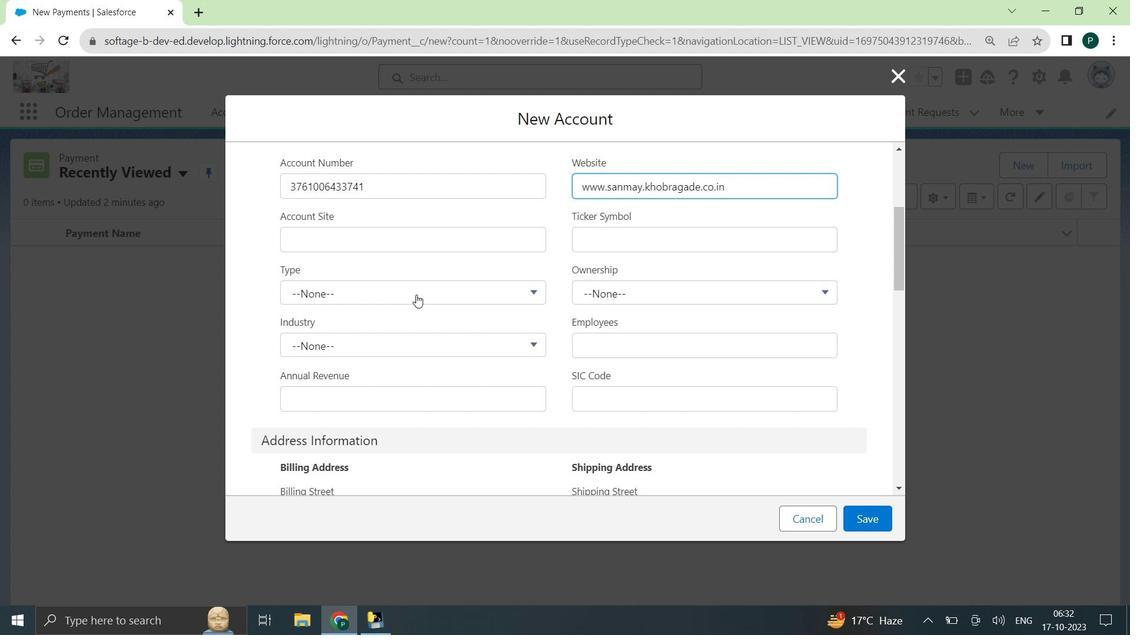 
Action: Mouse moved to (387, 339)
Screenshot: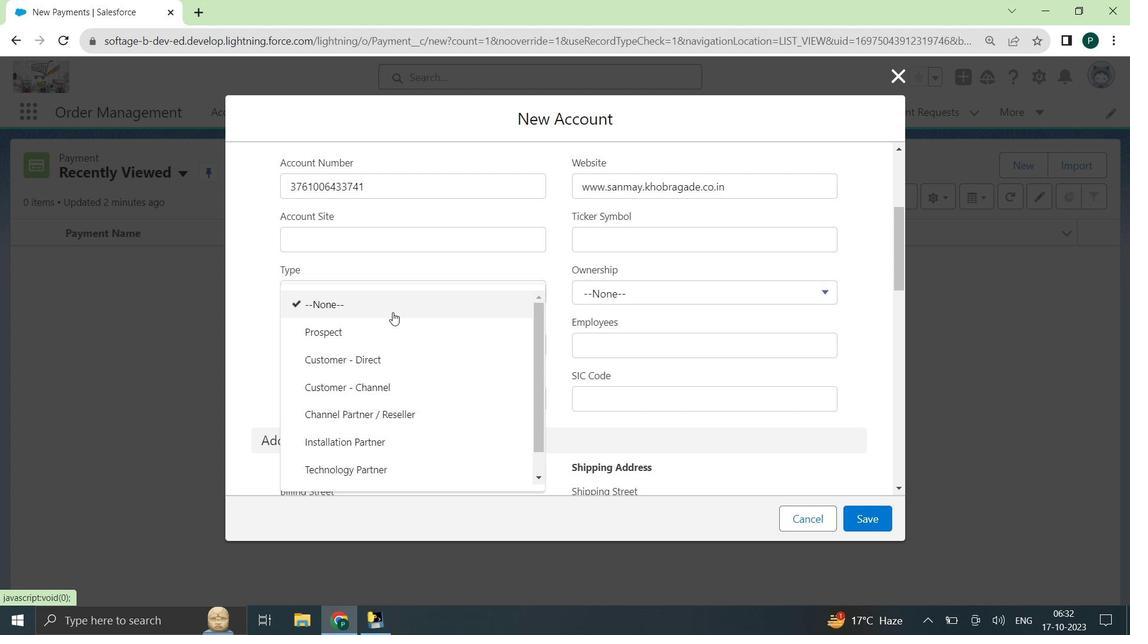 
Action: Mouse scrolled (387, 338) with delta (0, 0)
Screenshot: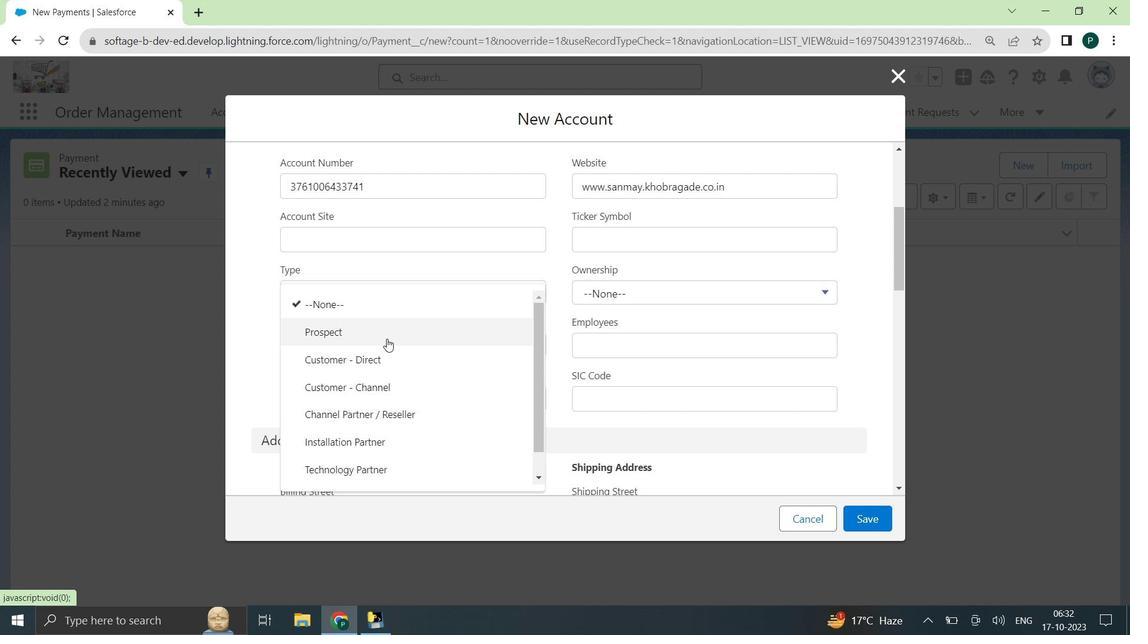
Action: Mouse moved to (387, 340)
Screenshot: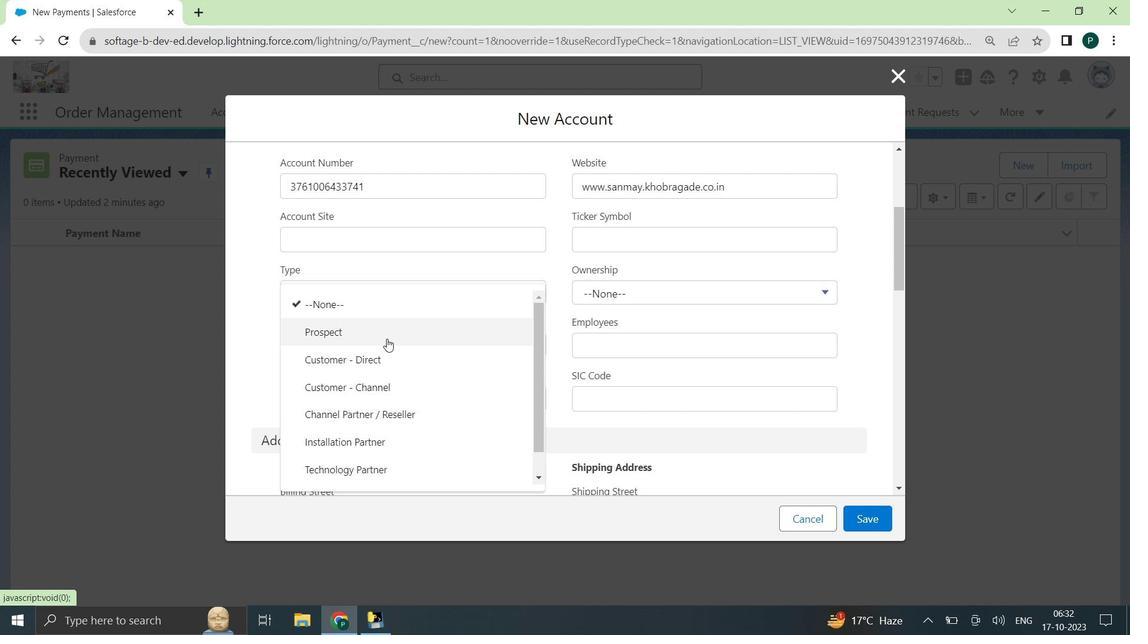 
Action: Mouse scrolled (387, 339) with delta (0, 0)
Screenshot: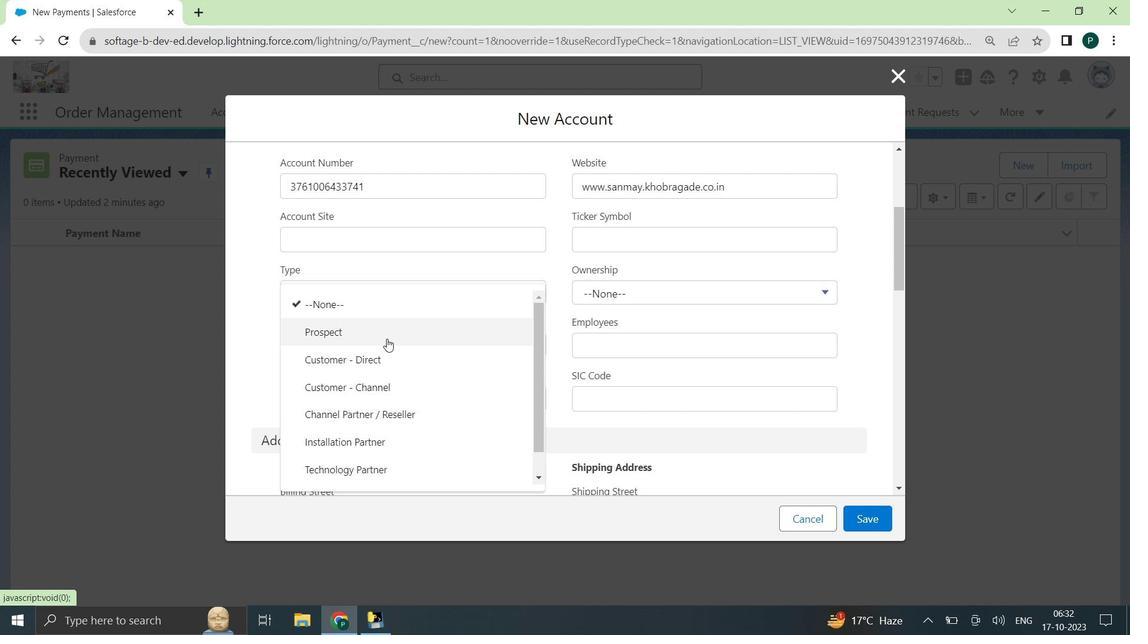 
Action: Mouse moved to (384, 403)
Screenshot: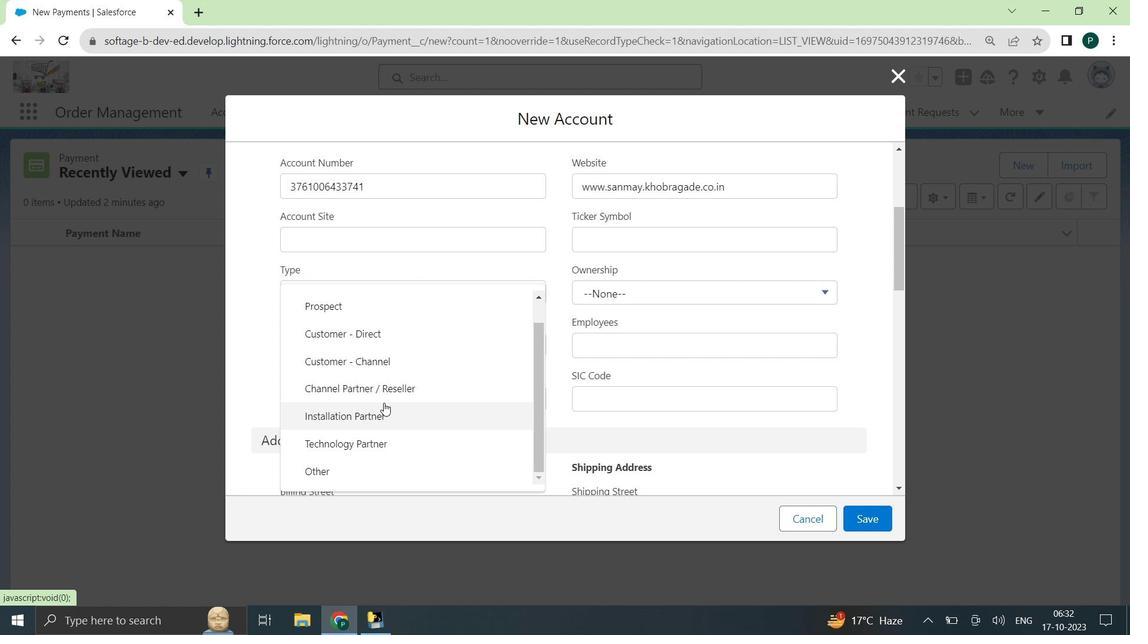 
Action: Mouse pressed left at (384, 403)
Screenshot: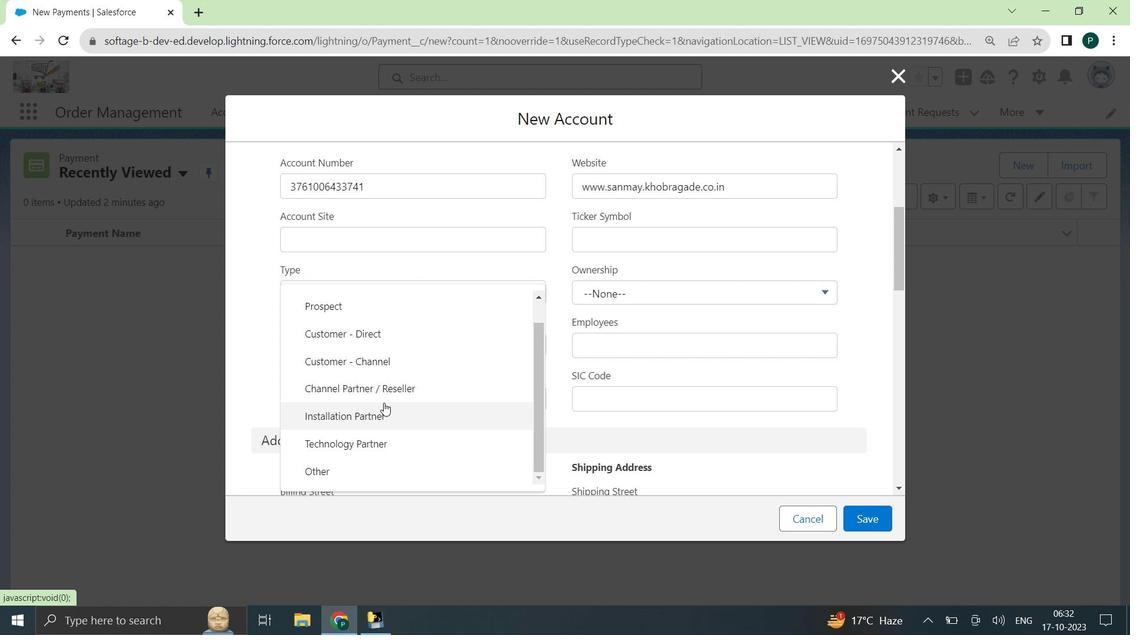 
Action: Mouse moved to (705, 303)
Screenshot: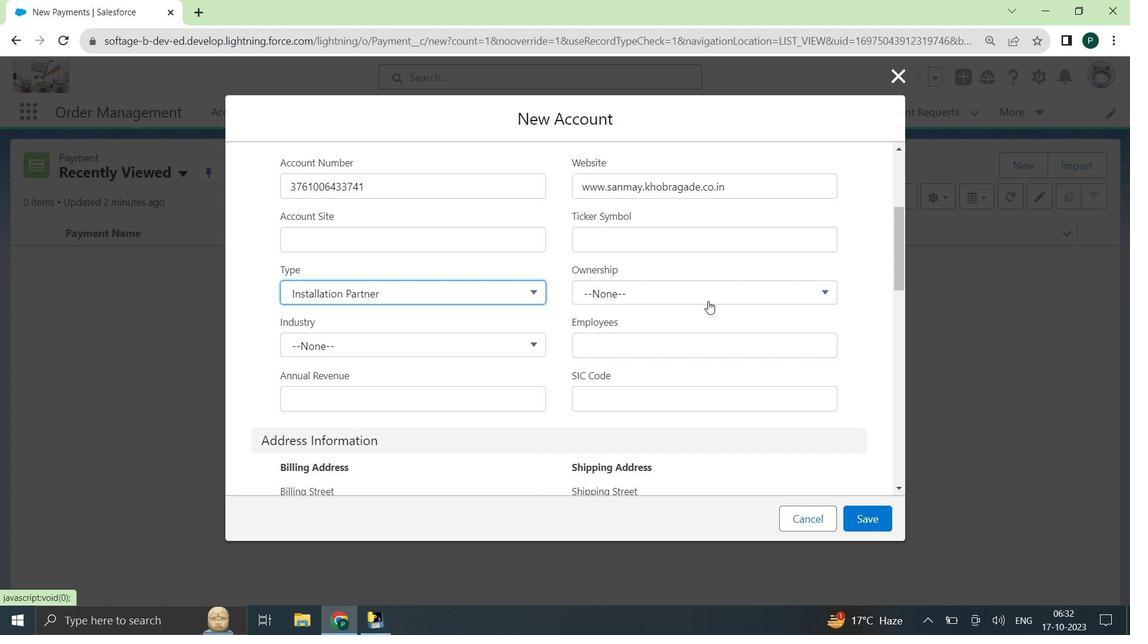 
